 Task: Search one way flight ticket for 3 adults, 3 children in premium economy from San Luis Obispo: San Luis Obispo County Regional Airport (mcchesney Field) to Indianapolis: Indianapolis International Airport on 8-5-2023. Choice of flights is Singapure airlines. Number of bags: 1 carry on bag. Price is upto 108000. Outbound departure time preference is 13:15.
Action: Mouse moved to (428, 175)
Screenshot: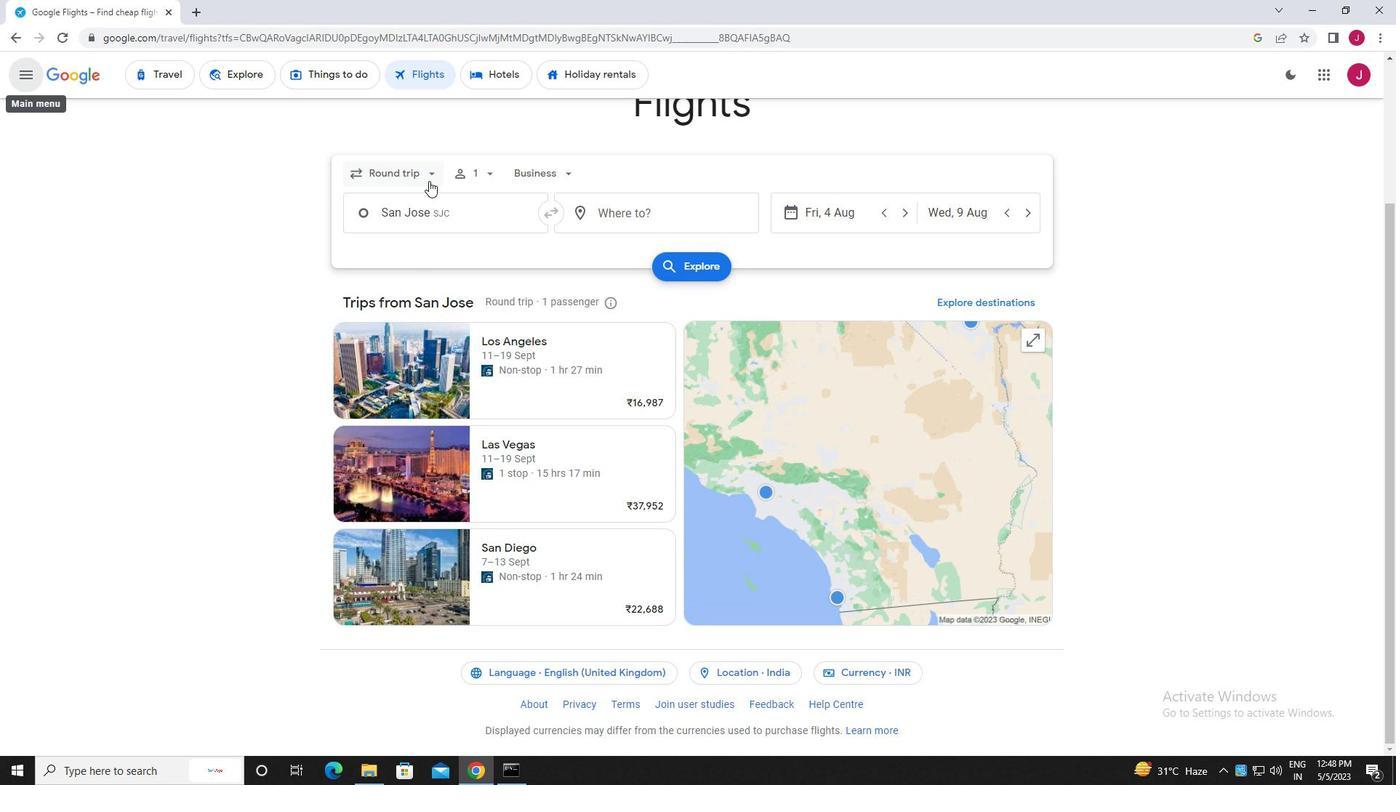 
Action: Mouse pressed left at (428, 175)
Screenshot: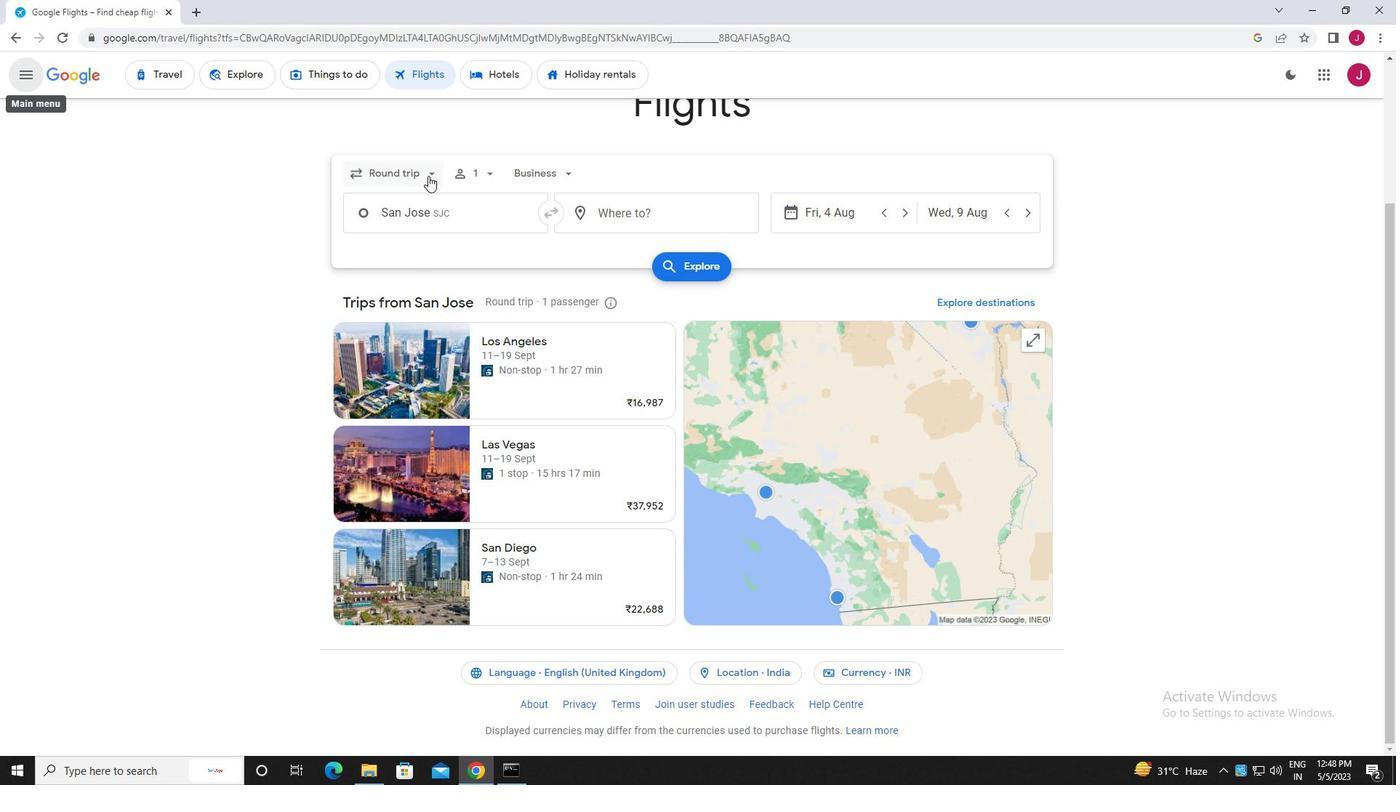 
Action: Mouse moved to (417, 240)
Screenshot: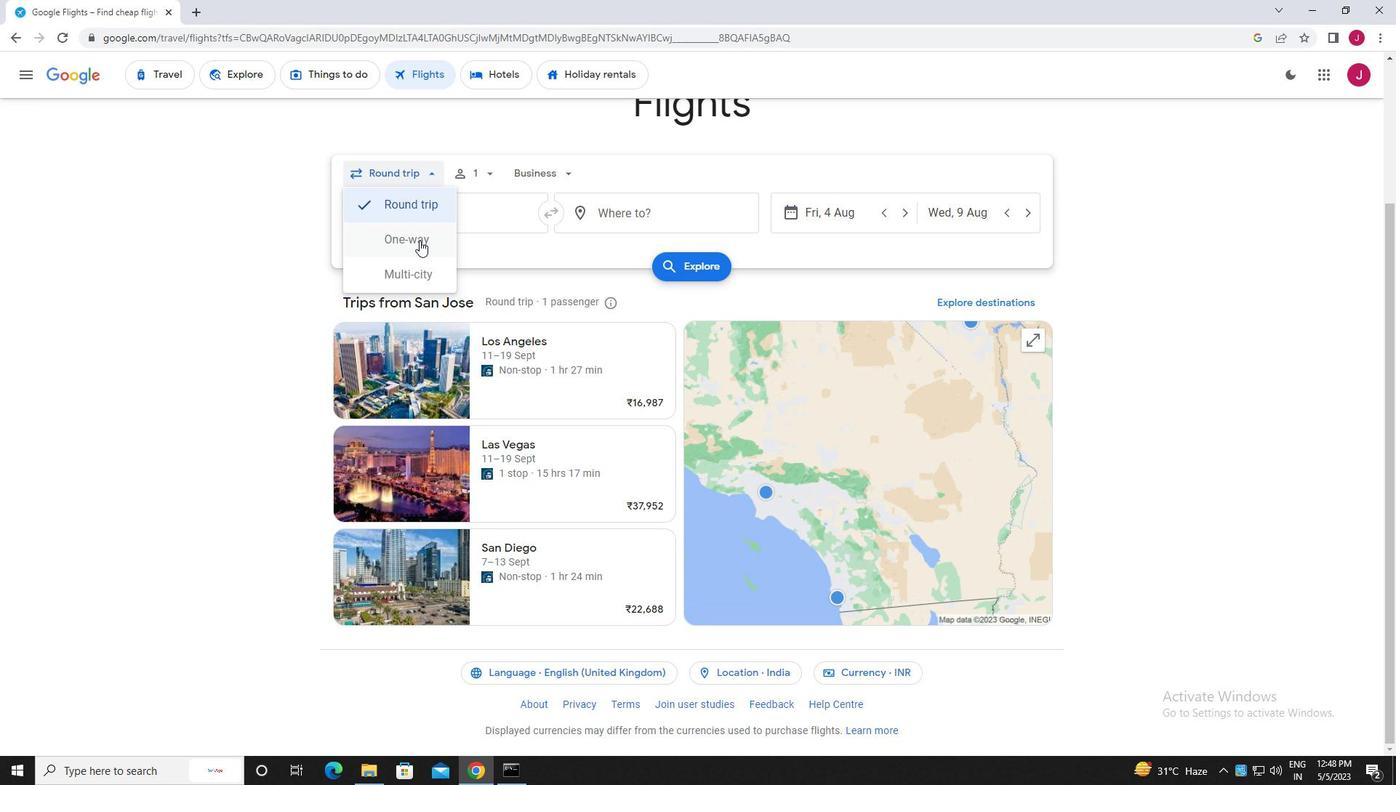 
Action: Mouse pressed left at (417, 240)
Screenshot: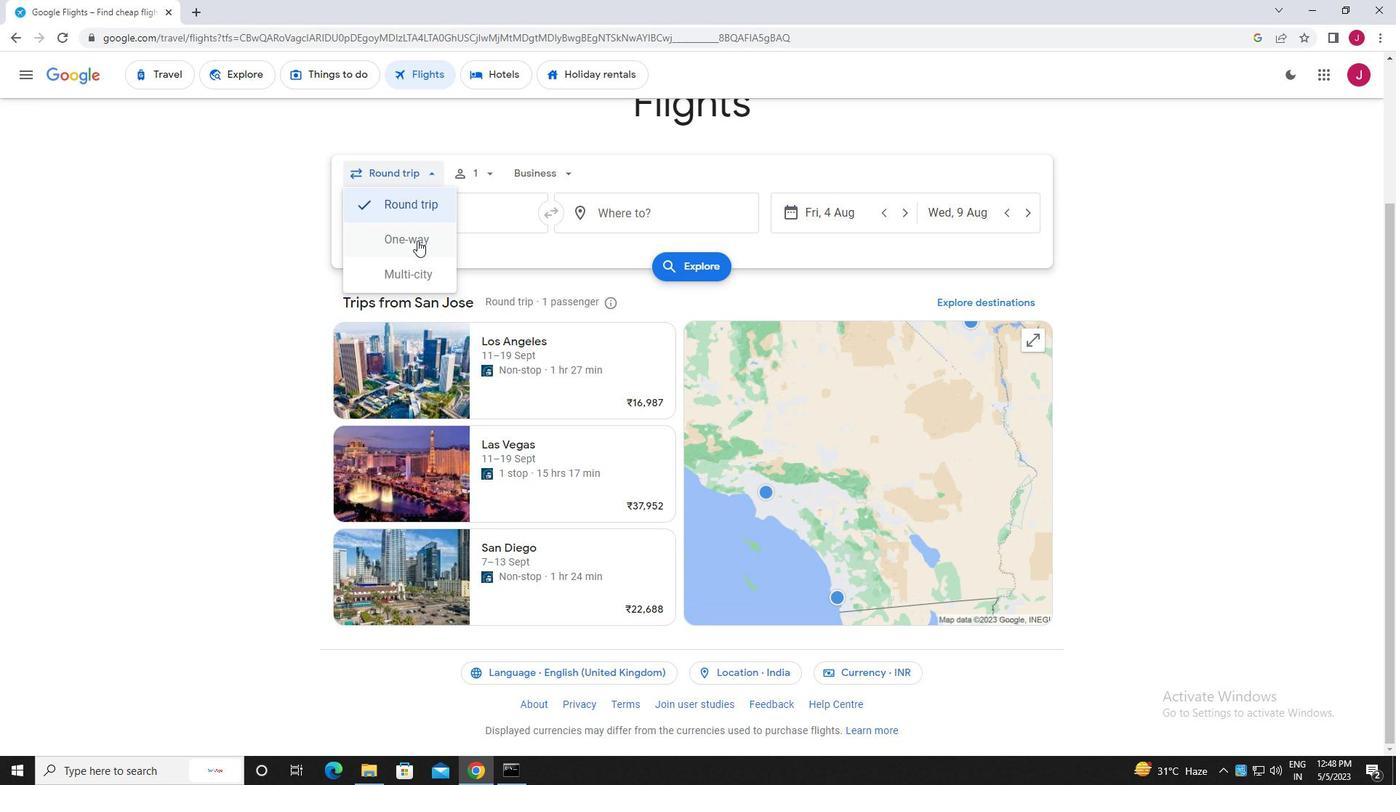 
Action: Mouse moved to (475, 175)
Screenshot: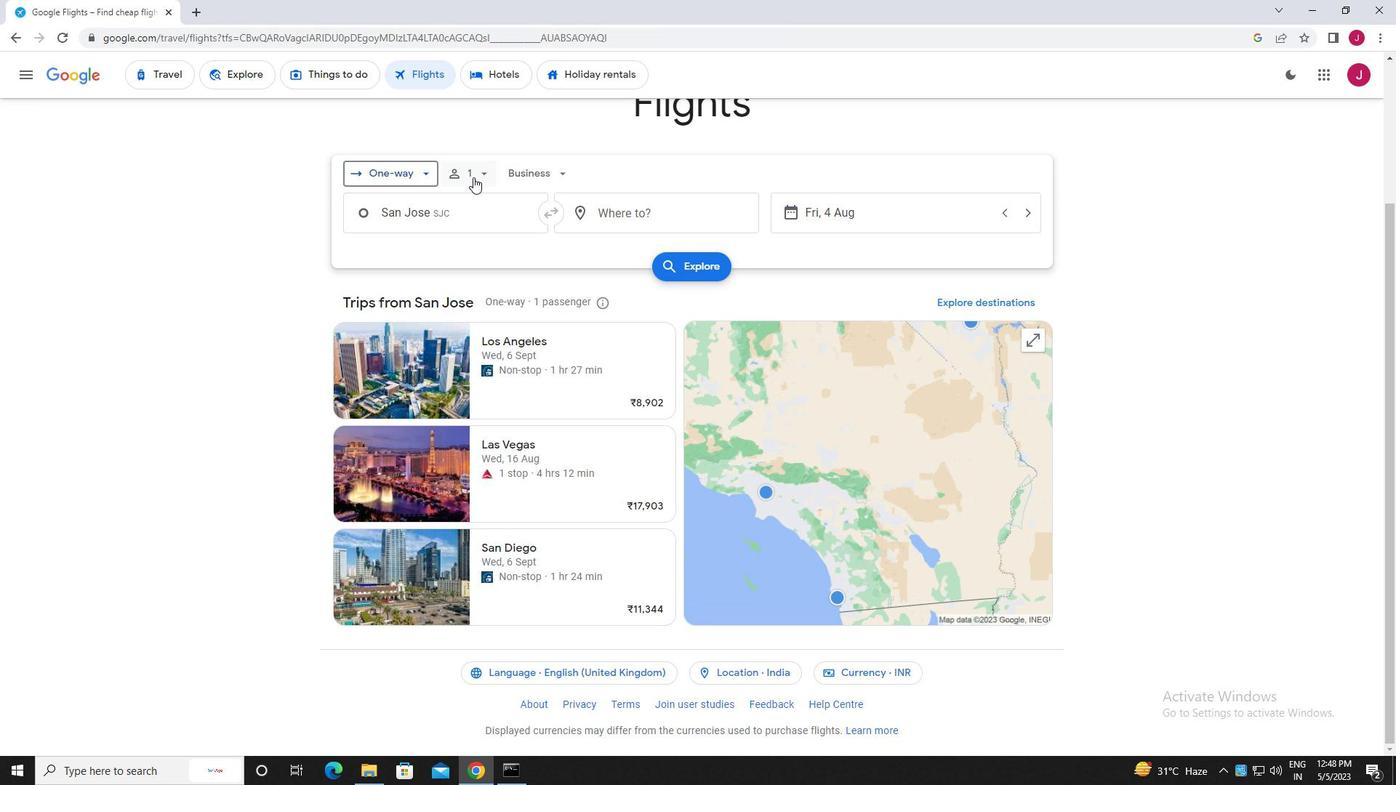 
Action: Mouse pressed left at (475, 175)
Screenshot: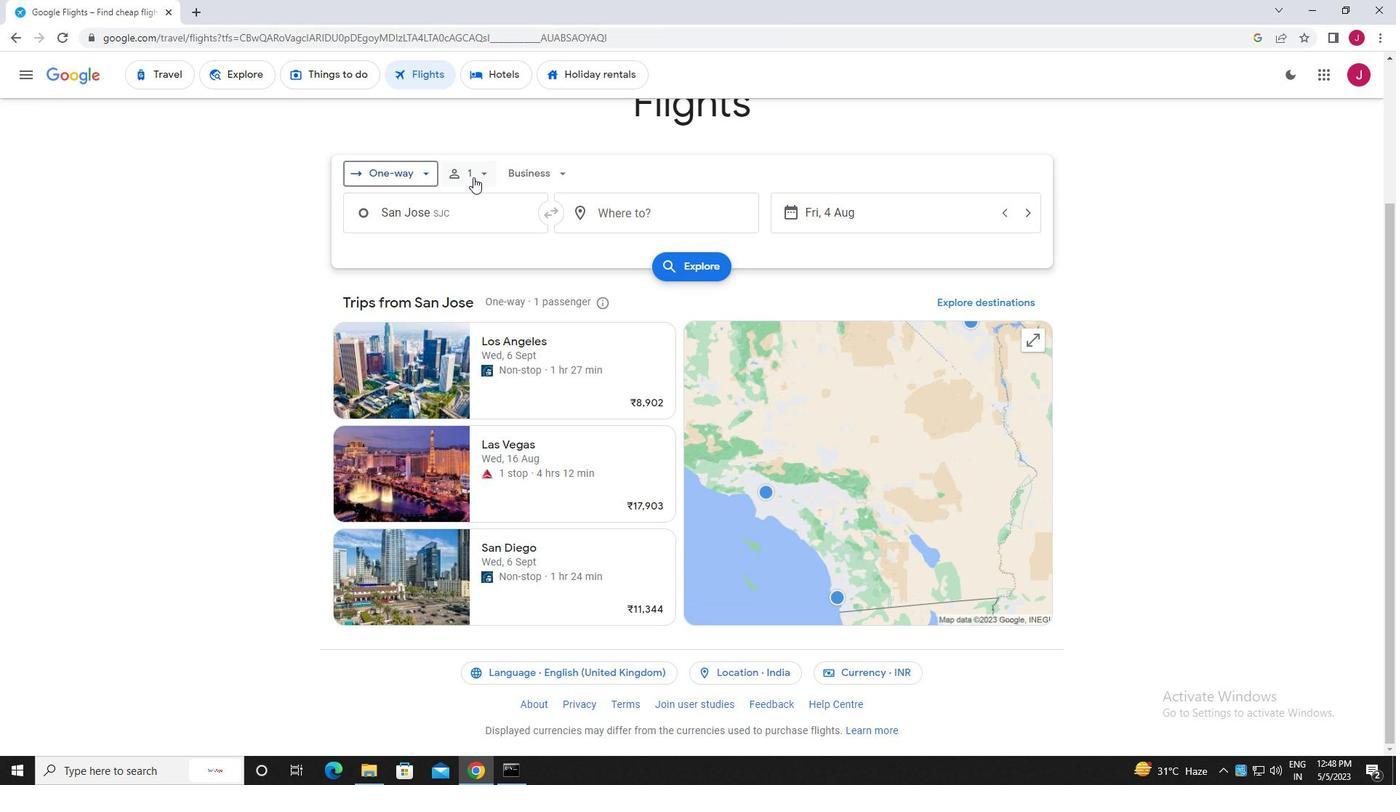 
Action: Mouse moved to (594, 210)
Screenshot: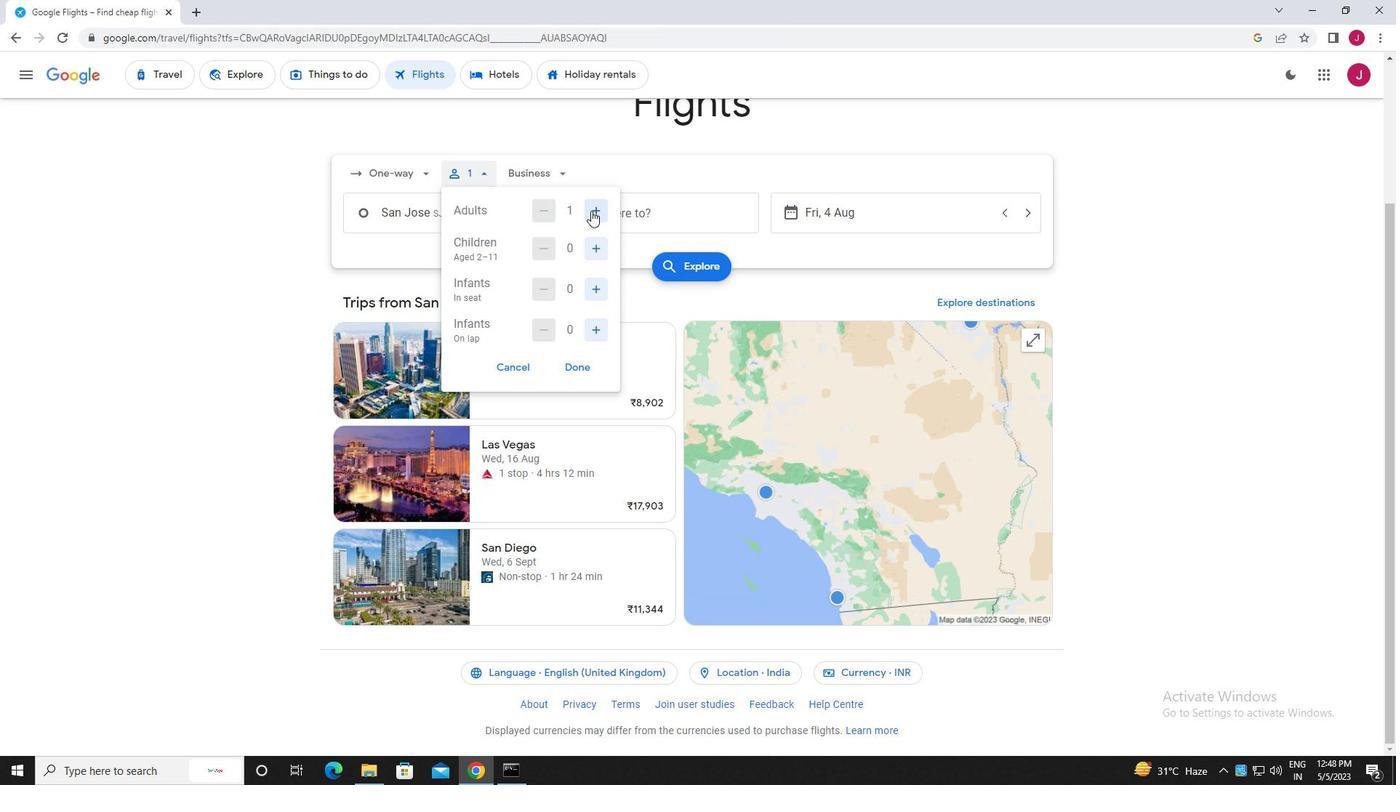 
Action: Mouse pressed left at (594, 210)
Screenshot: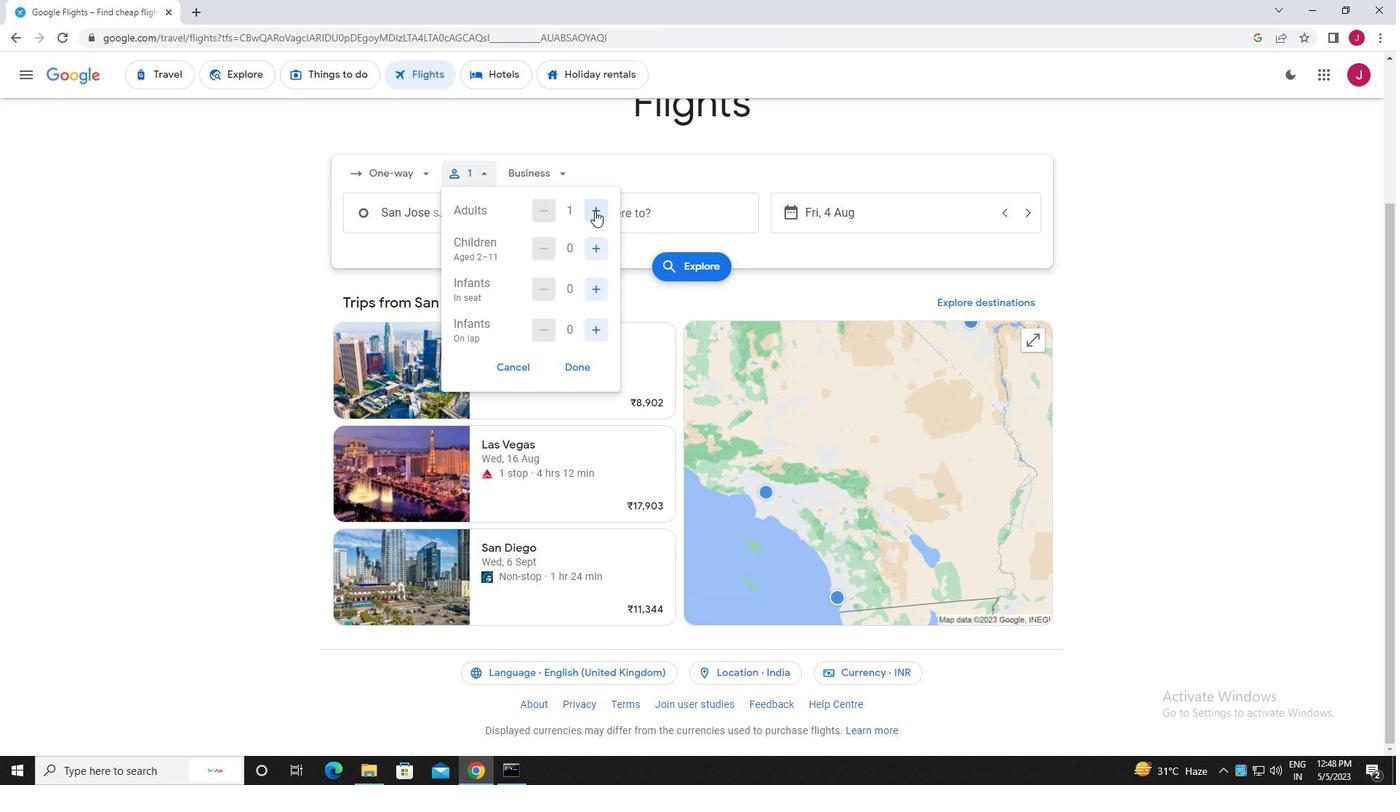 
Action: Mouse pressed left at (594, 210)
Screenshot: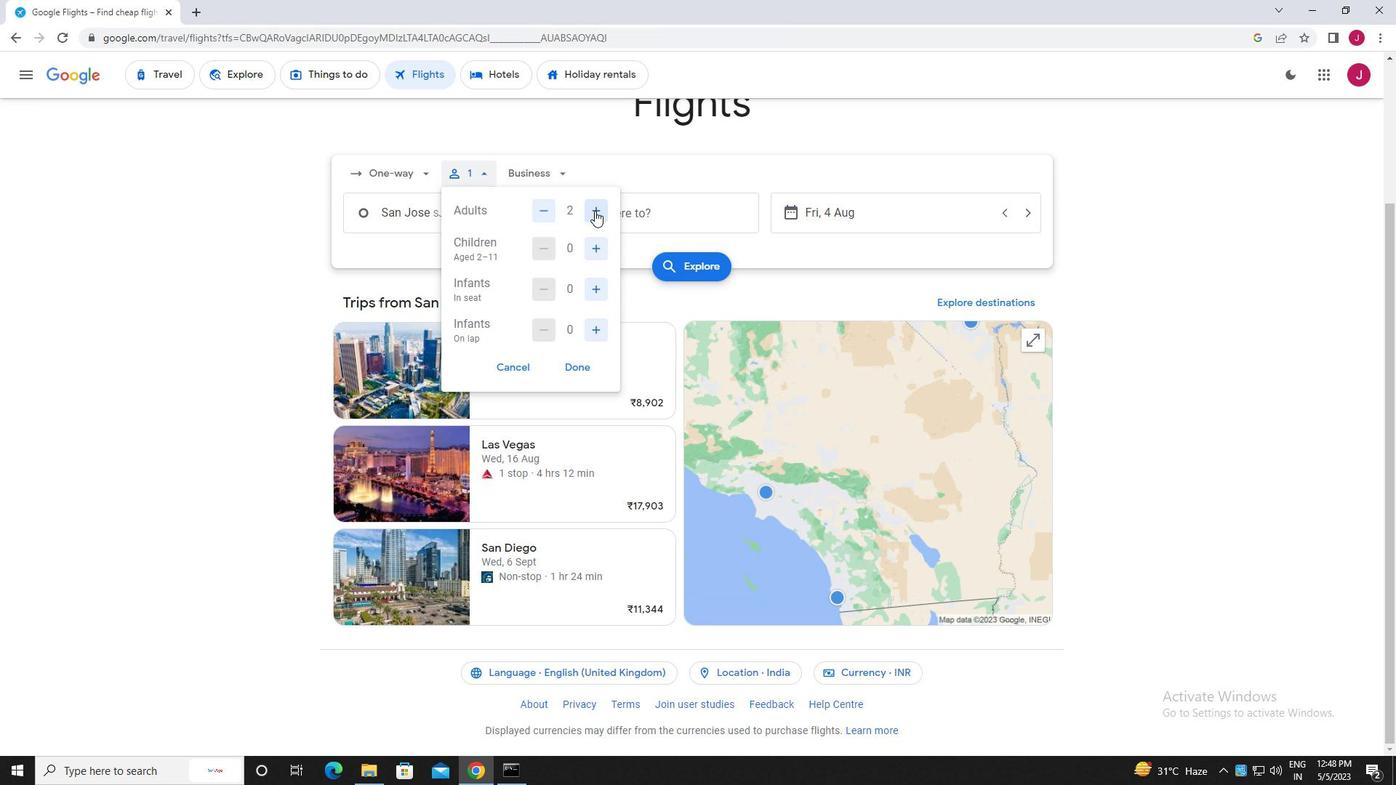 
Action: Mouse moved to (599, 242)
Screenshot: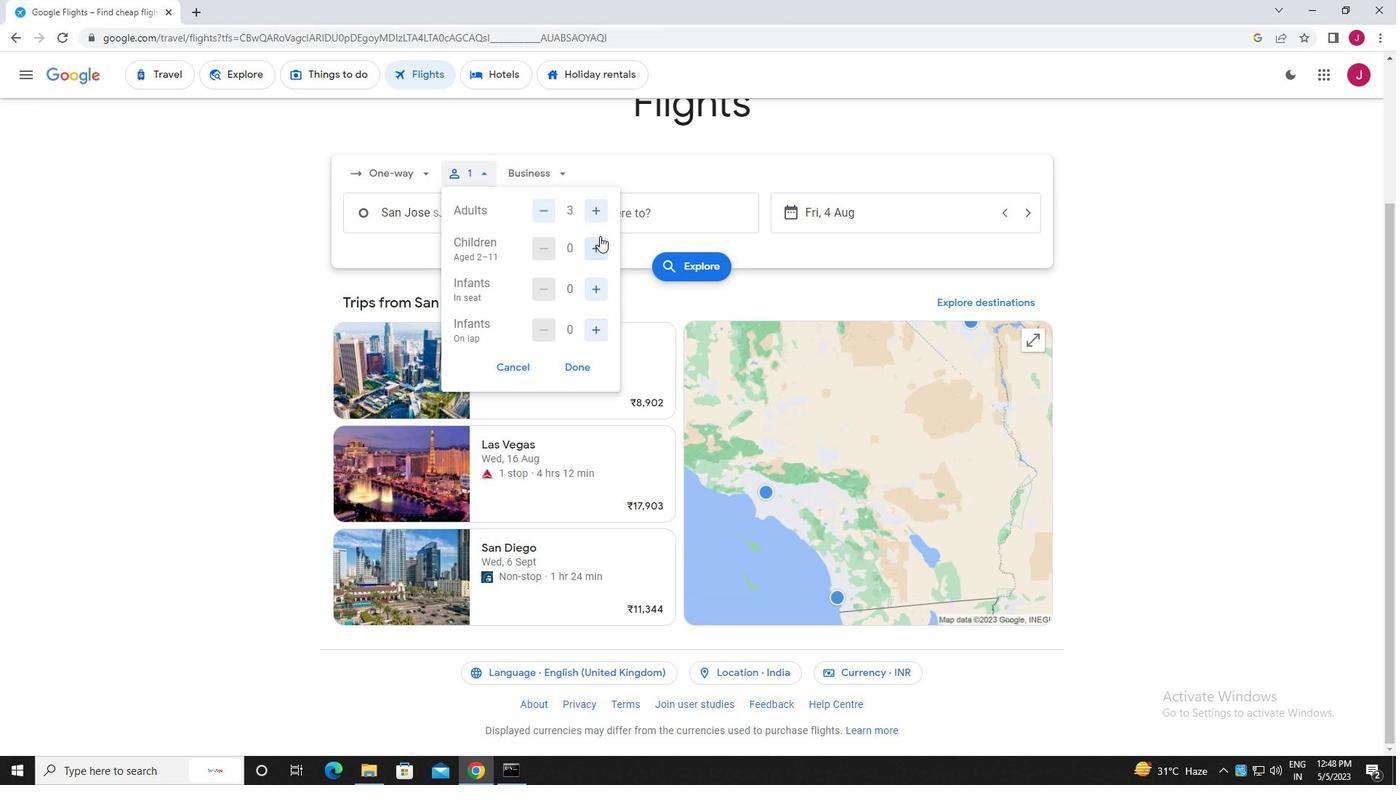 
Action: Mouse pressed left at (599, 242)
Screenshot: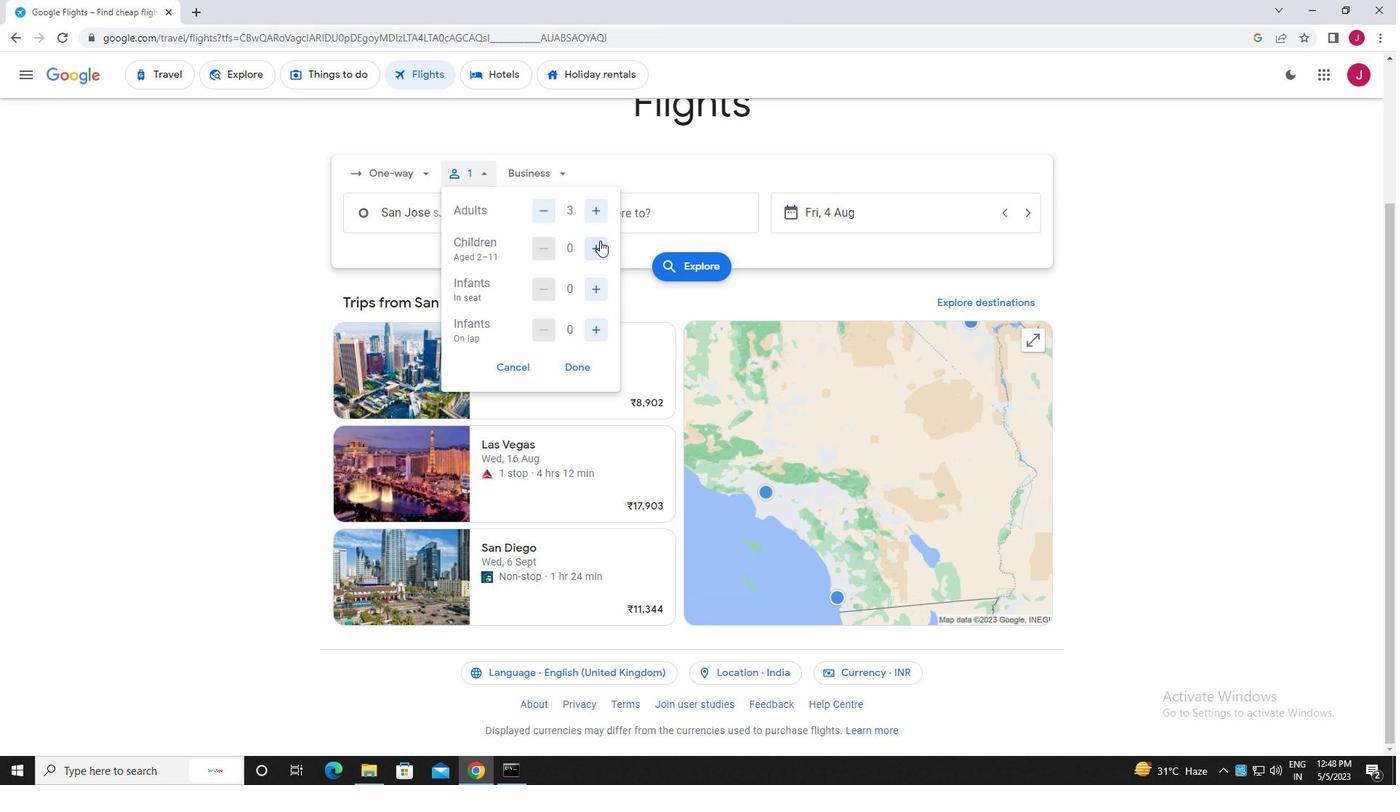 
Action: Mouse pressed left at (599, 242)
Screenshot: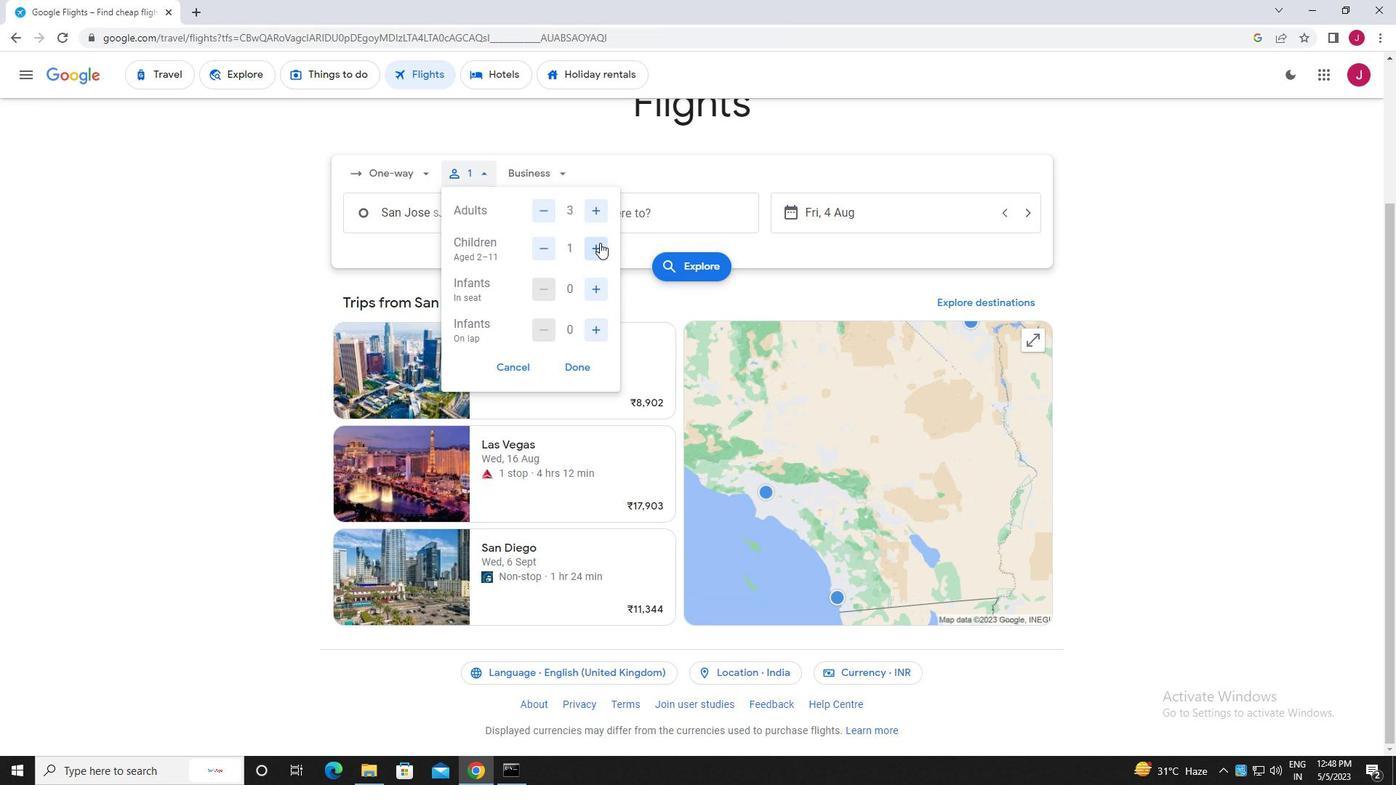 
Action: Mouse pressed left at (599, 242)
Screenshot: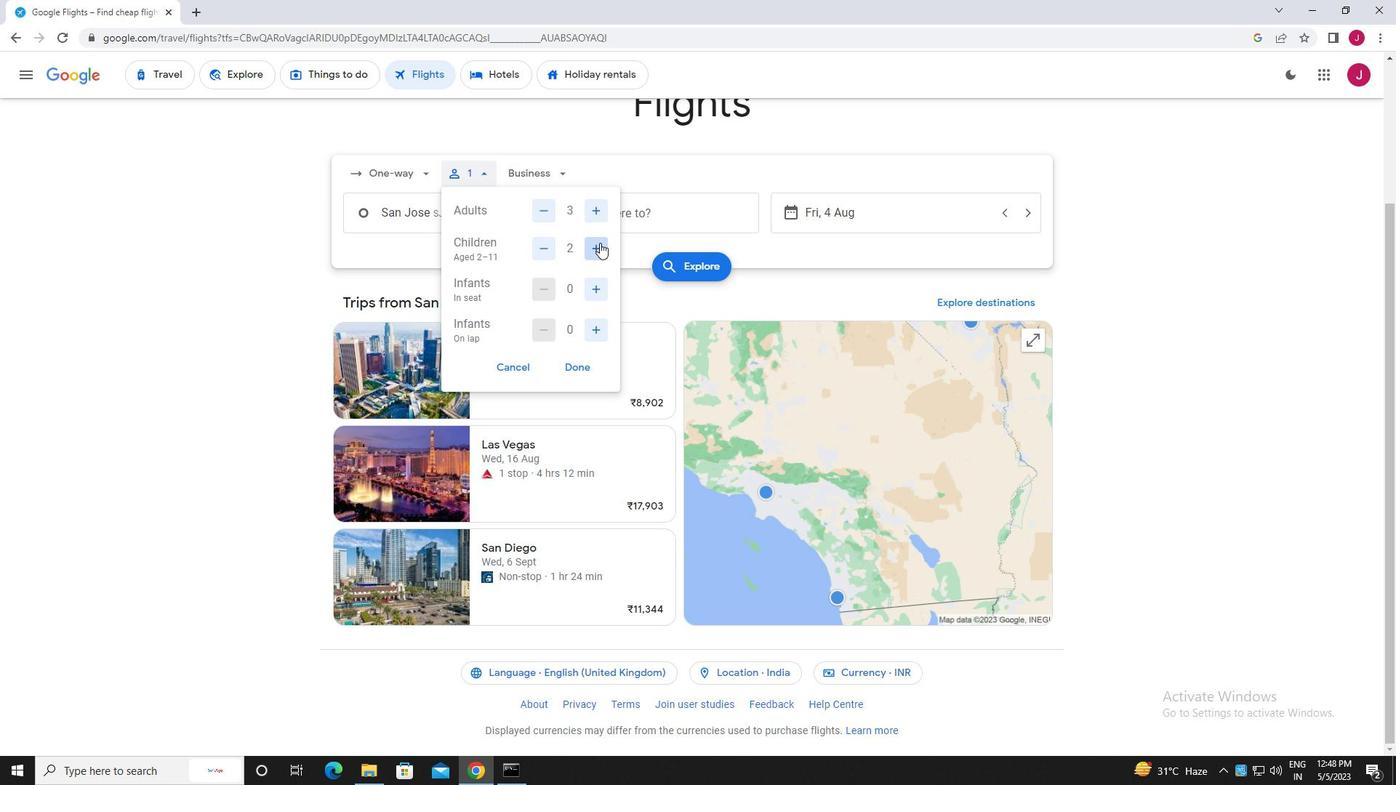 
Action: Mouse moved to (581, 367)
Screenshot: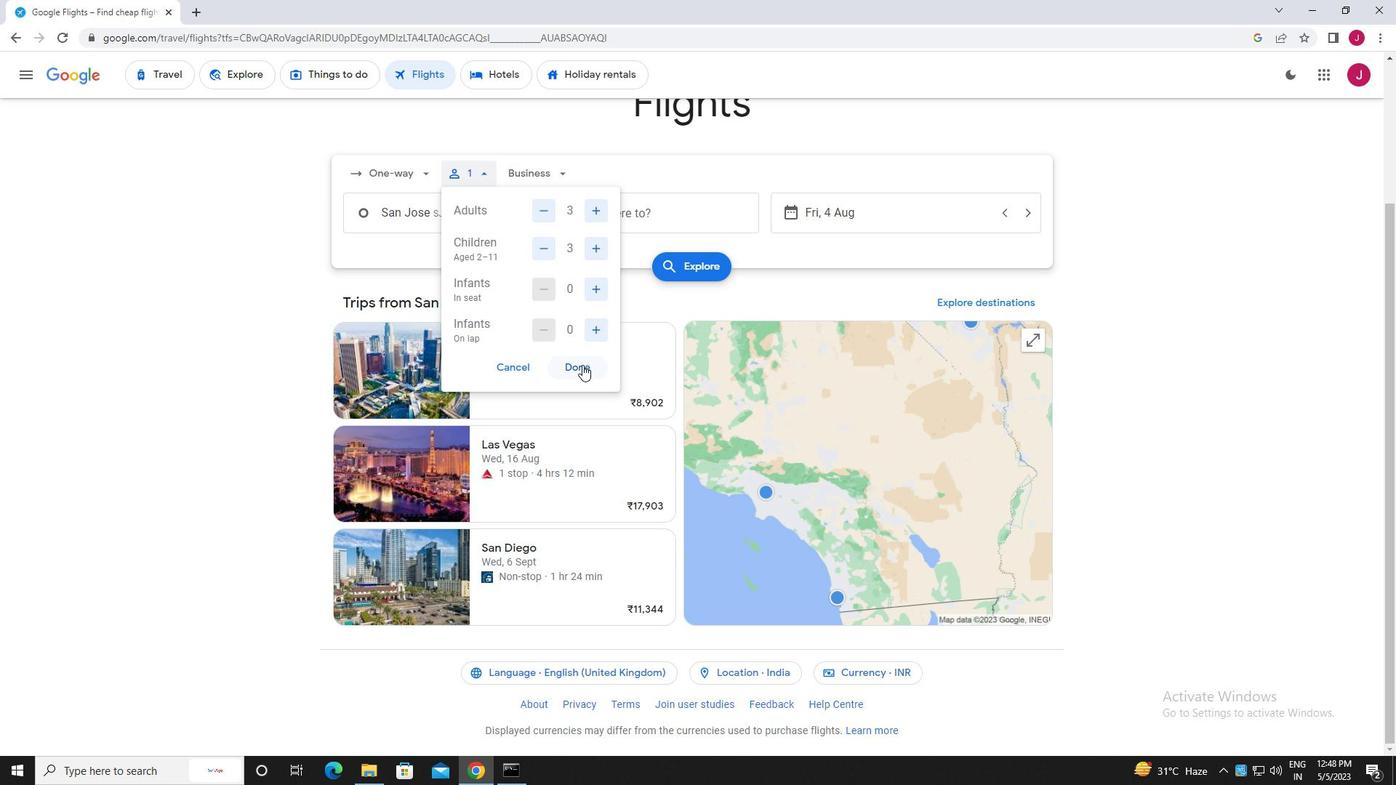 
Action: Mouse pressed left at (581, 367)
Screenshot: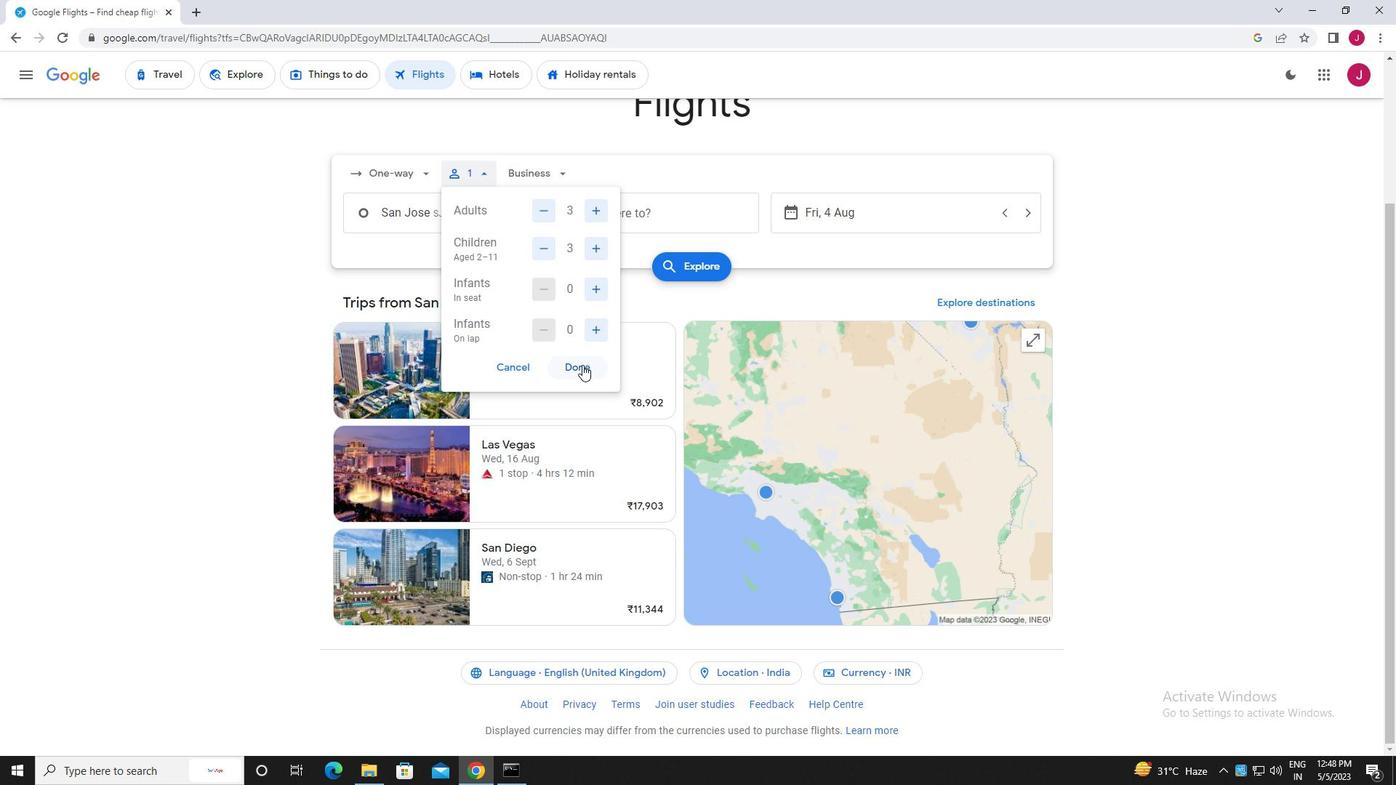 
Action: Mouse moved to (553, 167)
Screenshot: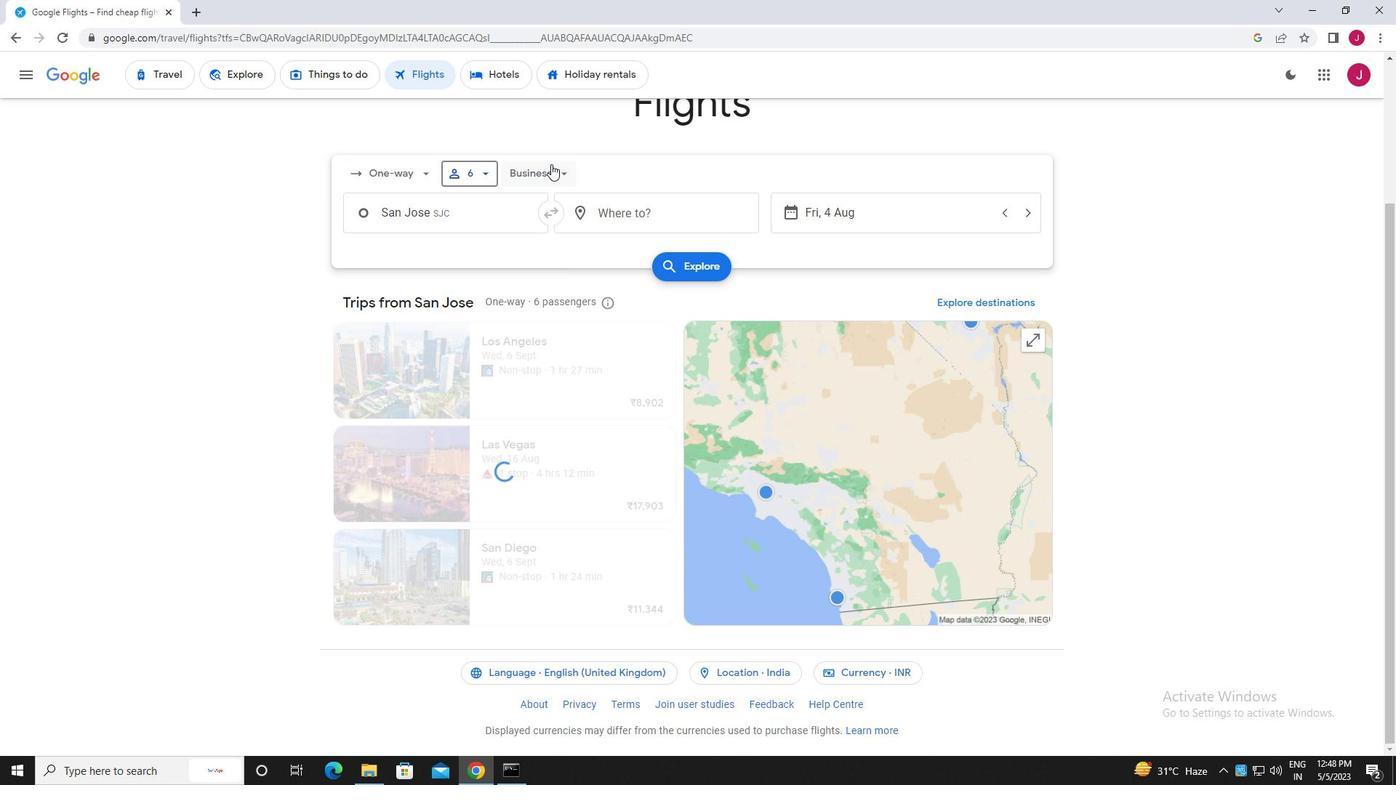 
Action: Mouse pressed left at (553, 167)
Screenshot: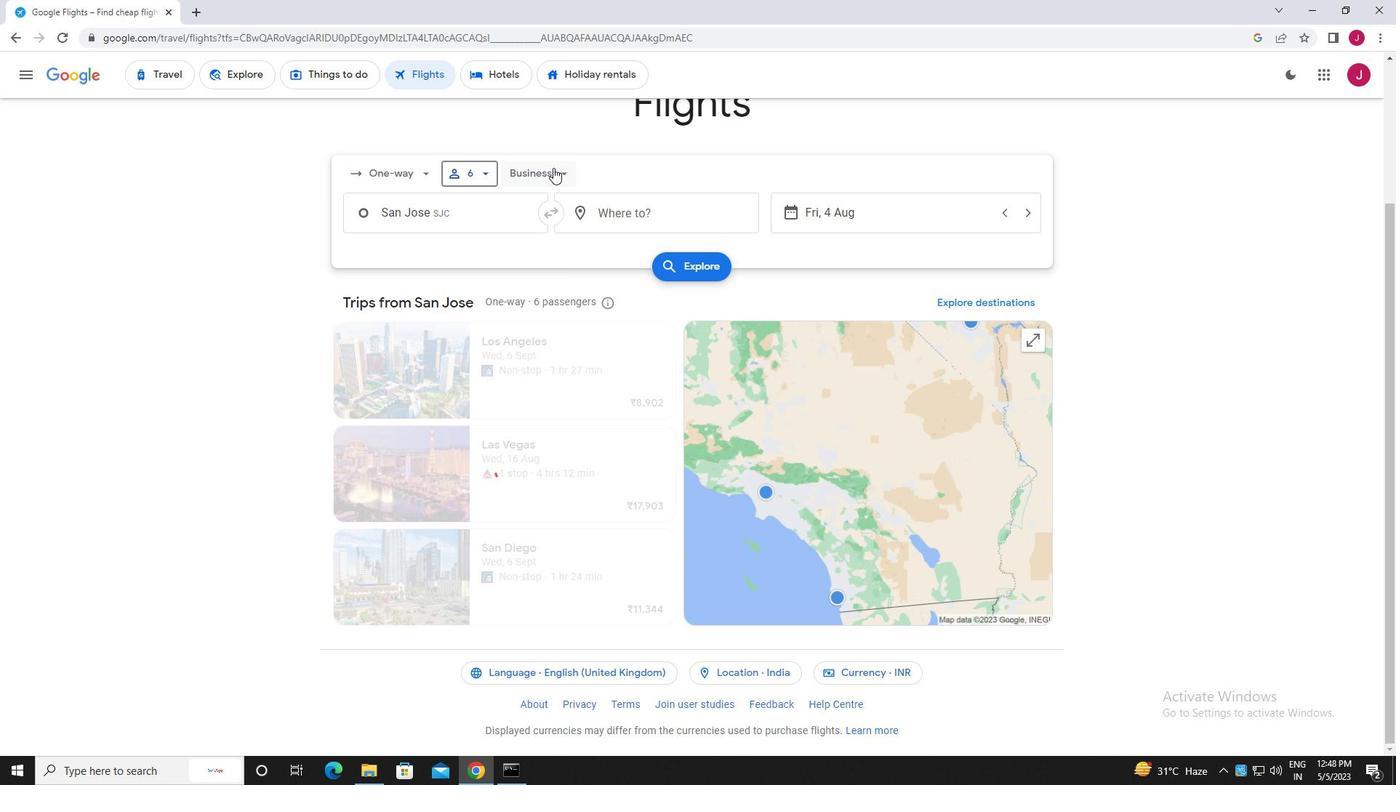 
Action: Mouse moved to (565, 206)
Screenshot: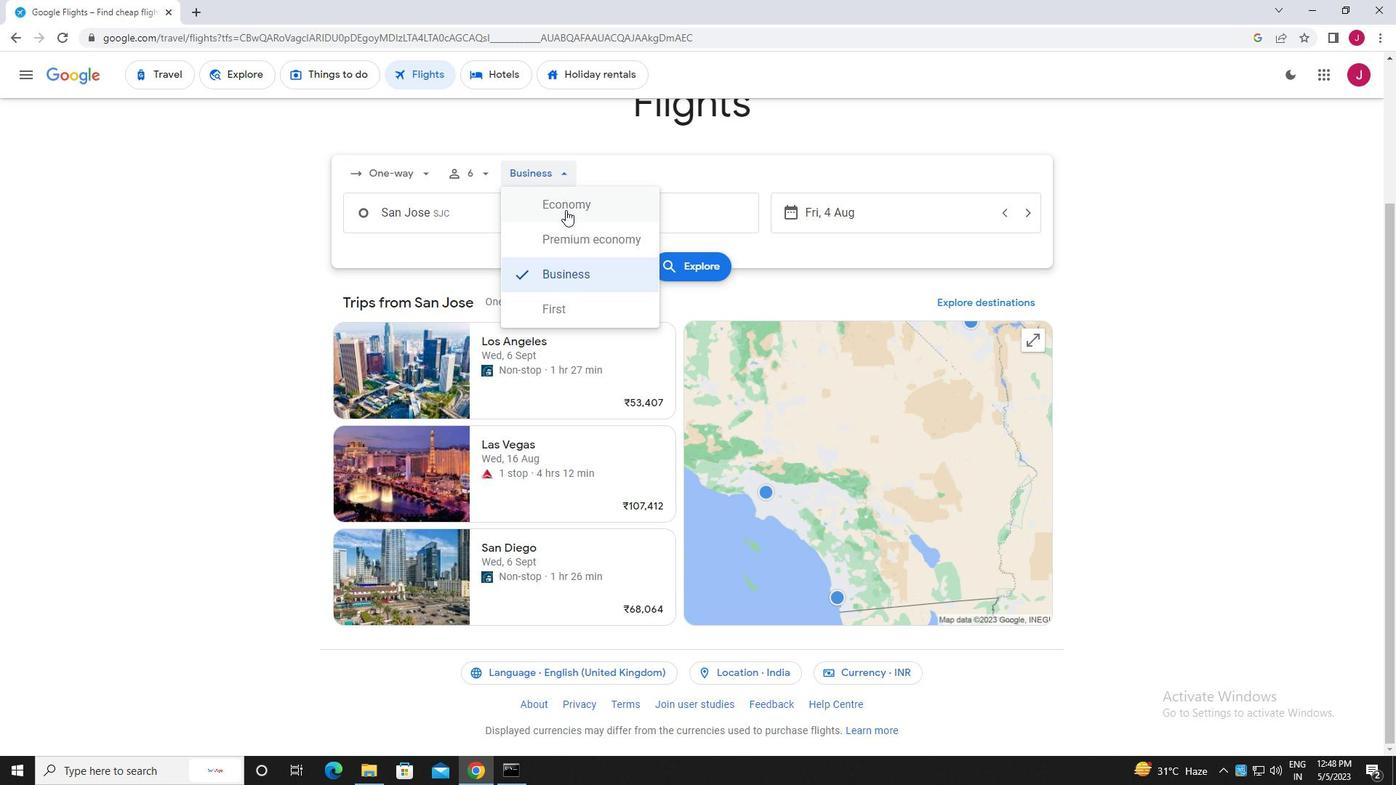 
Action: Mouse pressed left at (565, 206)
Screenshot: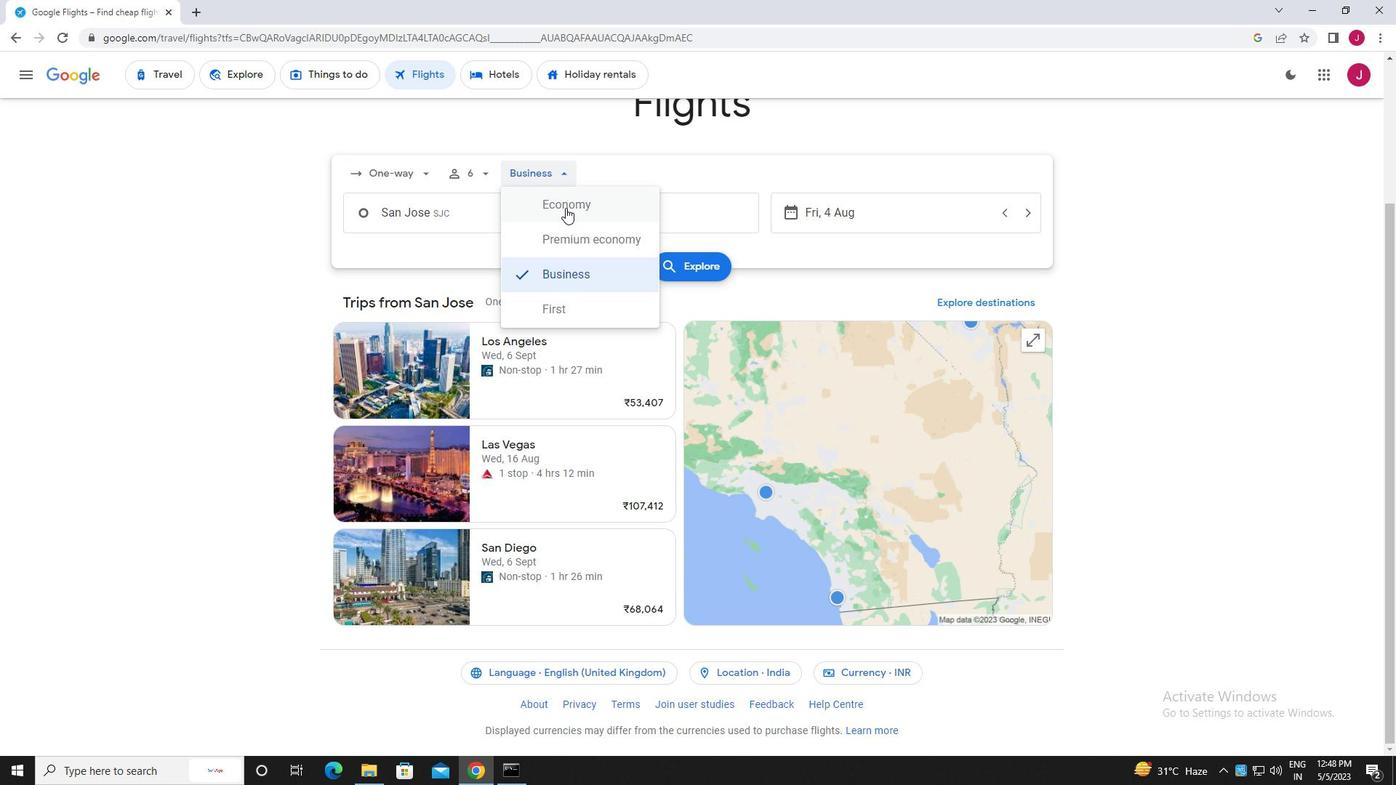 
Action: Mouse moved to (551, 173)
Screenshot: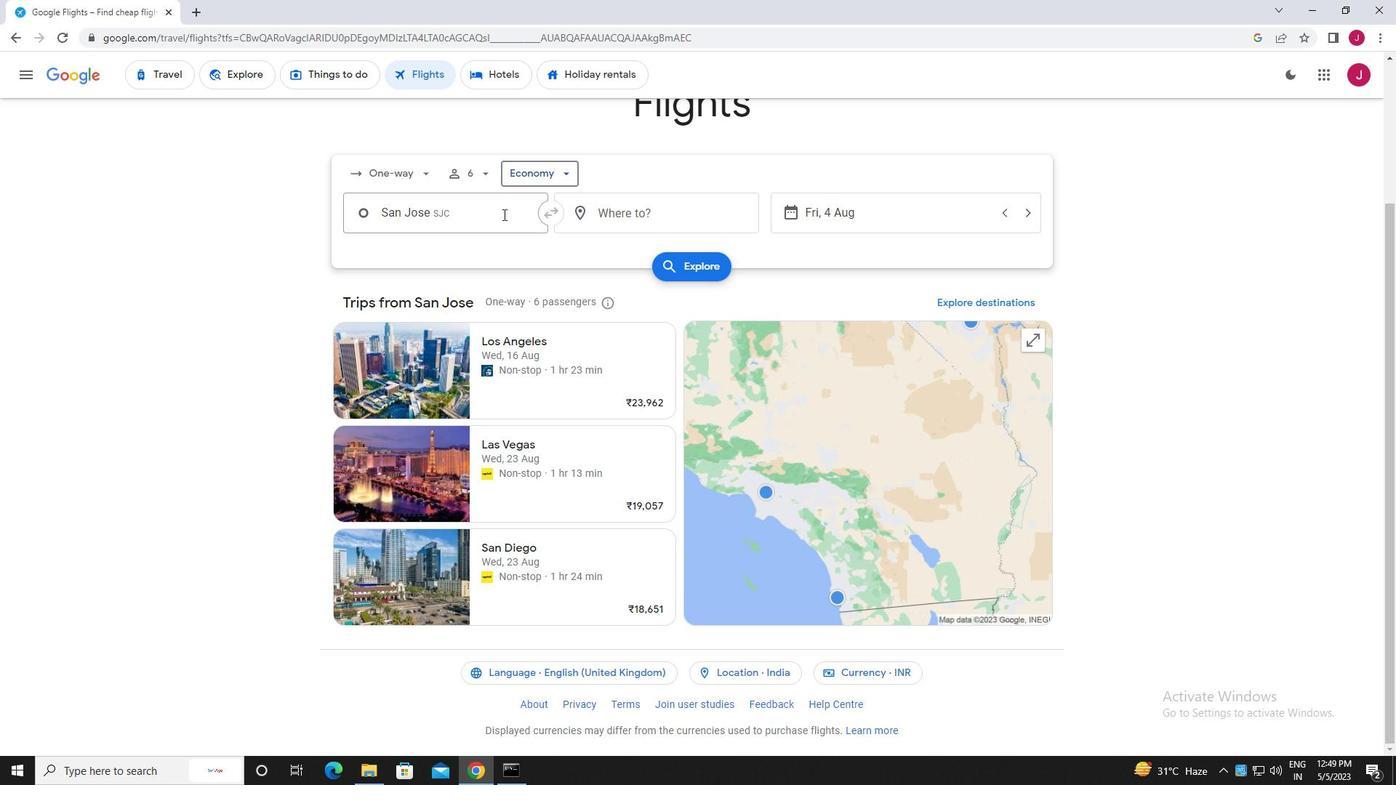 
Action: Mouse pressed left at (551, 173)
Screenshot: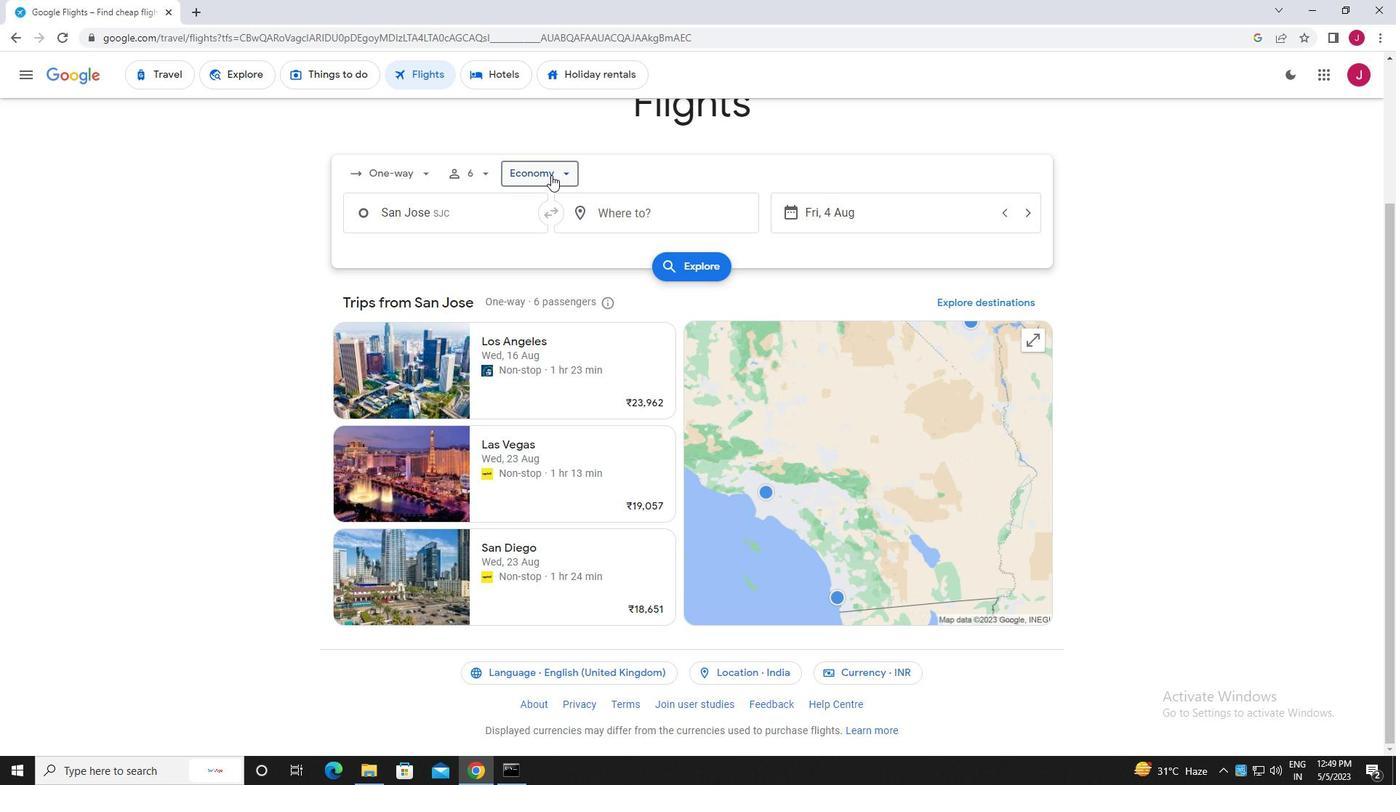 
Action: Mouse moved to (571, 238)
Screenshot: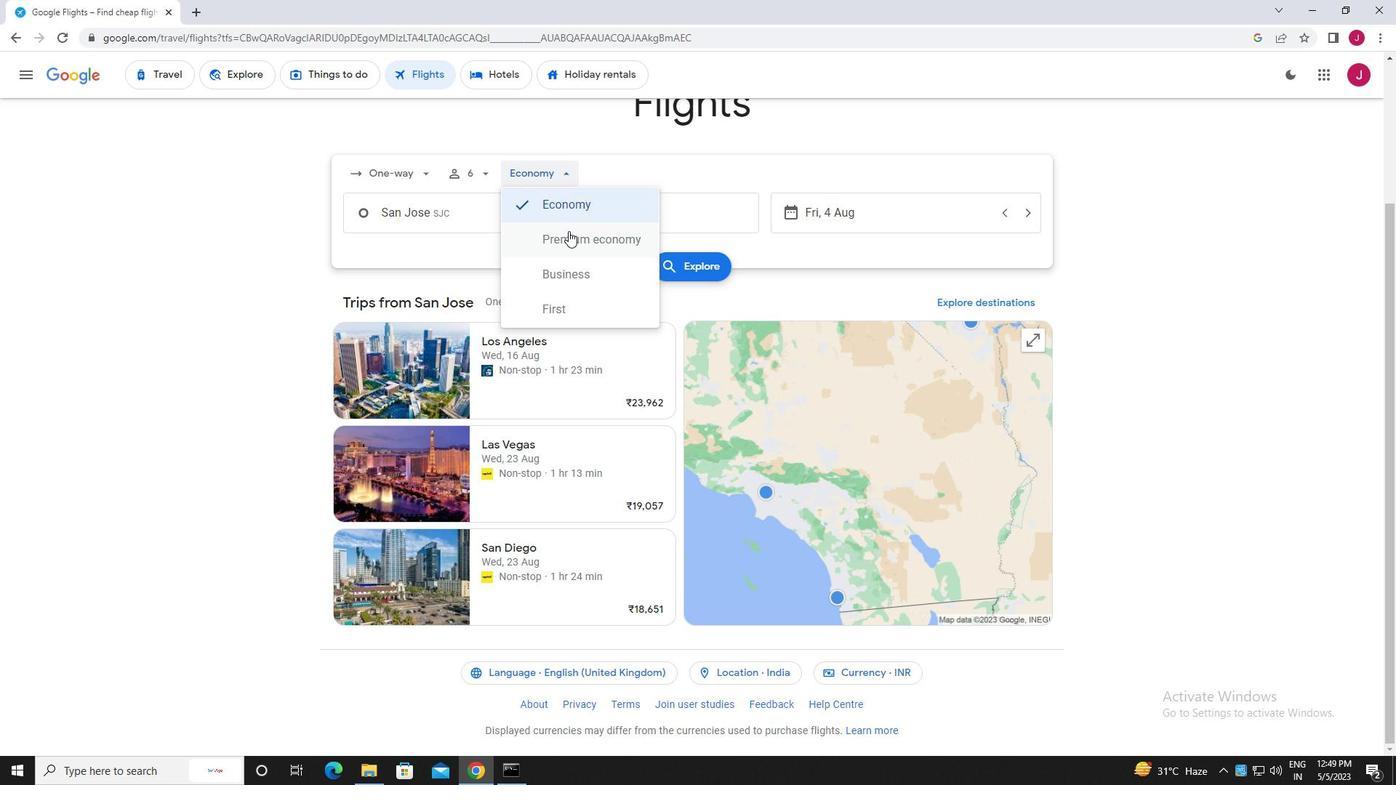 
Action: Mouse pressed left at (571, 238)
Screenshot: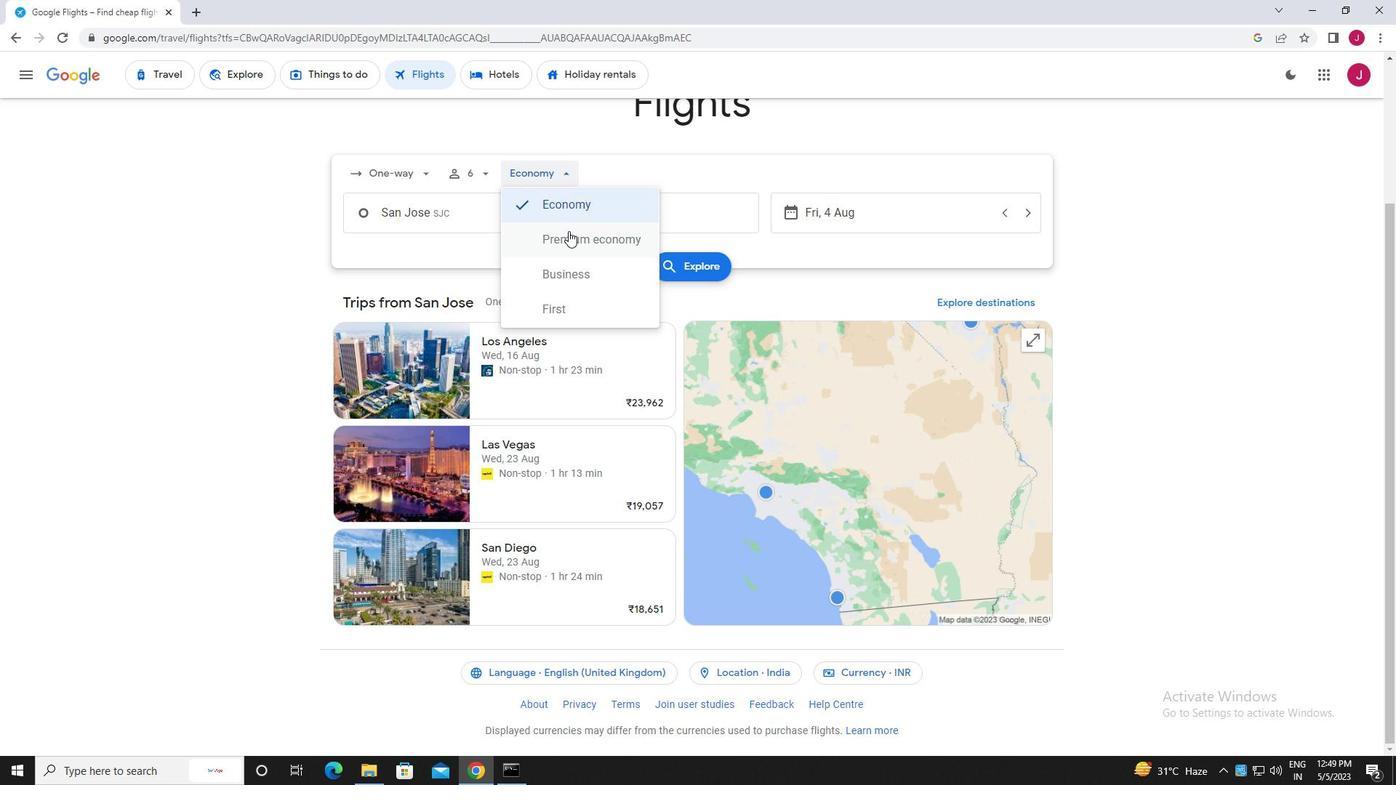 
Action: Mouse moved to (482, 219)
Screenshot: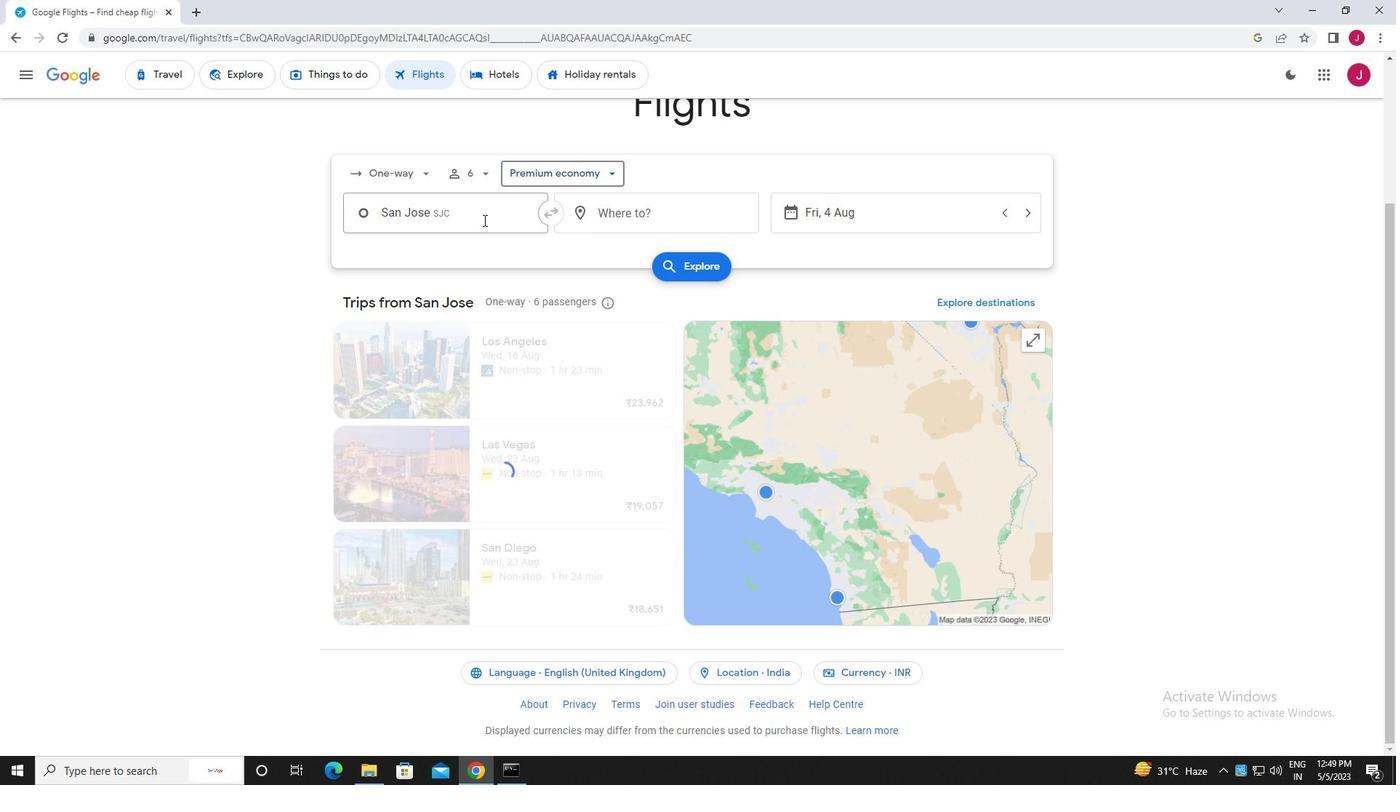 
Action: Mouse pressed left at (482, 219)
Screenshot: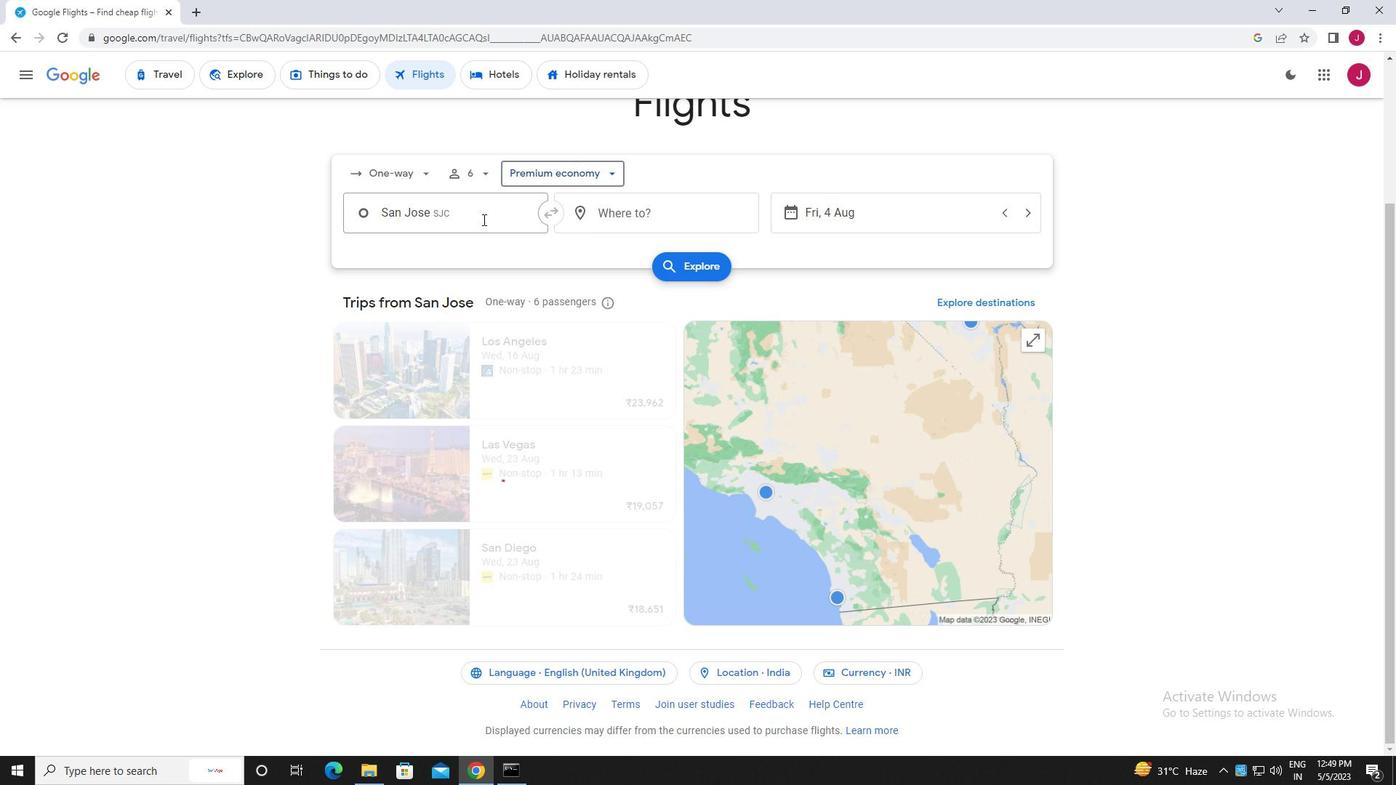 
Action: Mouse moved to (482, 219)
Screenshot: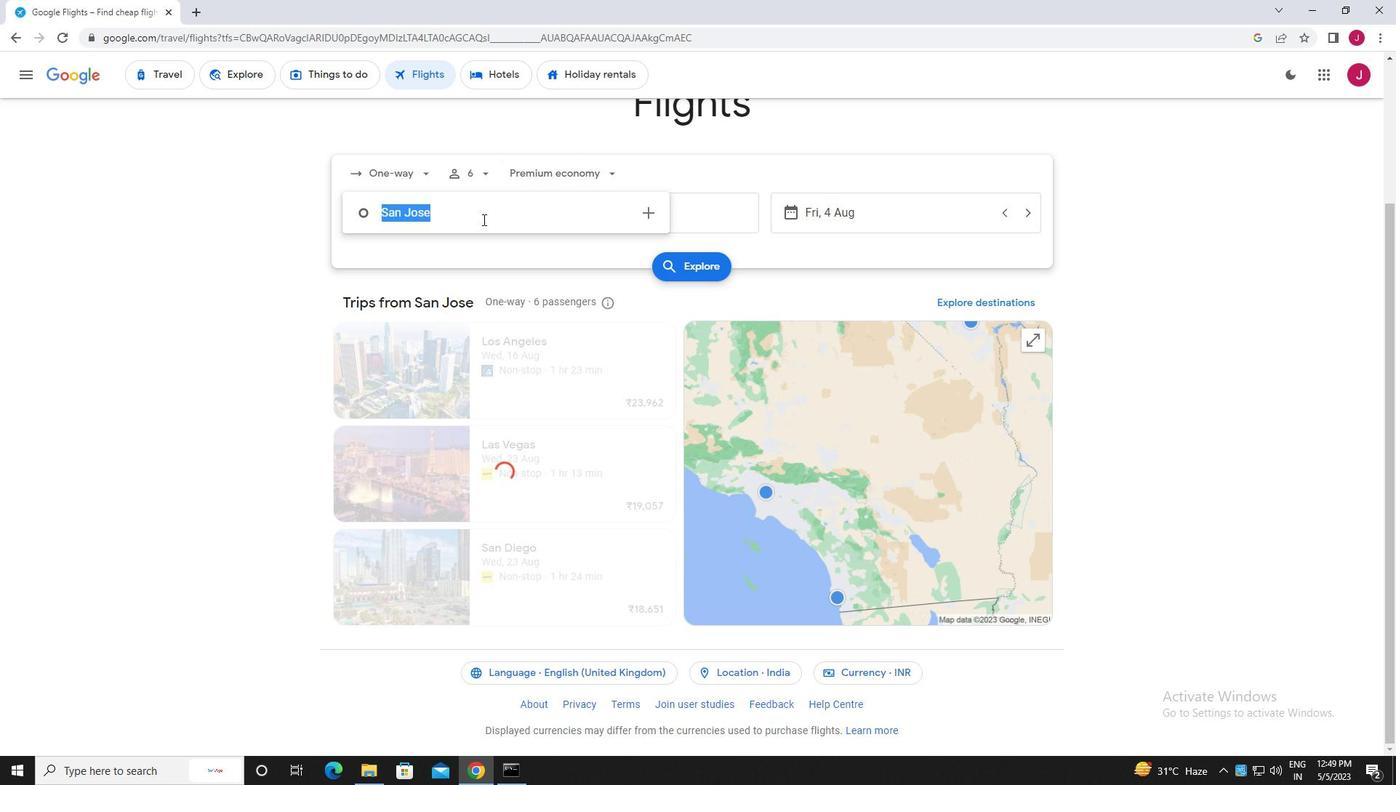 
Action: Key pressed san<Key.space>li<Key.backspace>uis
Screenshot: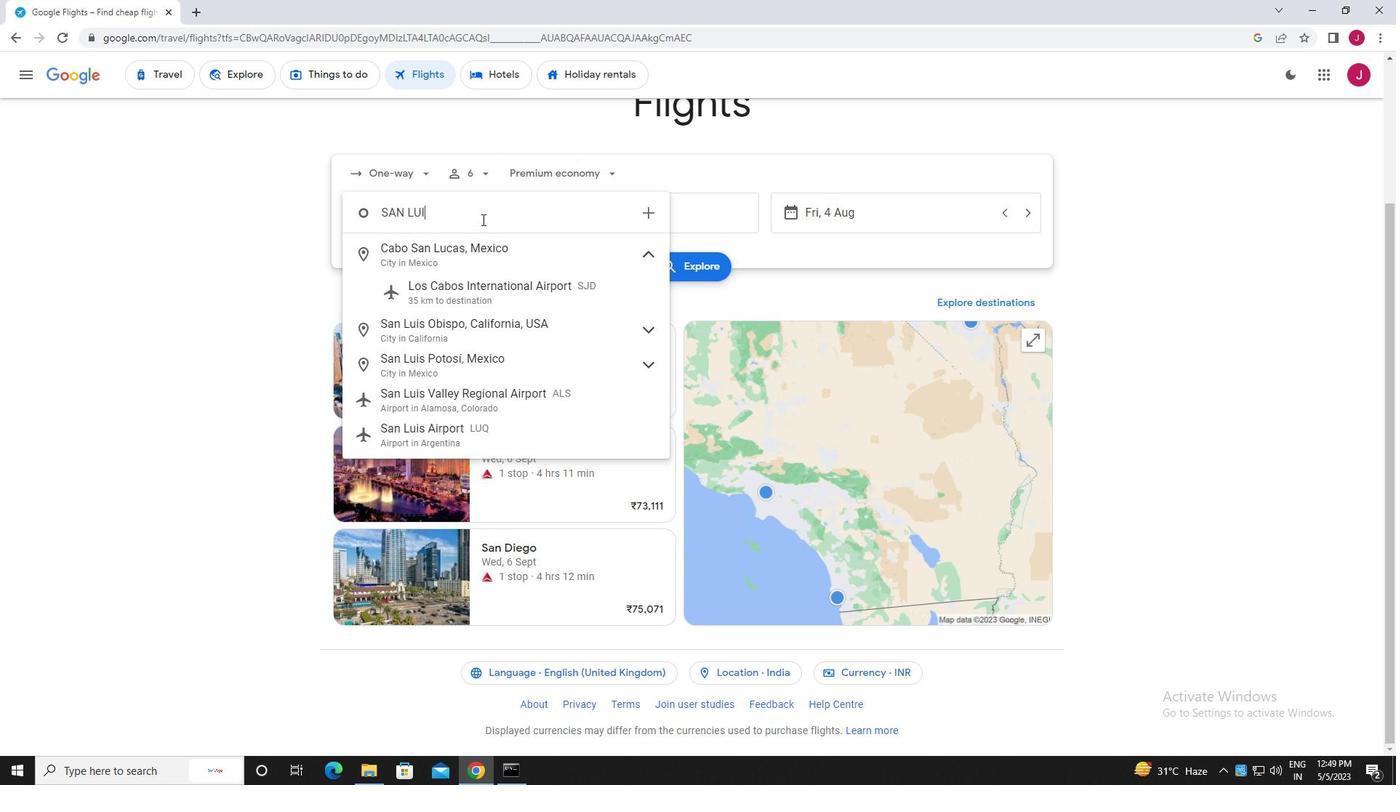 
Action: Mouse moved to (510, 290)
Screenshot: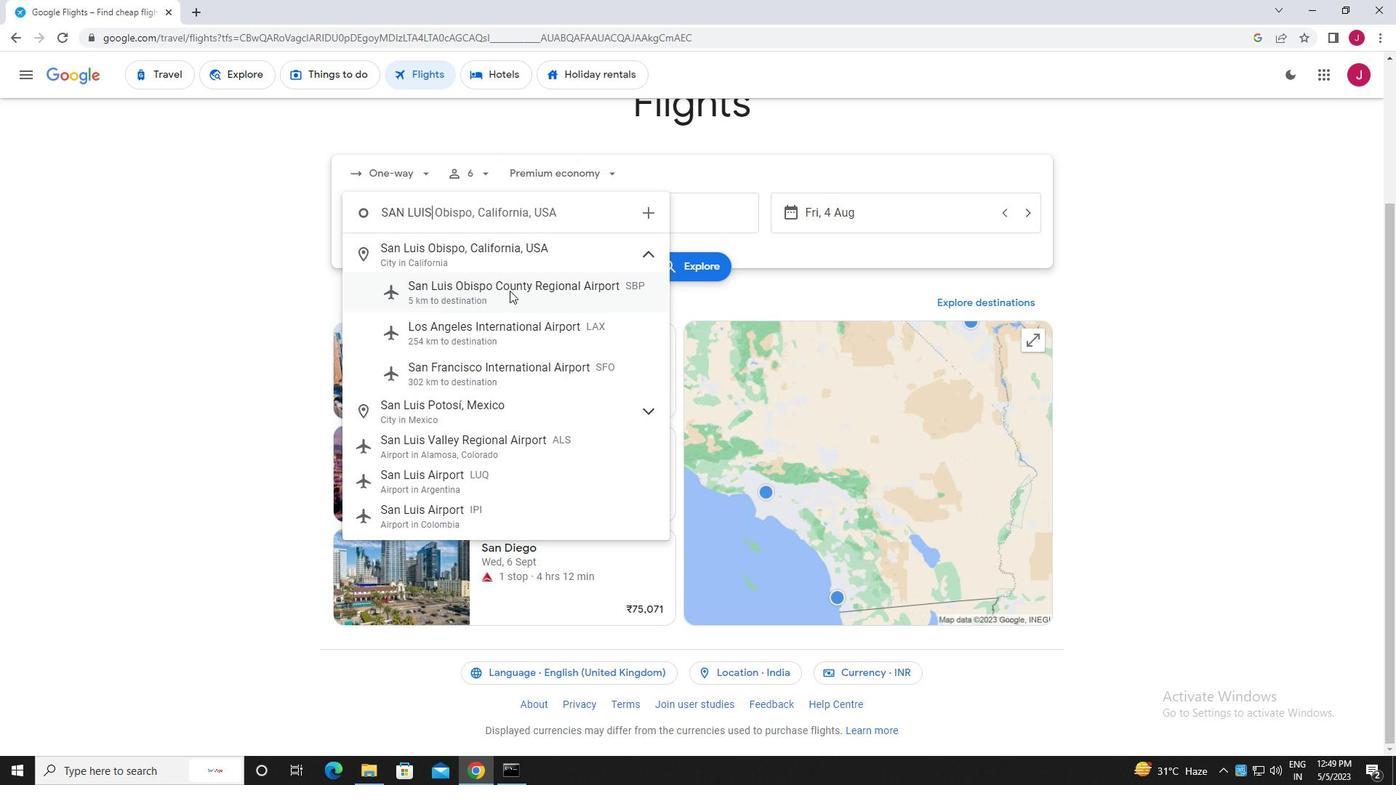 
Action: Mouse pressed left at (510, 290)
Screenshot: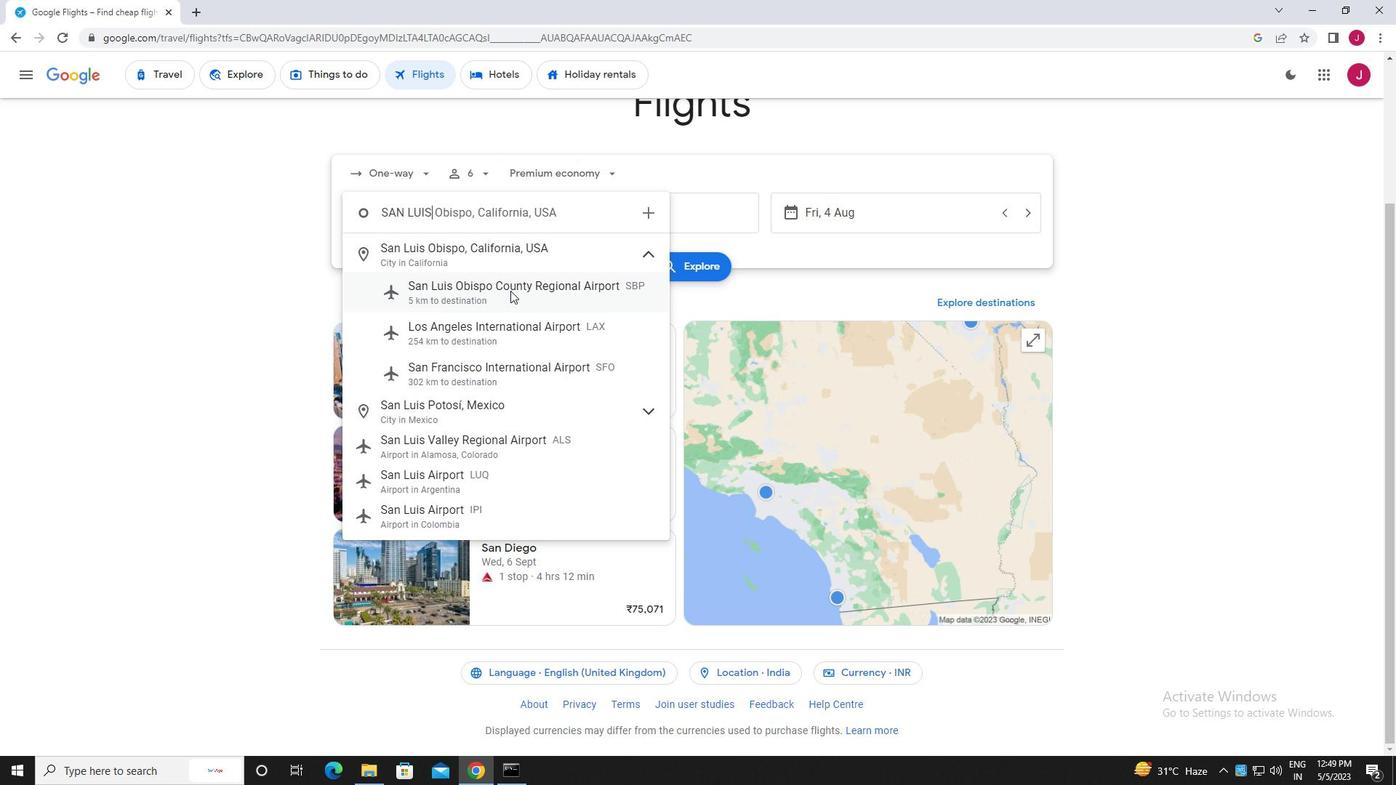 
Action: Mouse moved to (675, 222)
Screenshot: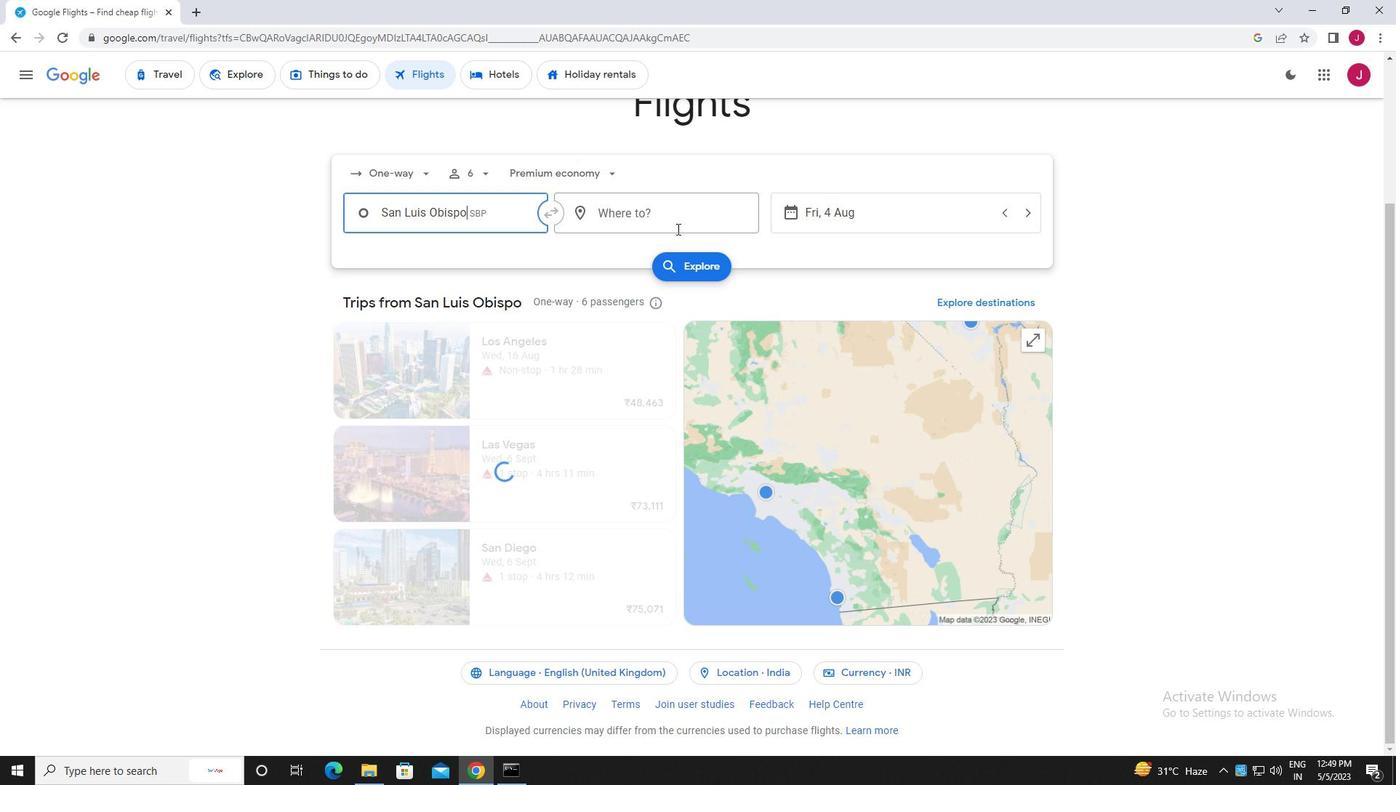 
Action: Mouse pressed left at (675, 222)
Screenshot: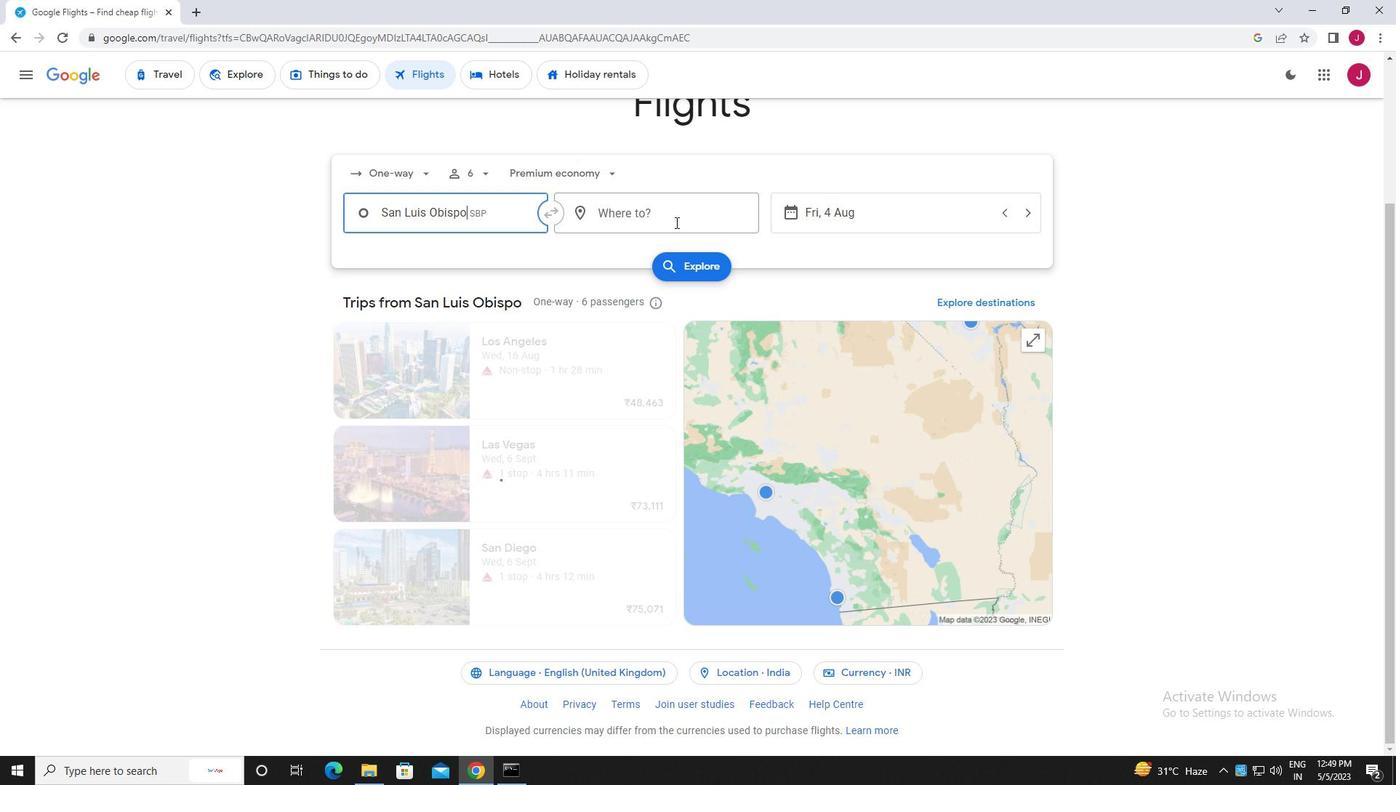 
Action: Mouse moved to (675, 222)
Screenshot: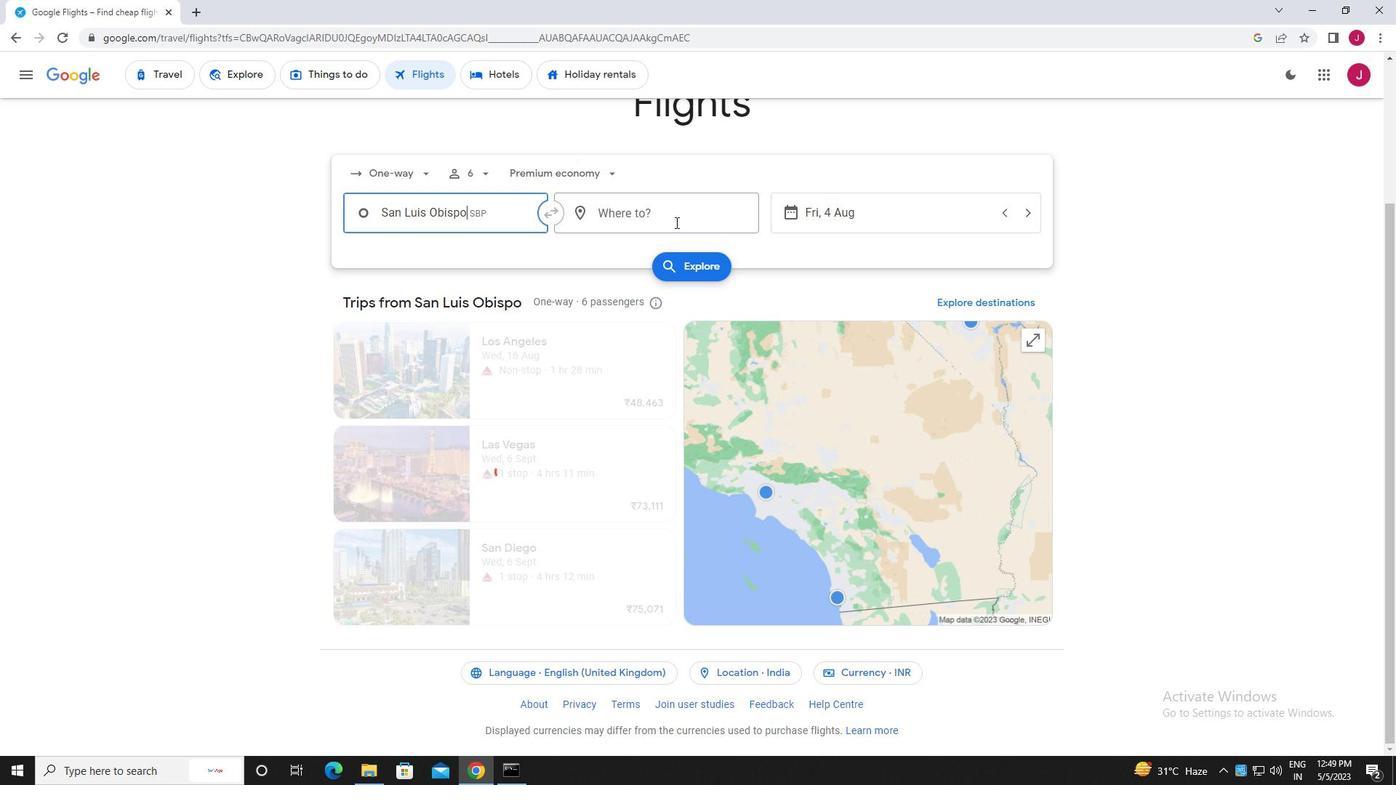 
Action: Key pressed indianapolis
Screenshot: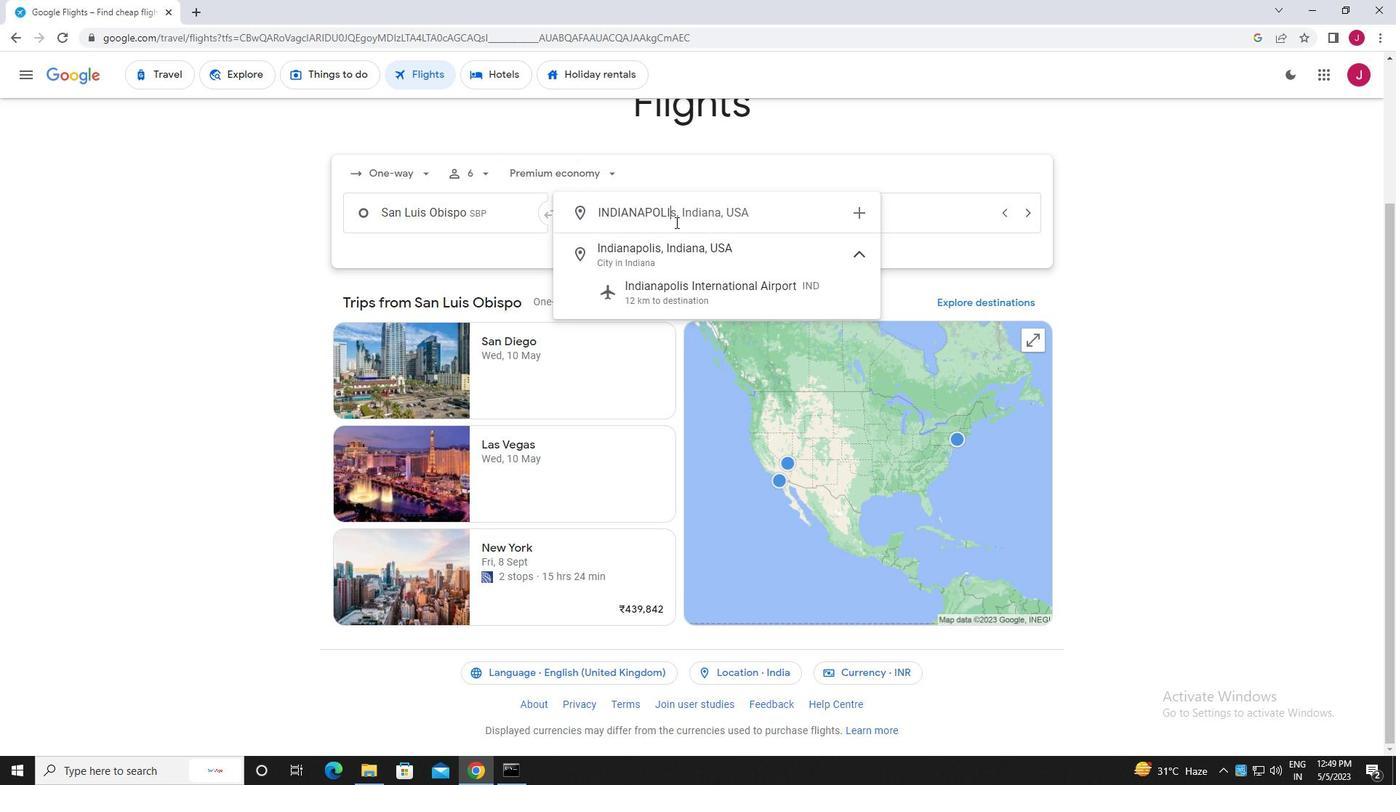 
Action: Mouse moved to (716, 285)
Screenshot: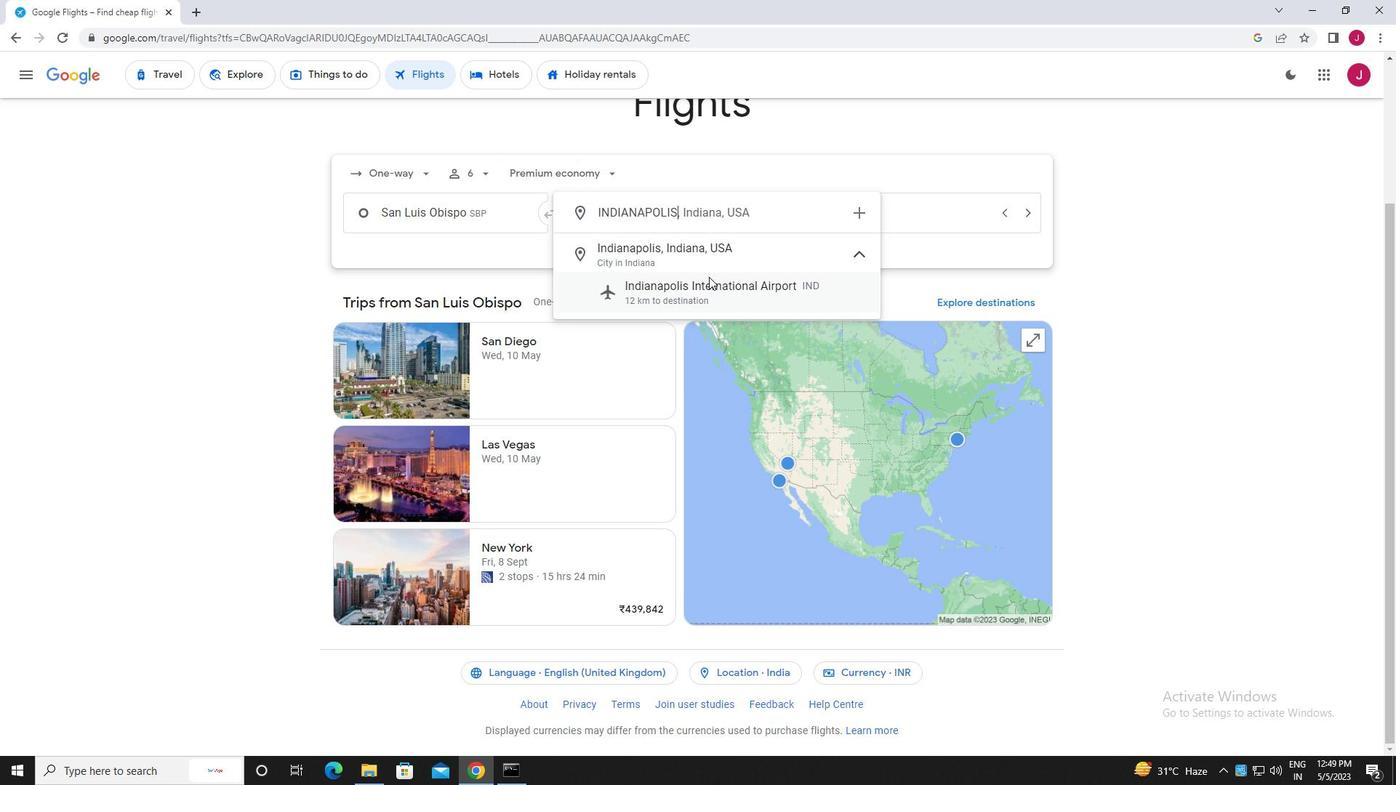 
Action: Mouse pressed left at (716, 285)
Screenshot: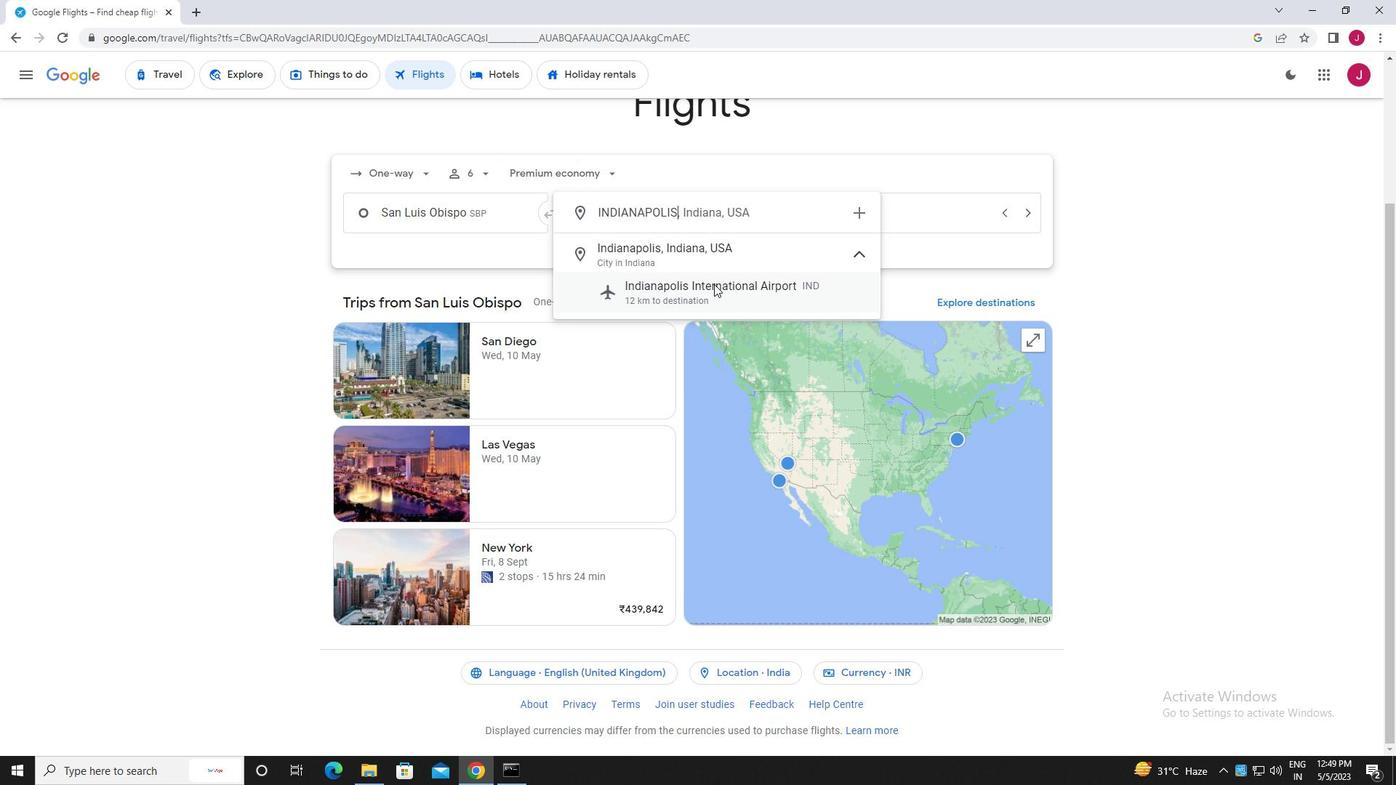 
Action: Mouse moved to (846, 220)
Screenshot: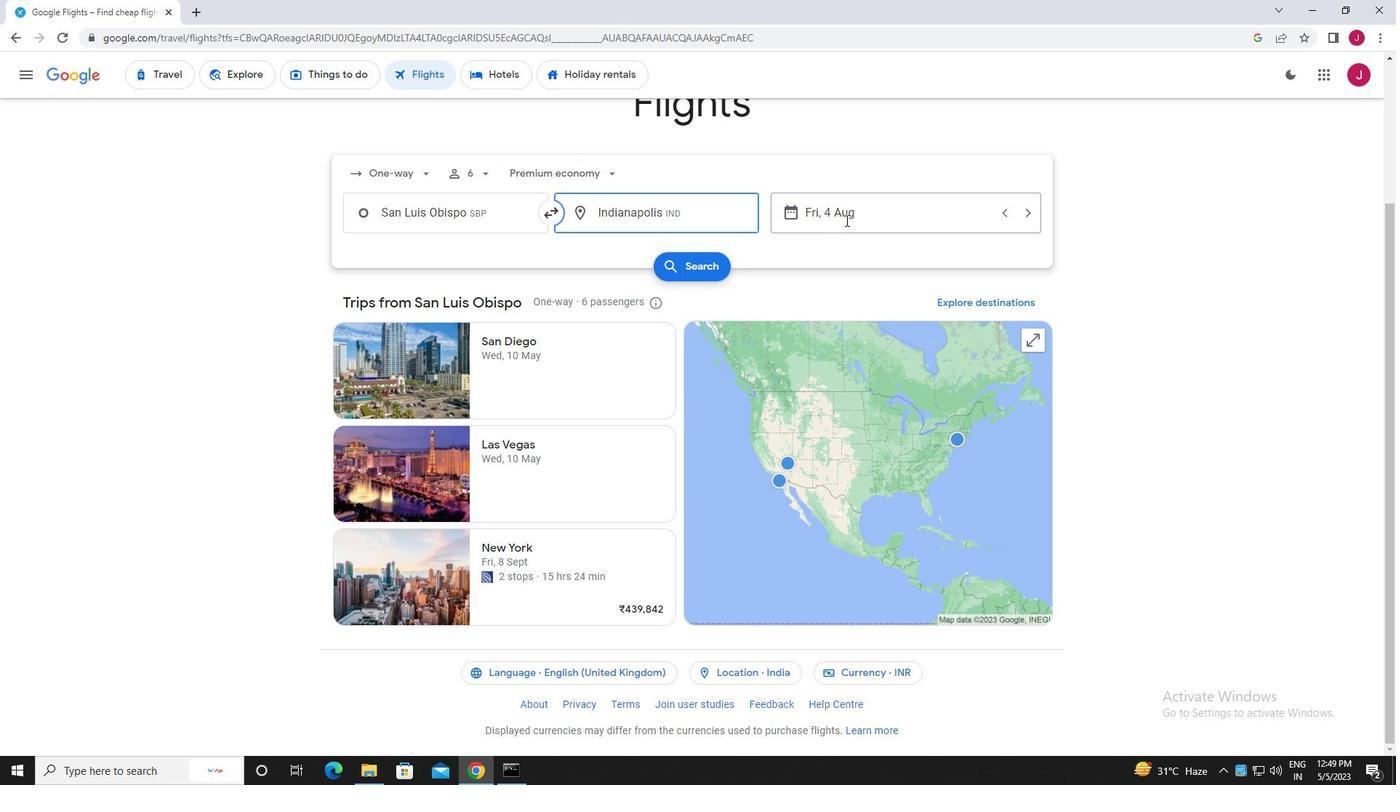 
Action: Mouse pressed left at (846, 220)
Screenshot: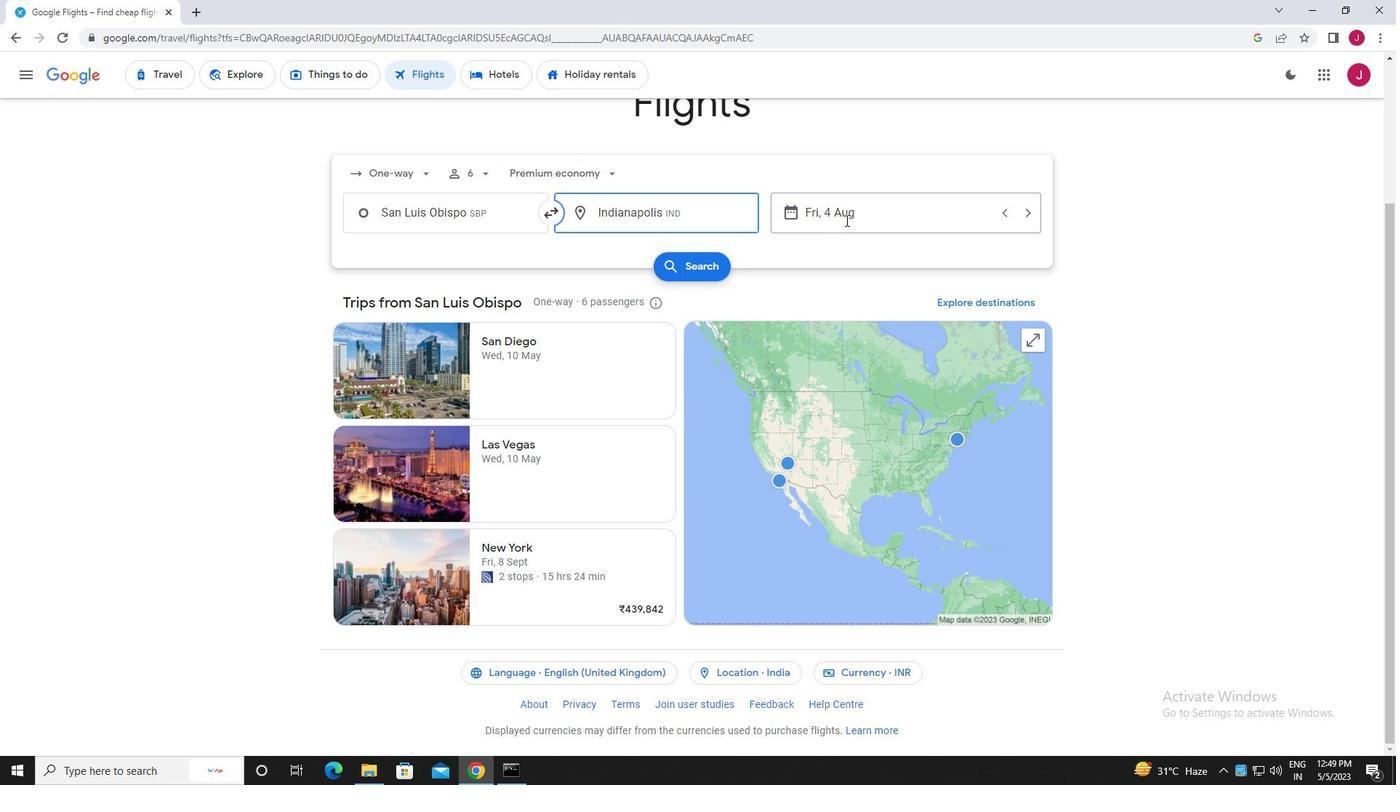 
Action: Mouse moved to (736, 333)
Screenshot: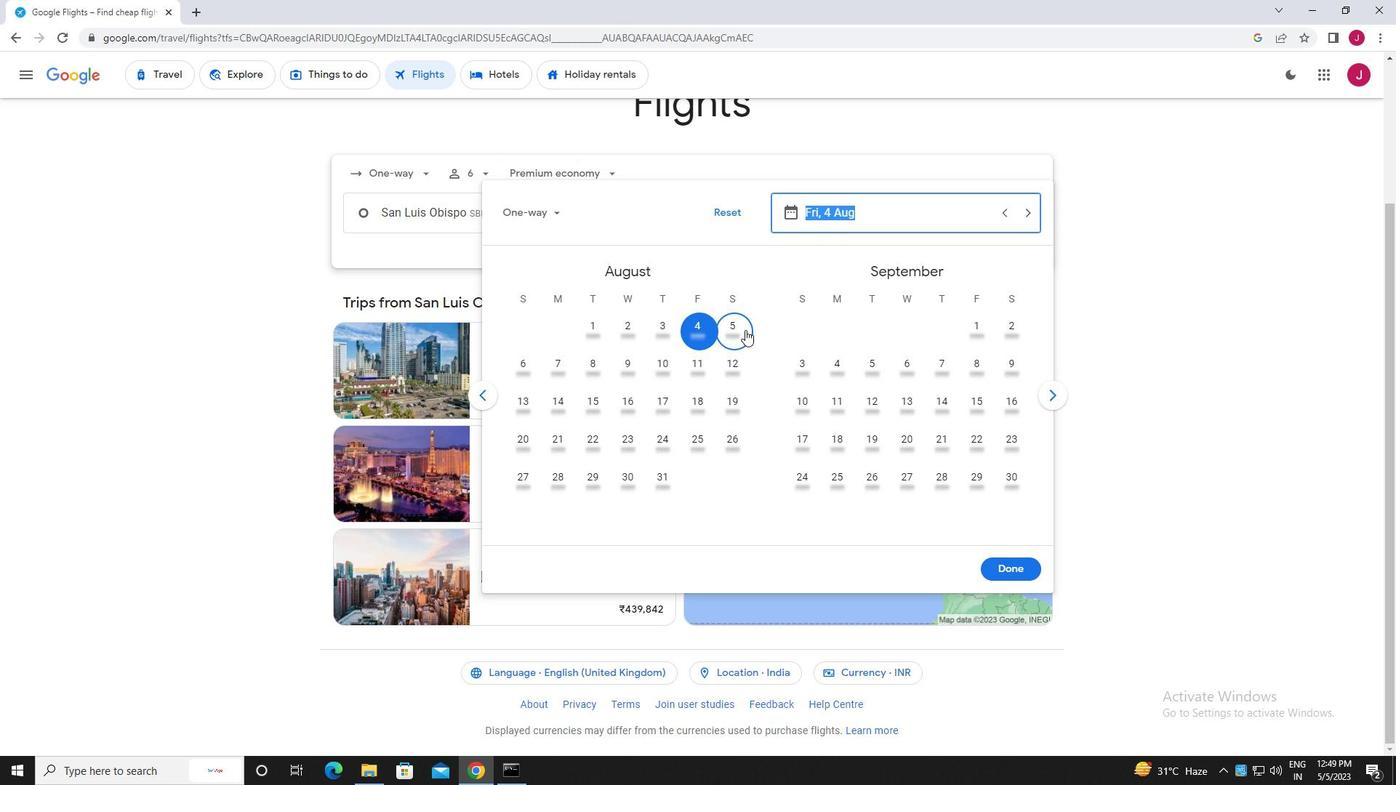 
Action: Mouse pressed left at (736, 333)
Screenshot: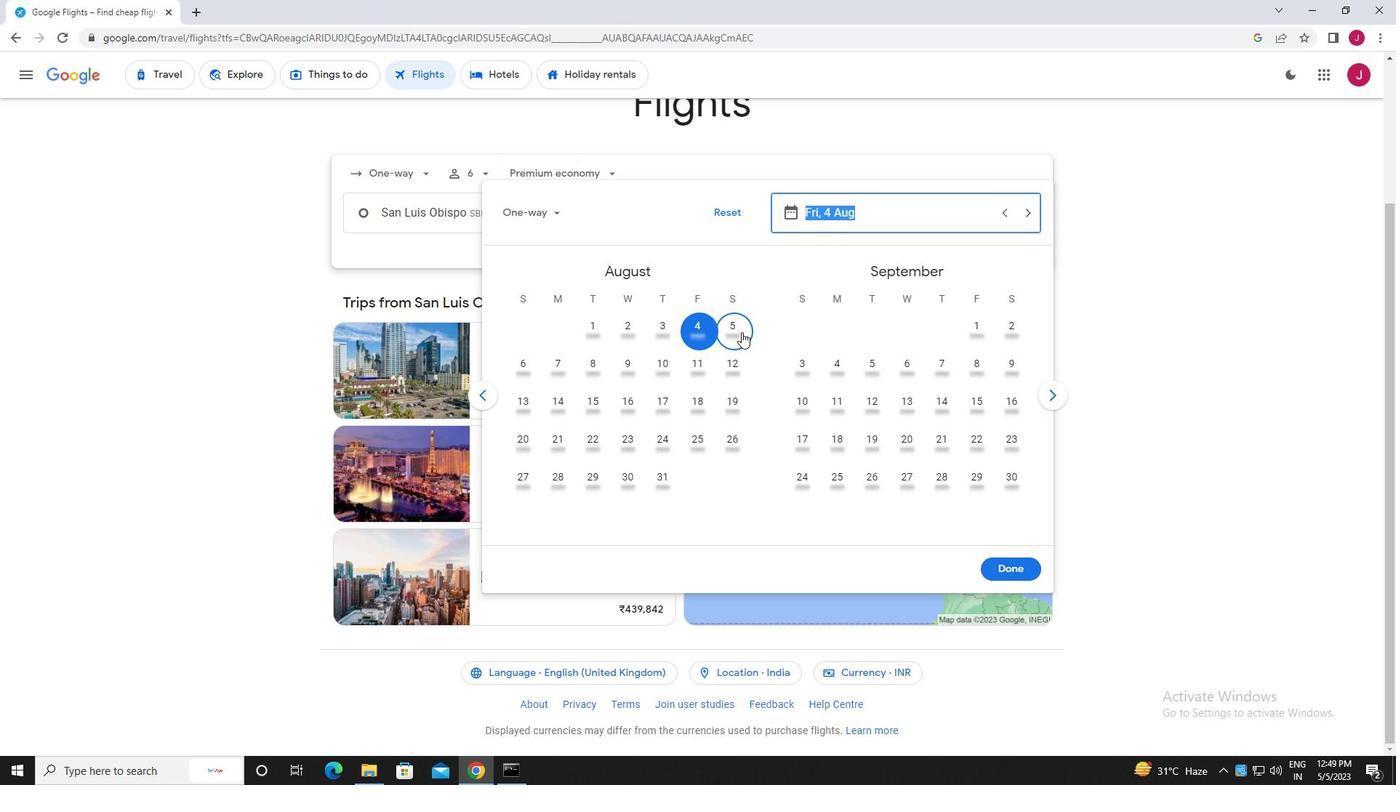 
Action: Mouse moved to (1010, 568)
Screenshot: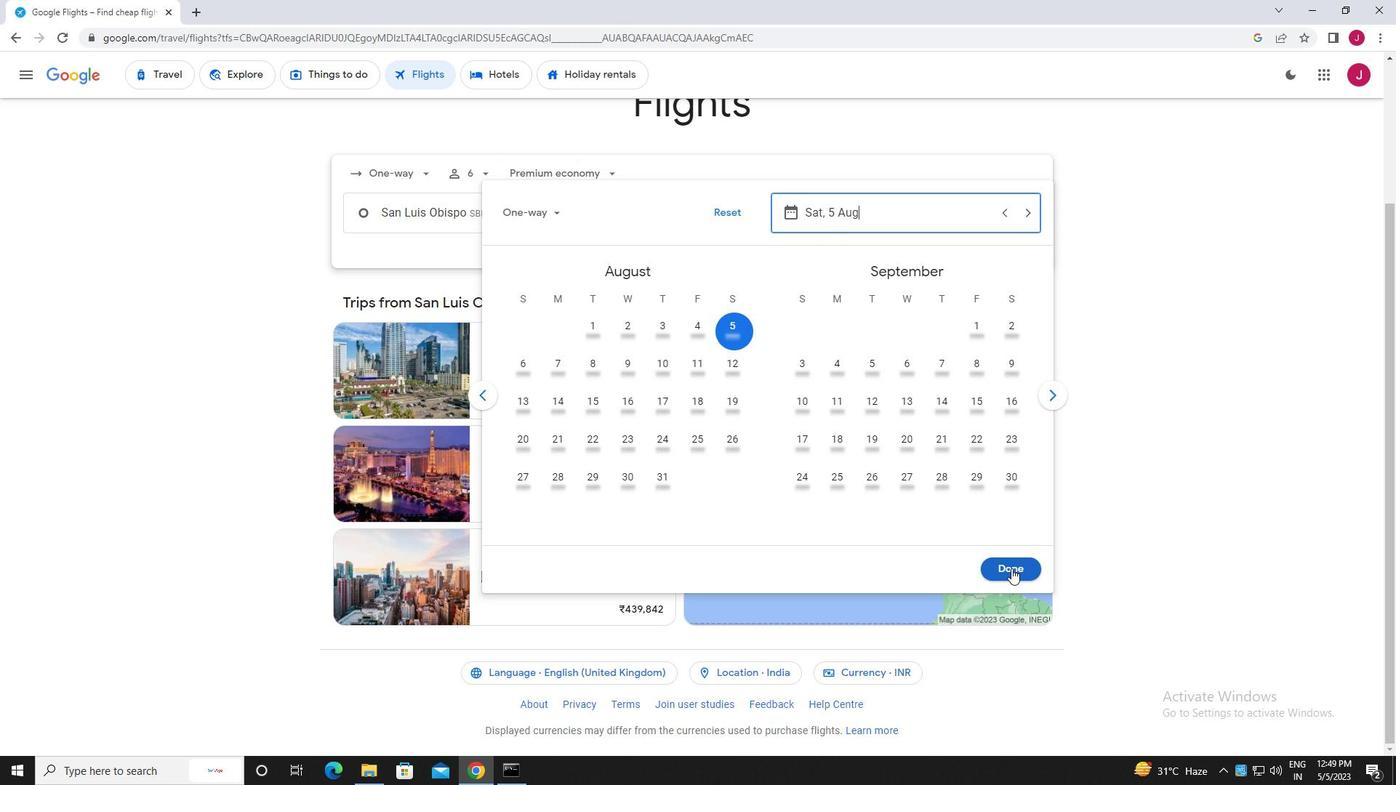 
Action: Mouse pressed left at (1010, 568)
Screenshot: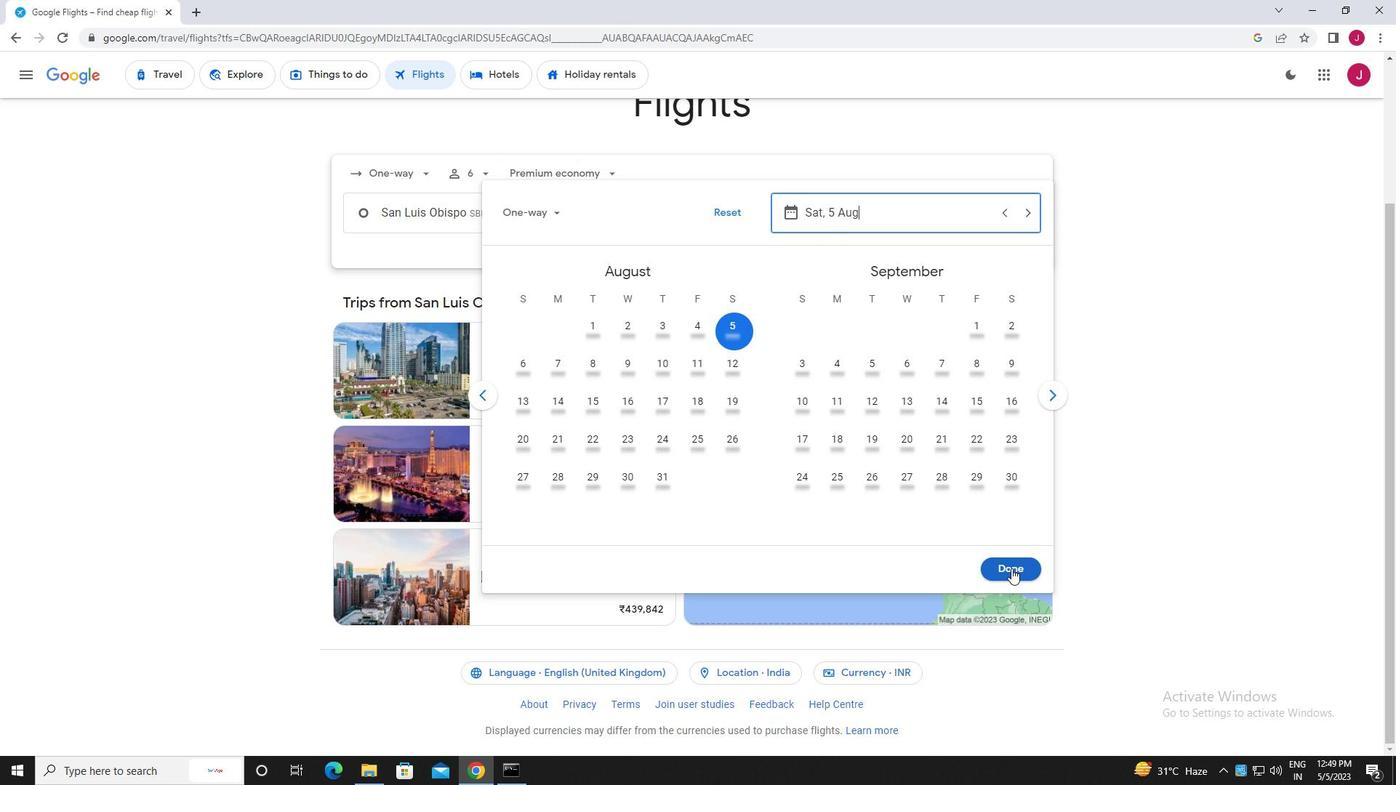 
Action: Mouse moved to (689, 271)
Screenshot: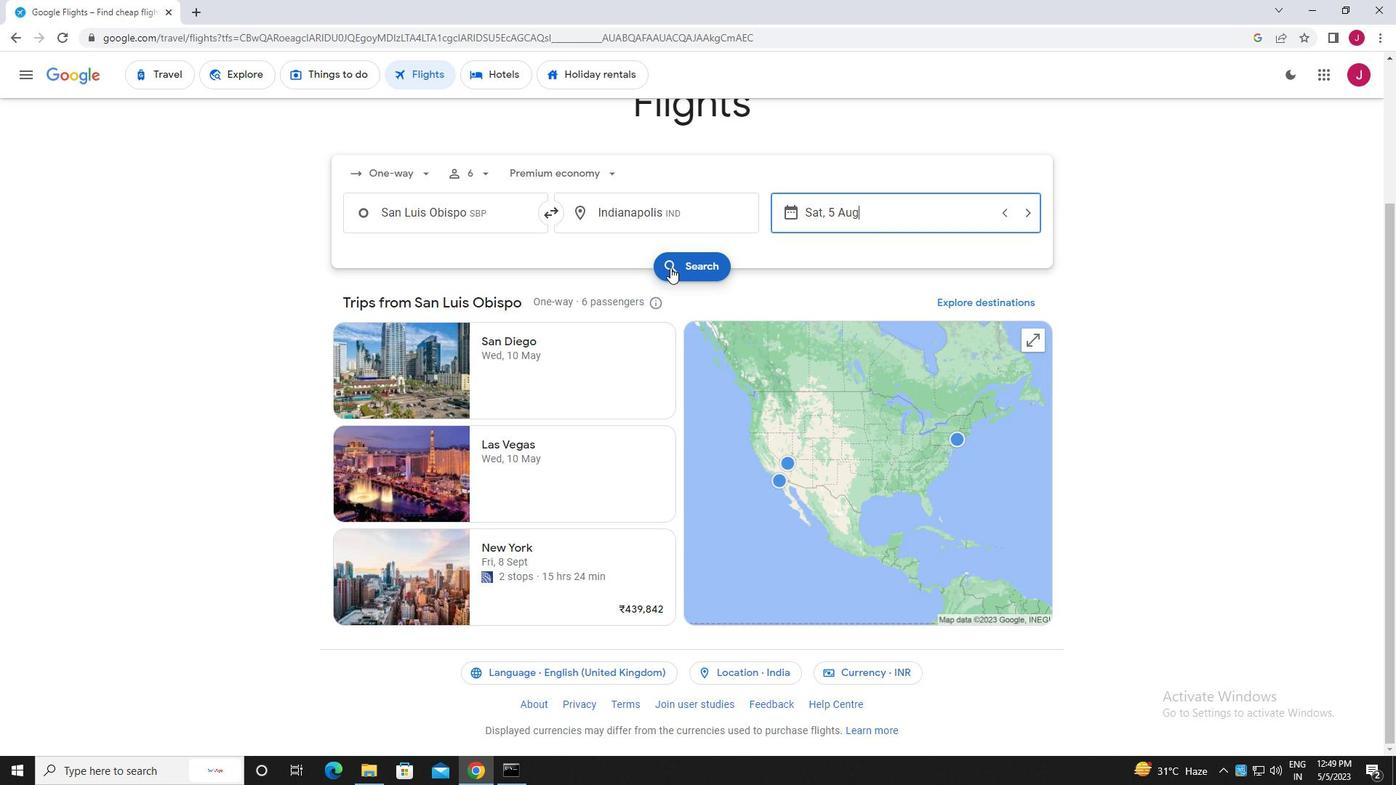 
Action: Mouse pressed left at (689, 271)
Screenshot: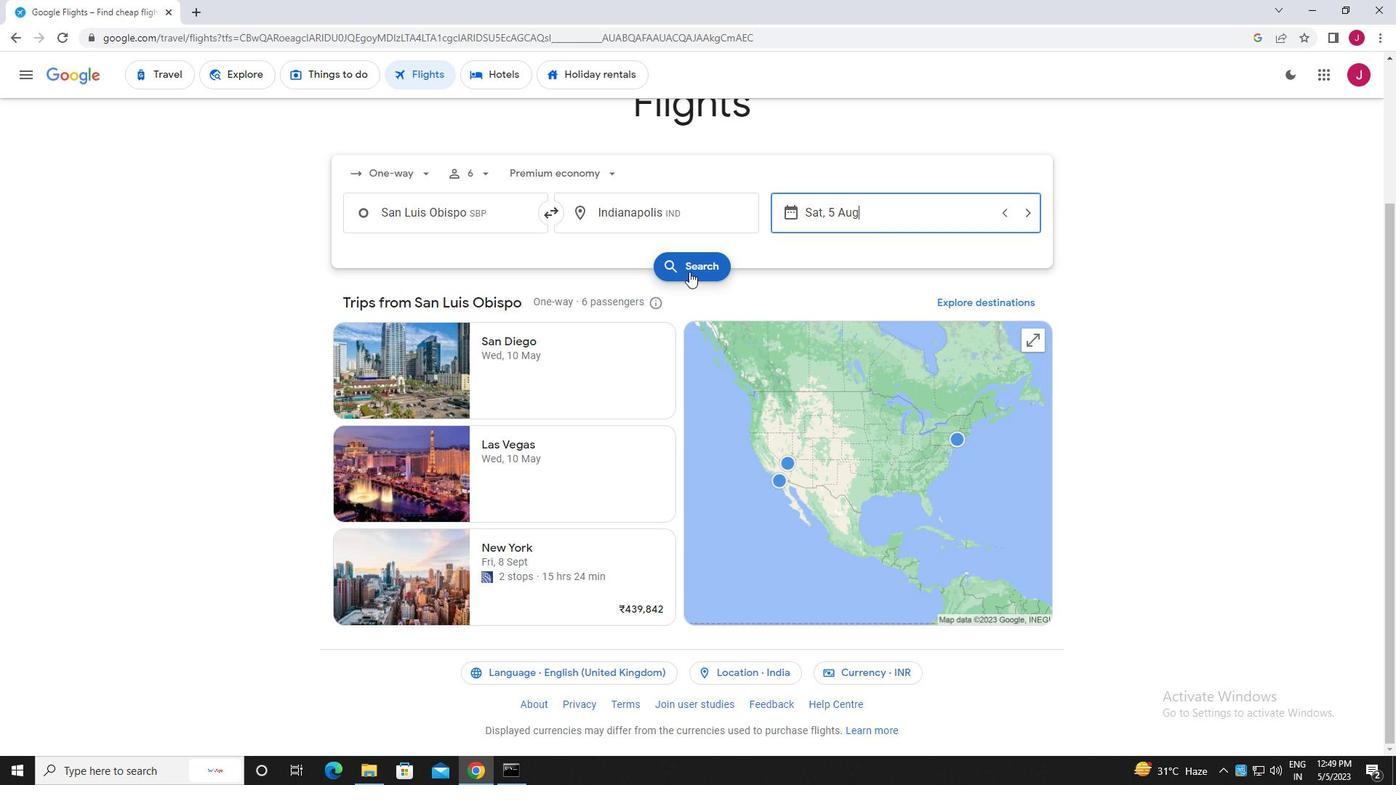 
Action: Mouse moved to (369, 210)
Screenshot: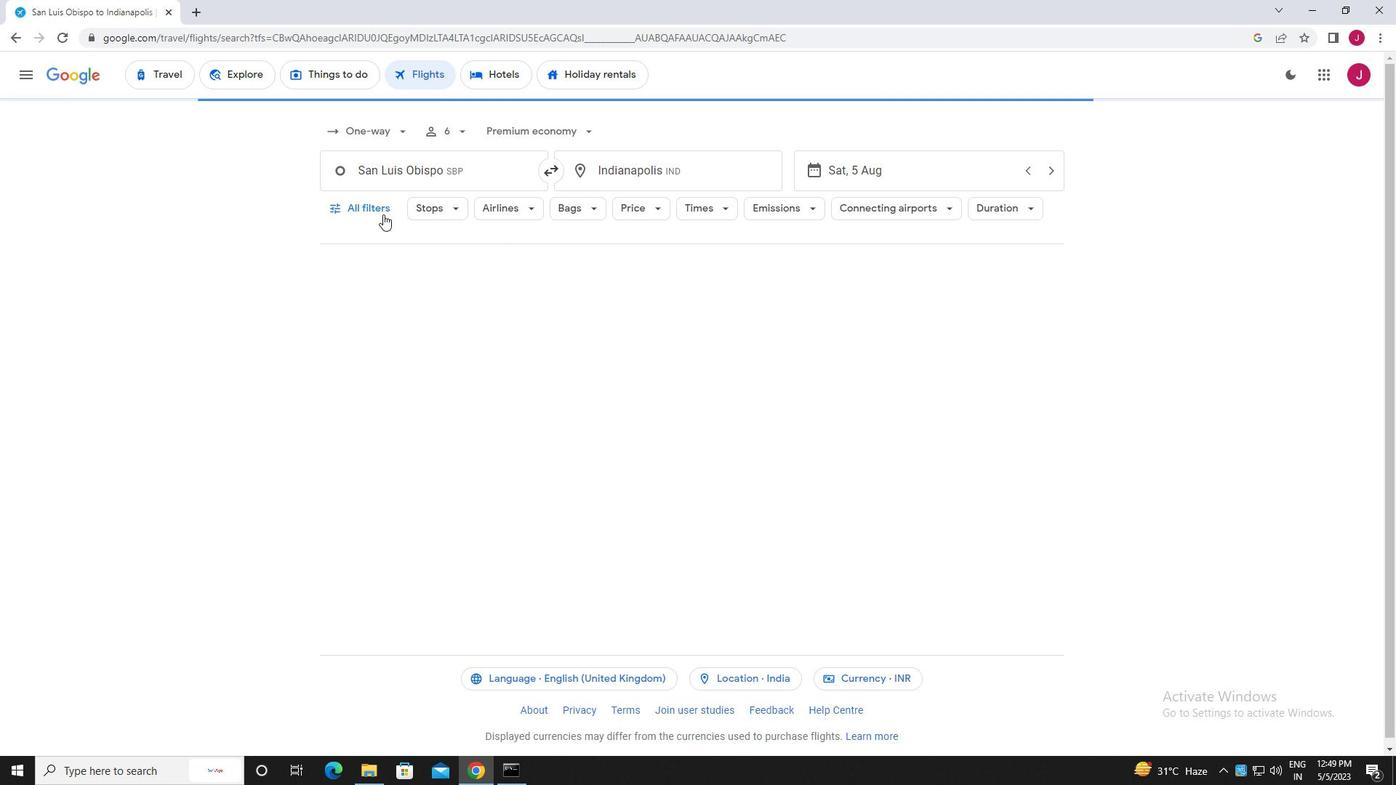 
Action: Mouse pressed left at (369, 210)
Screenshot: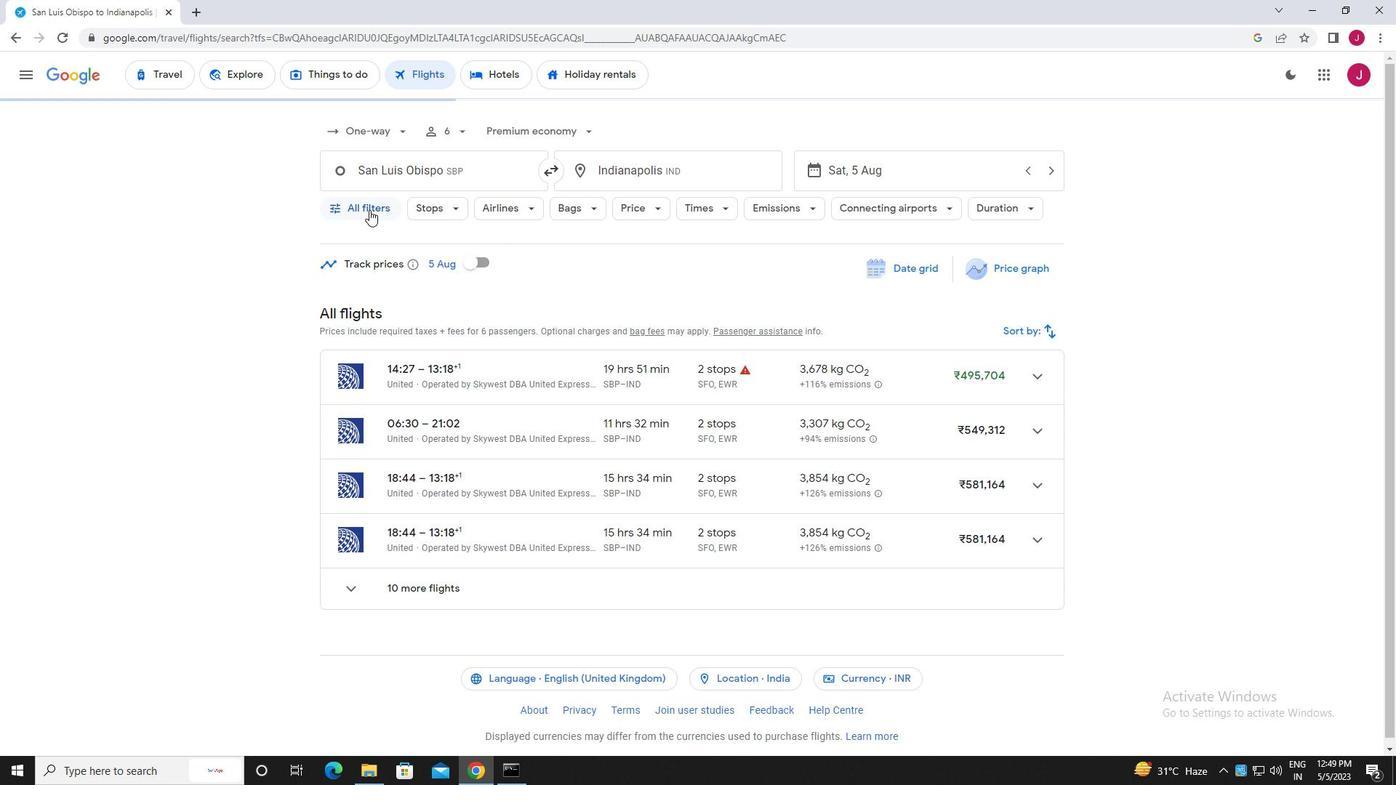 
Action: Mouse moved to (451, 334)
Screenshot: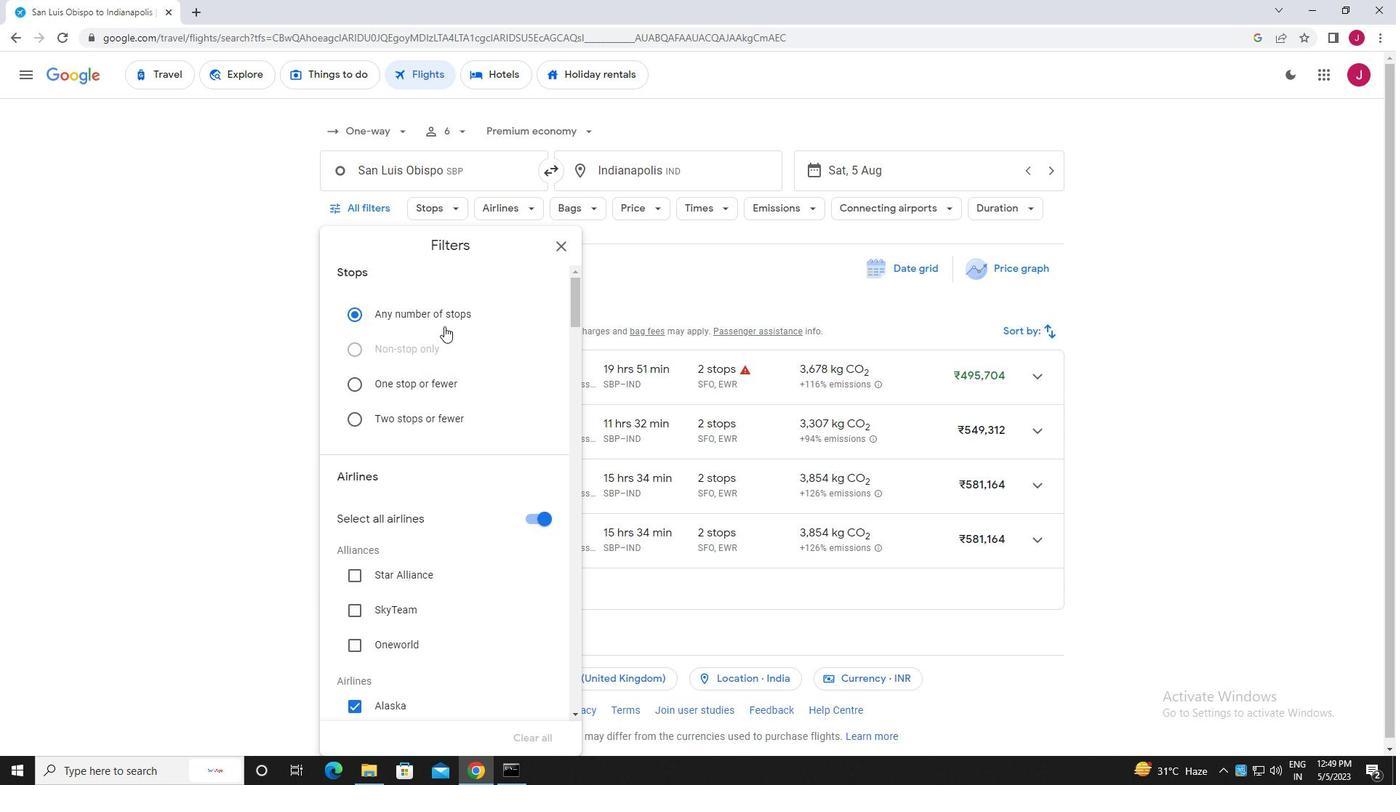 
Action: Mouse scrolled (451, 333) with delta (0, 0)
Screenshot: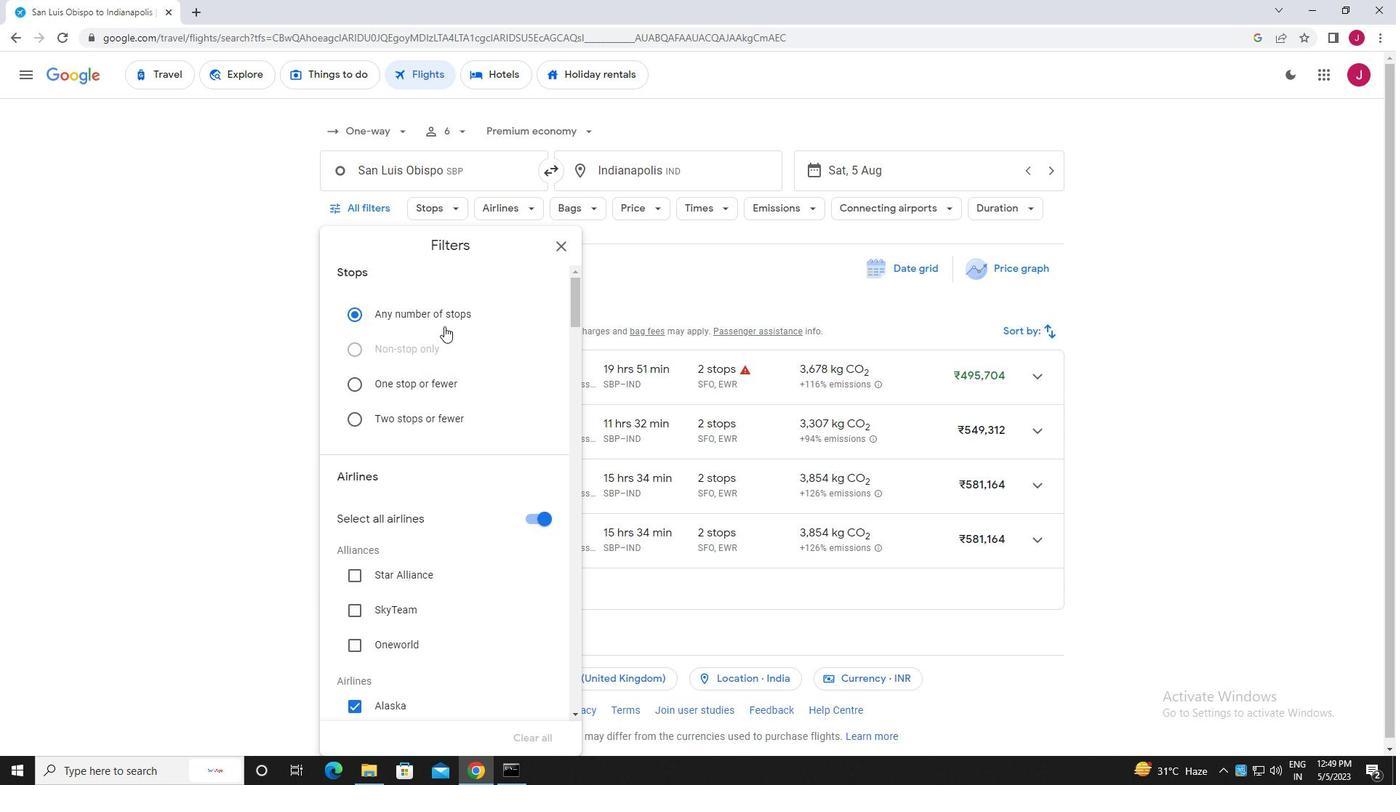 
Action: Mouse scrolled (451, 333) with delta (0, 0)
Screenshot: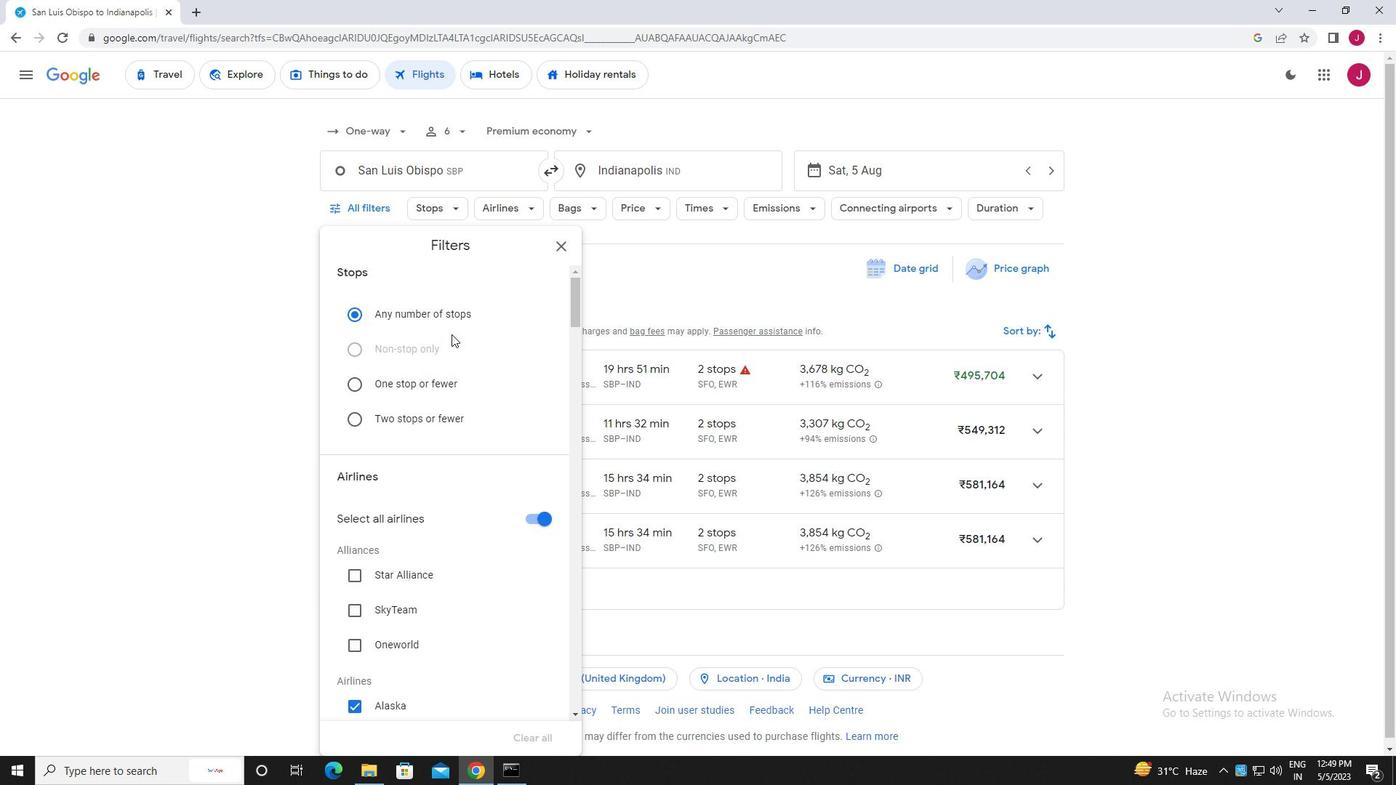 
Action: Mouse moved to (532, 371)
Screenshot: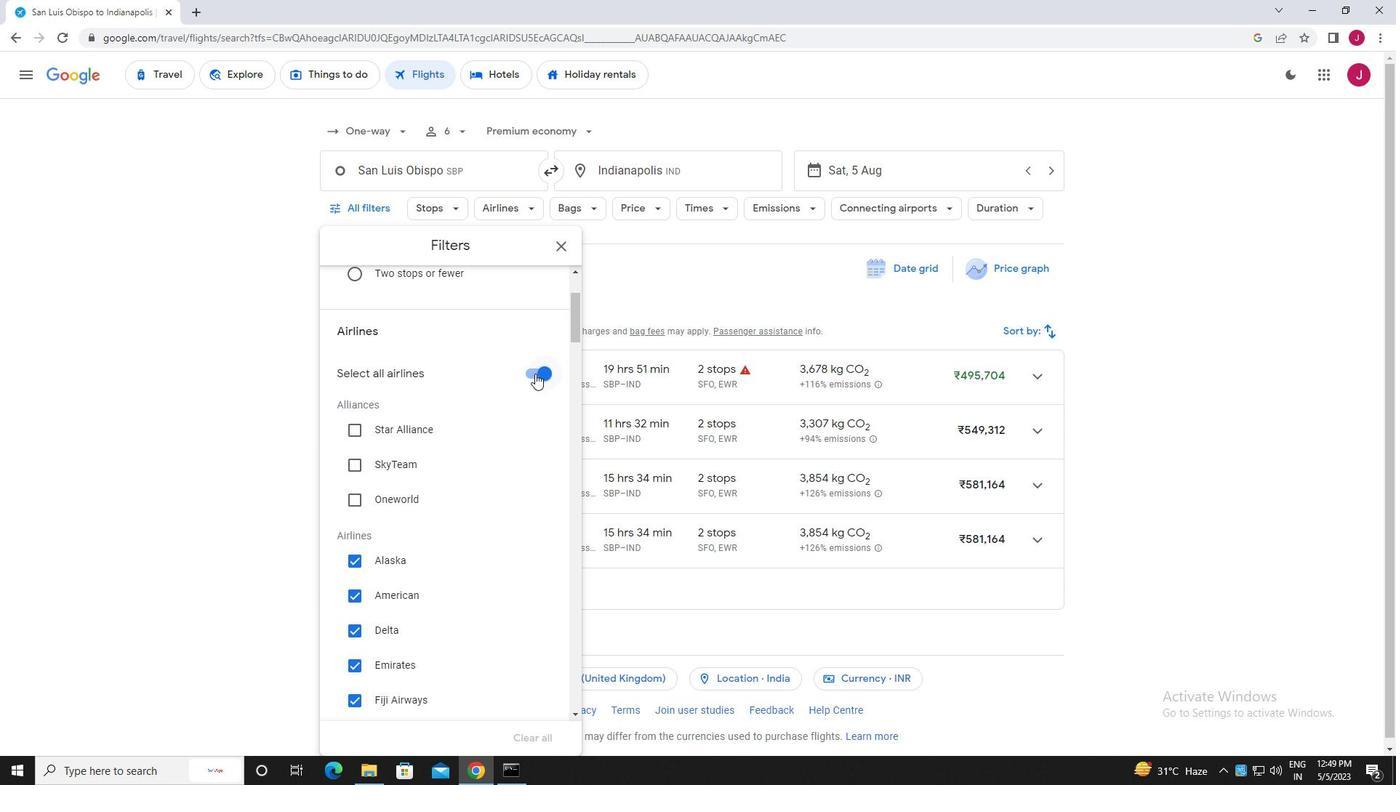 
Action: Mouse pressed left at (532, 371)
Screenshot: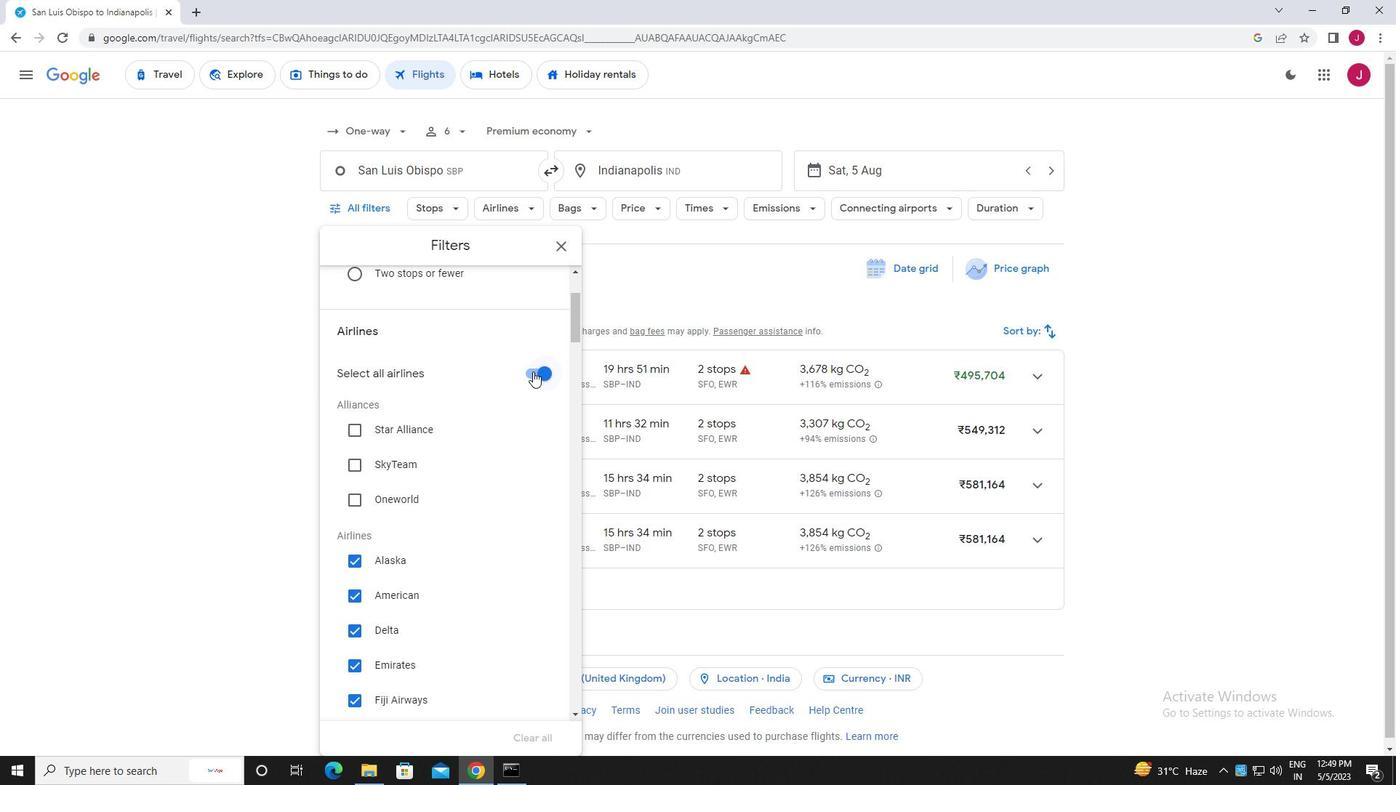 
Action: Mouse moved to (455, 366)
Screenshot: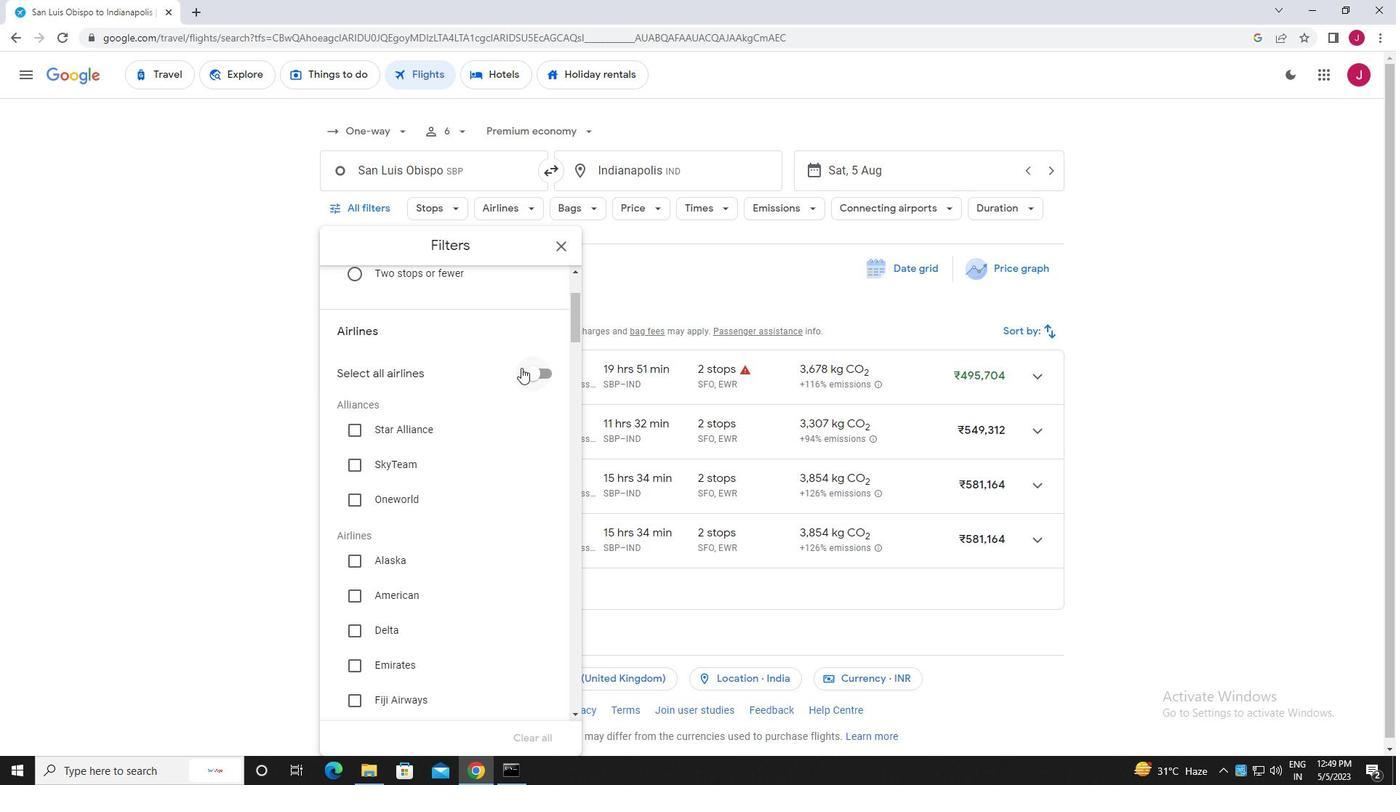 
Action: Mouse scrolled (455, 365) with delta (0, 0)
Screenshot: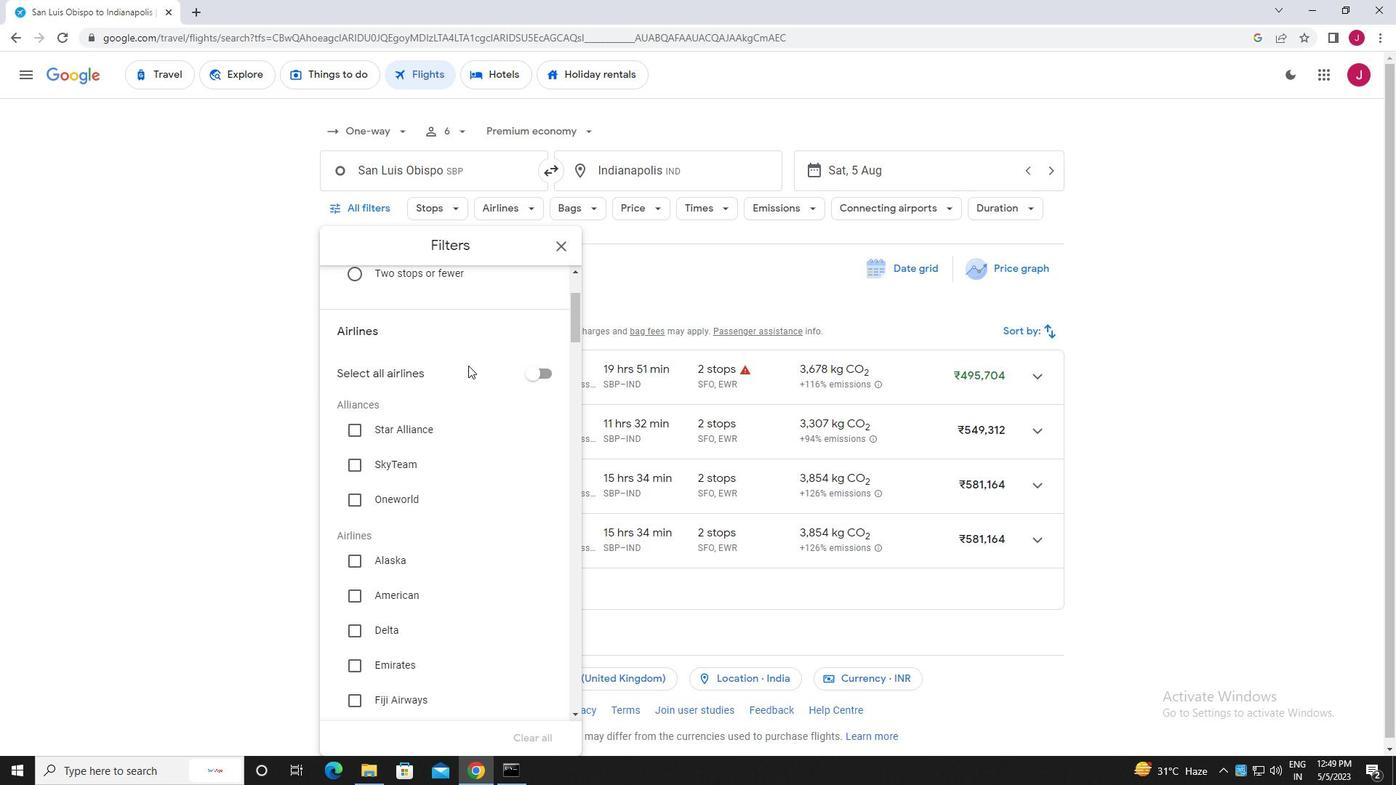 
Action: Mouse moved to (455, 366)
Screenshot: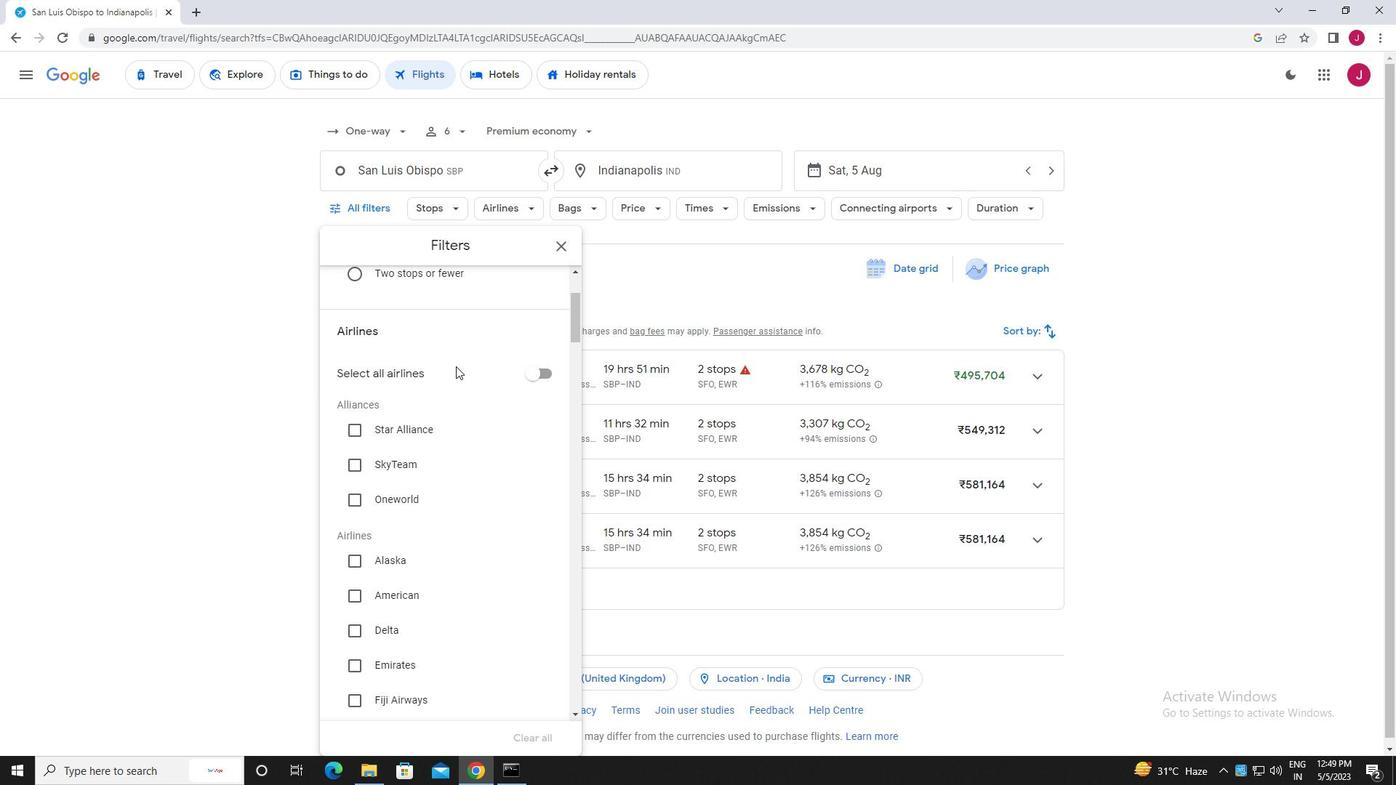 
Action: Mouse scrolled (455, 365) with delta (0, 0)
Screenshot: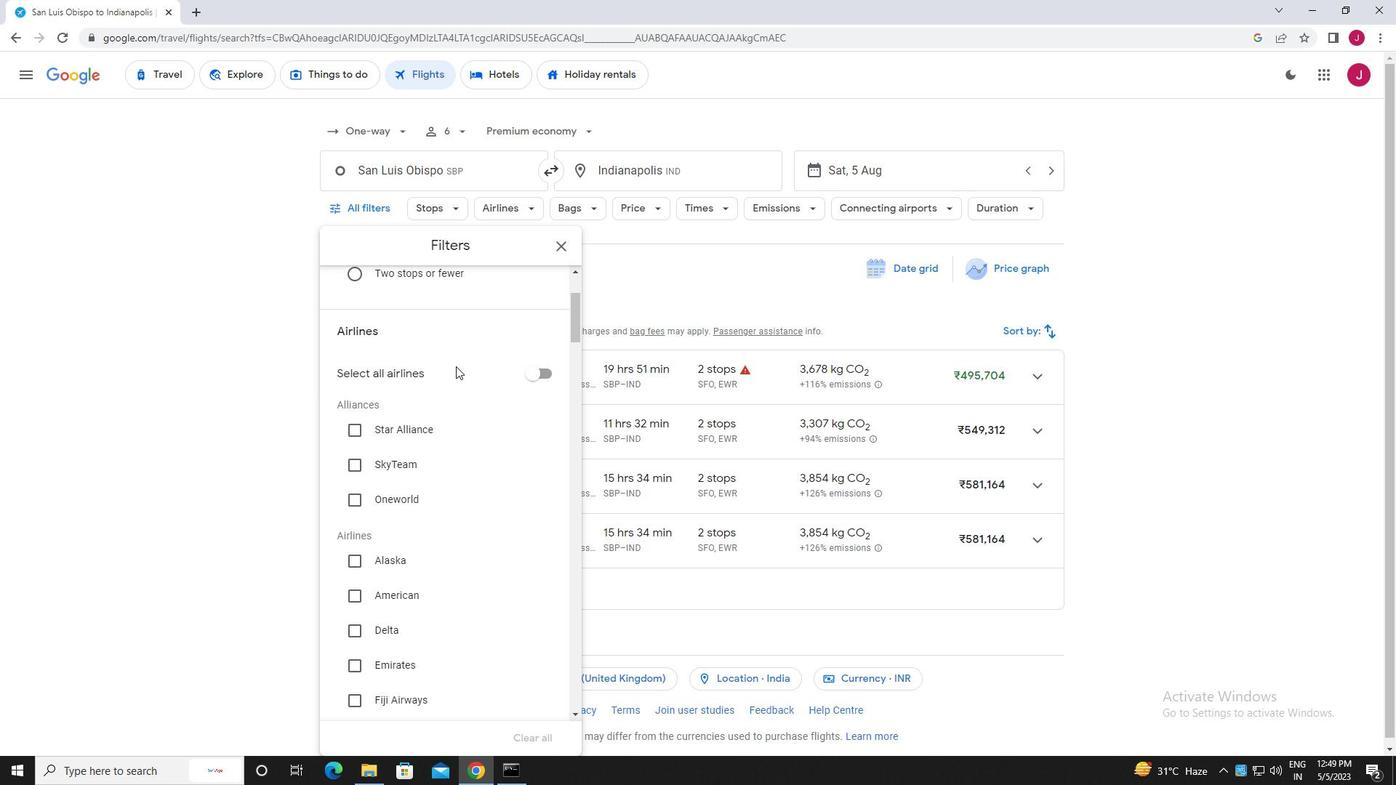 
Action: Mouse moved to (400, 408)
Screenshot: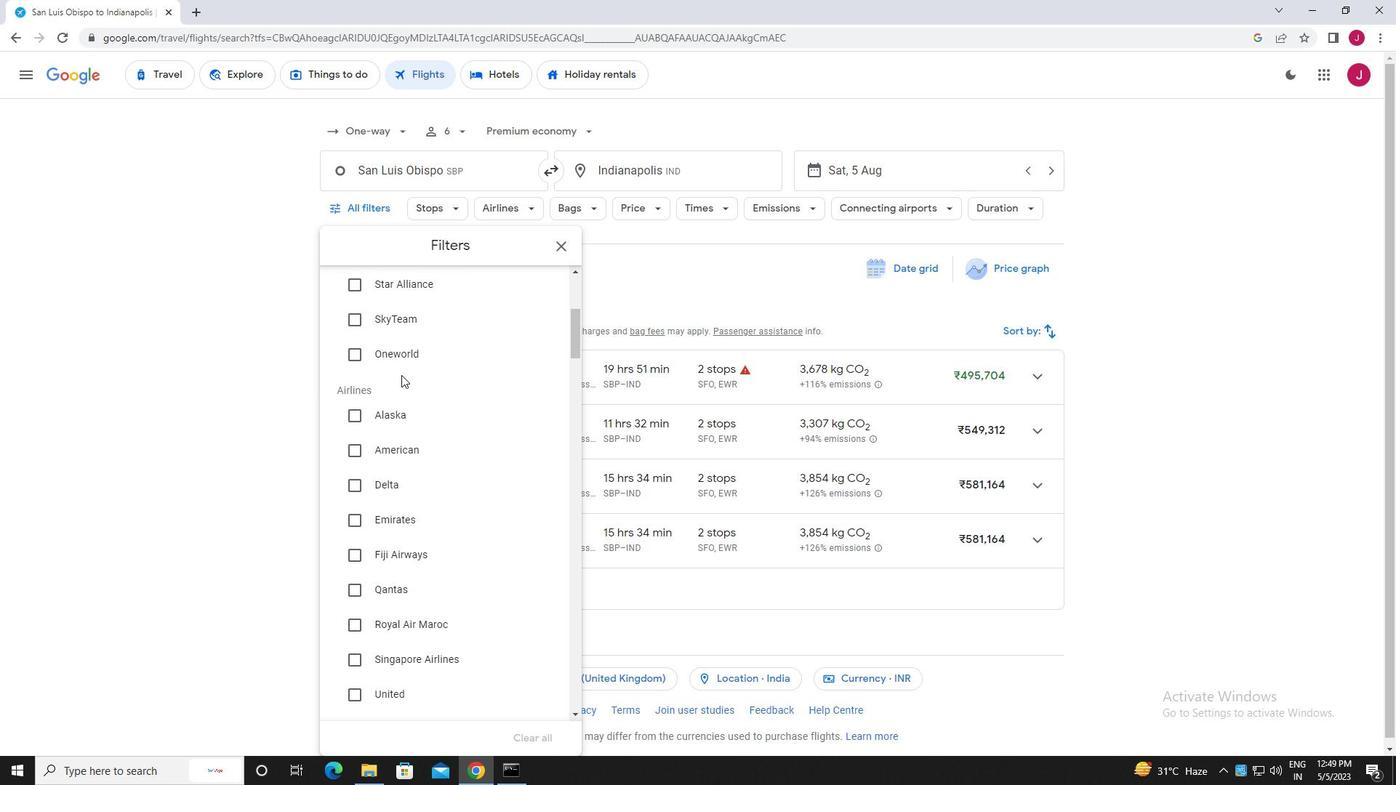 
Action: Mouse scrolled (400, 407) with delta (0, 0)
Screenshot: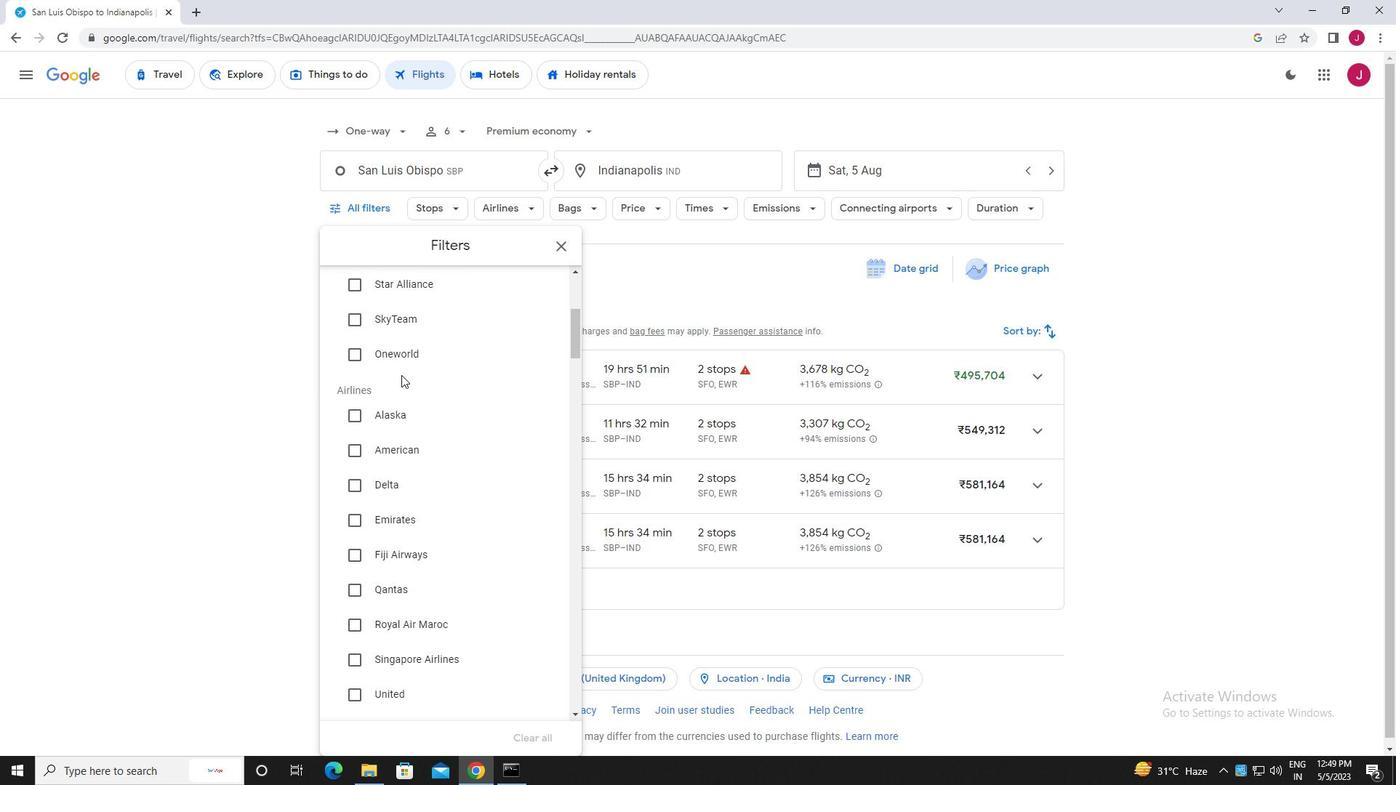 
Action: Mouse moved to (401, 408)
Screenshot: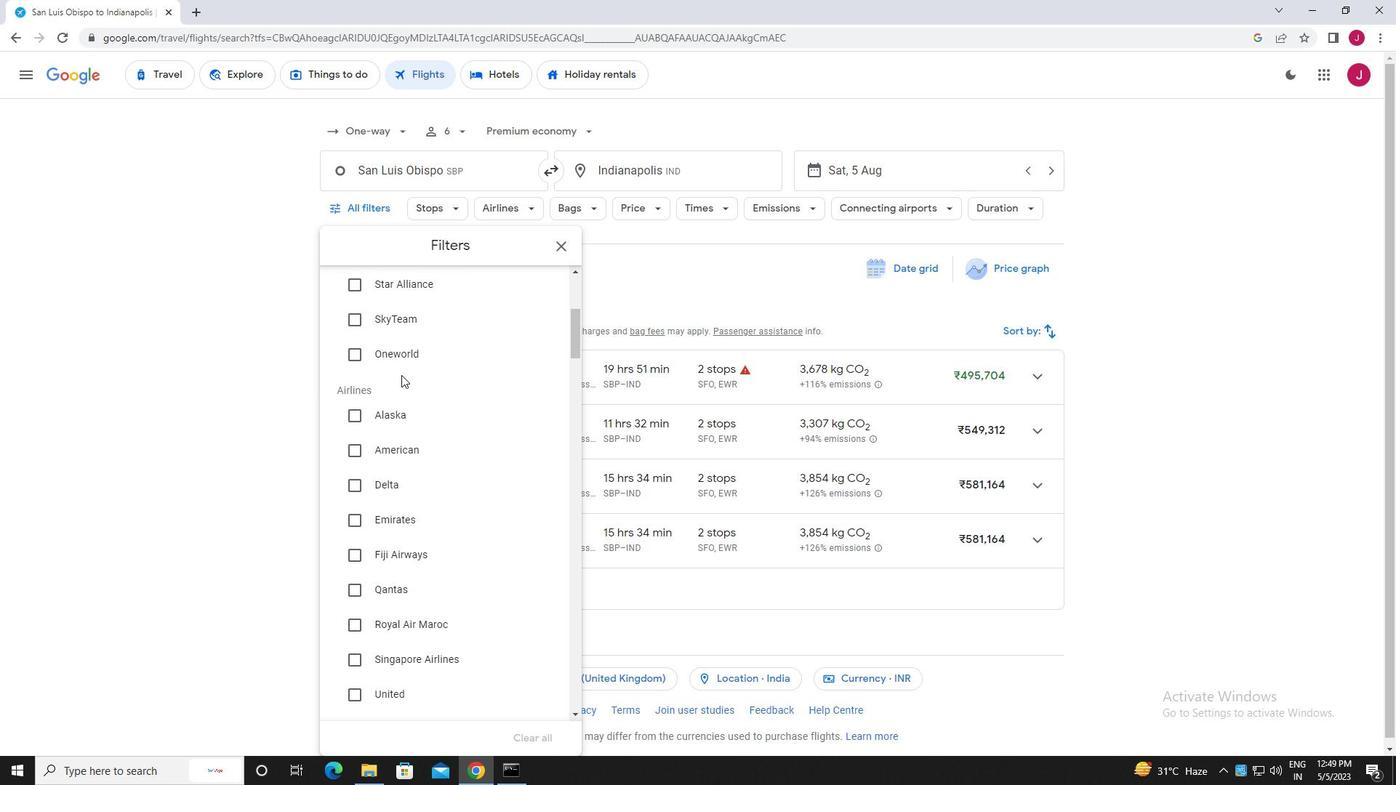 
Action: Mouse scrolled (401, 407) with delta (0, 0)
Screenshot: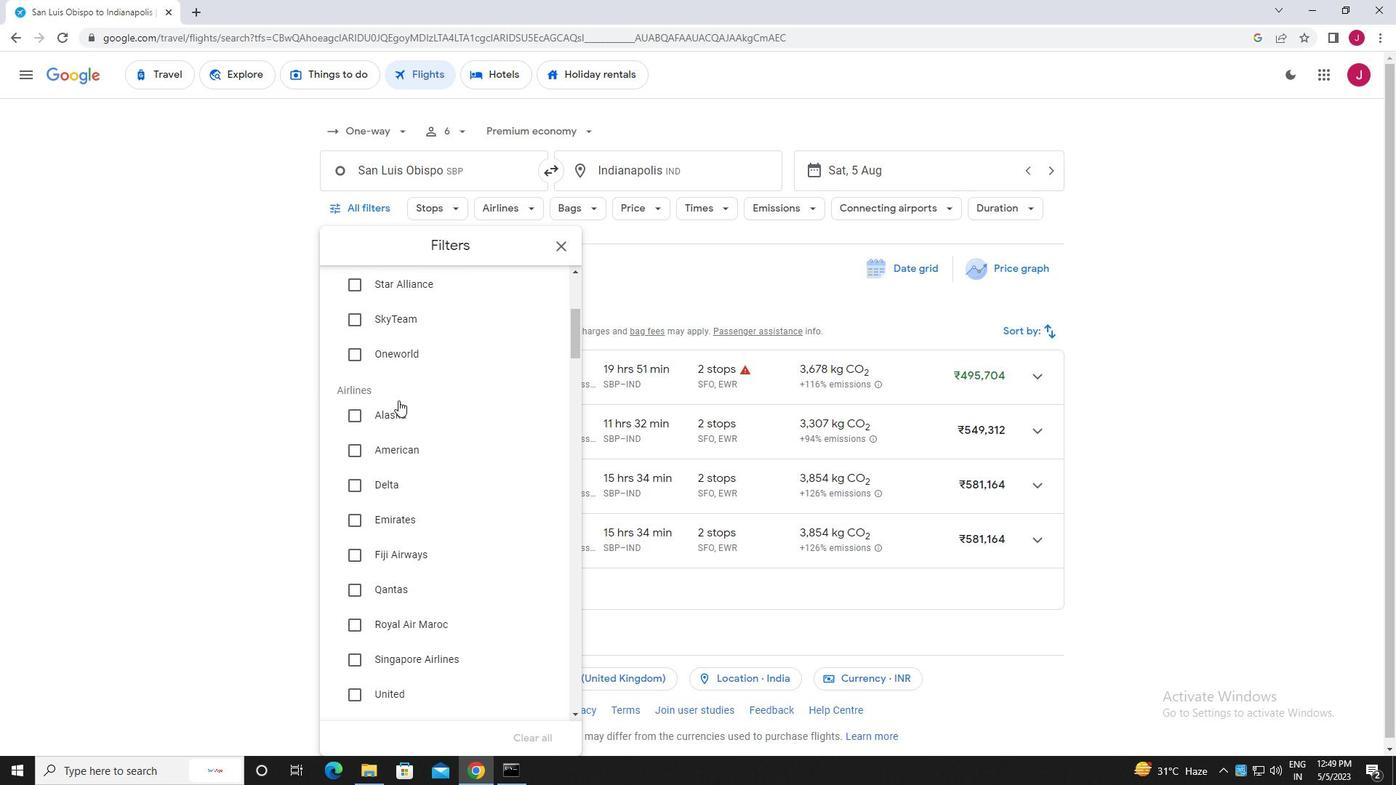 
Action: Mouse moved to (352, 514)
Screenshot: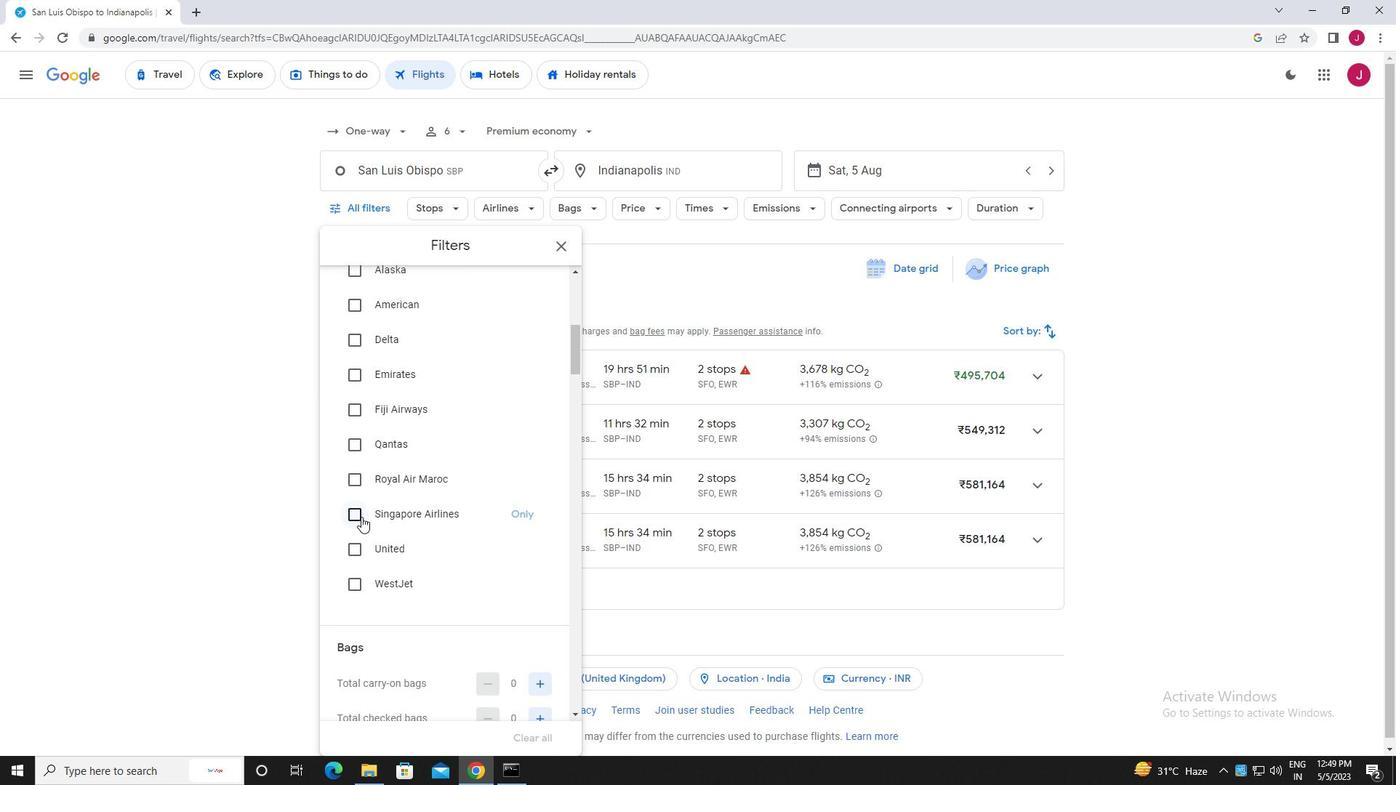 
Action: Mouse pressed left at (352, 514)
Screenshot: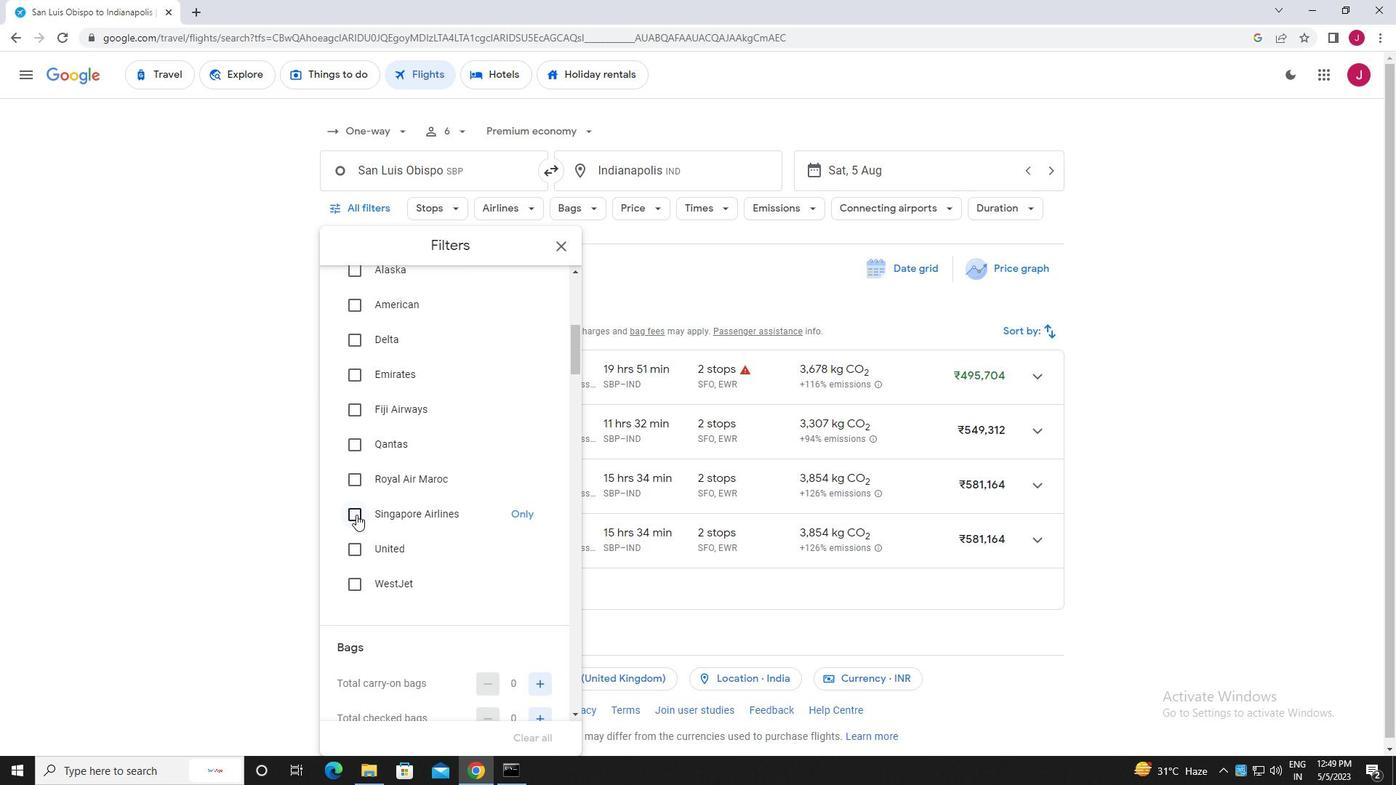 
Action: Mouse moved to (395, 447)
Screenshot: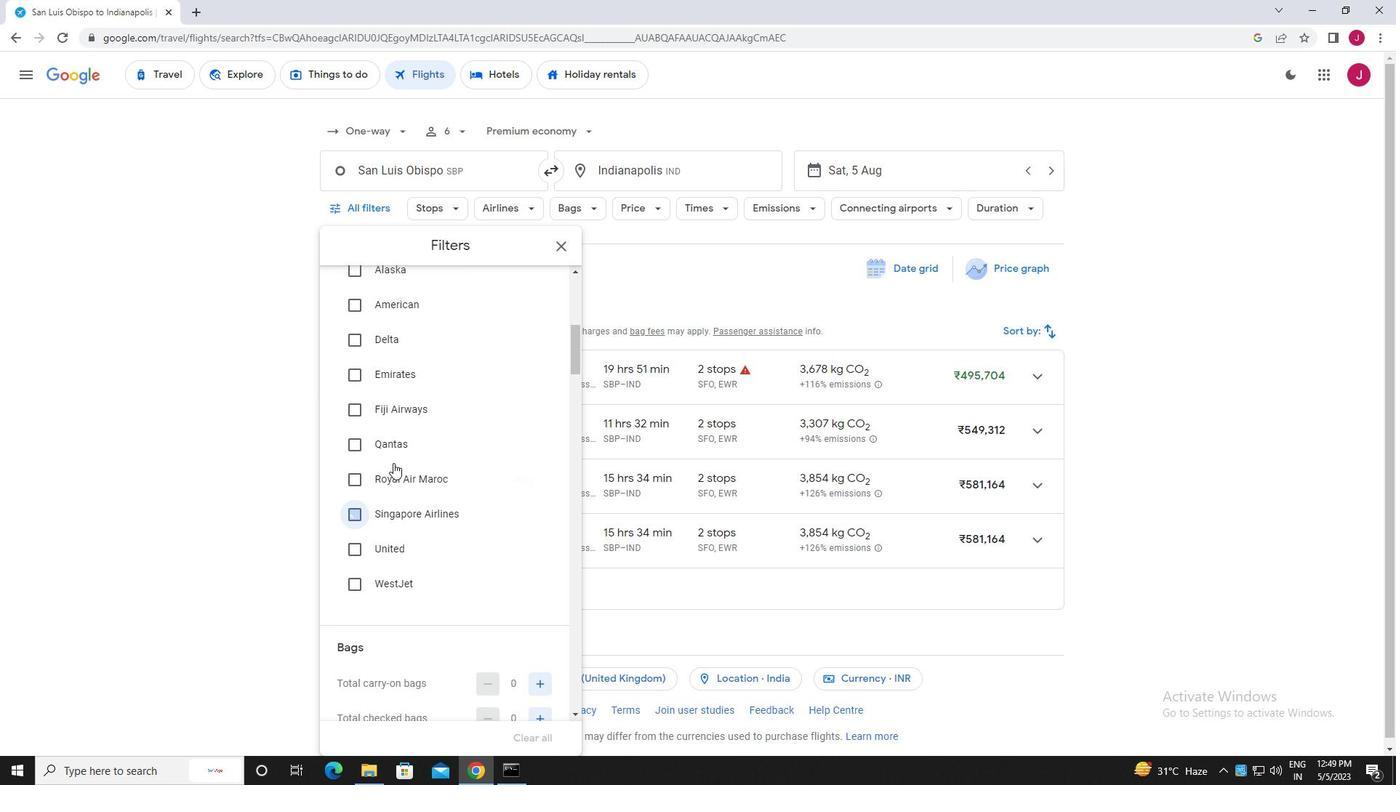 
Action: Mouse scrolled (395, 447) with delta (0, 0)
Screenshot: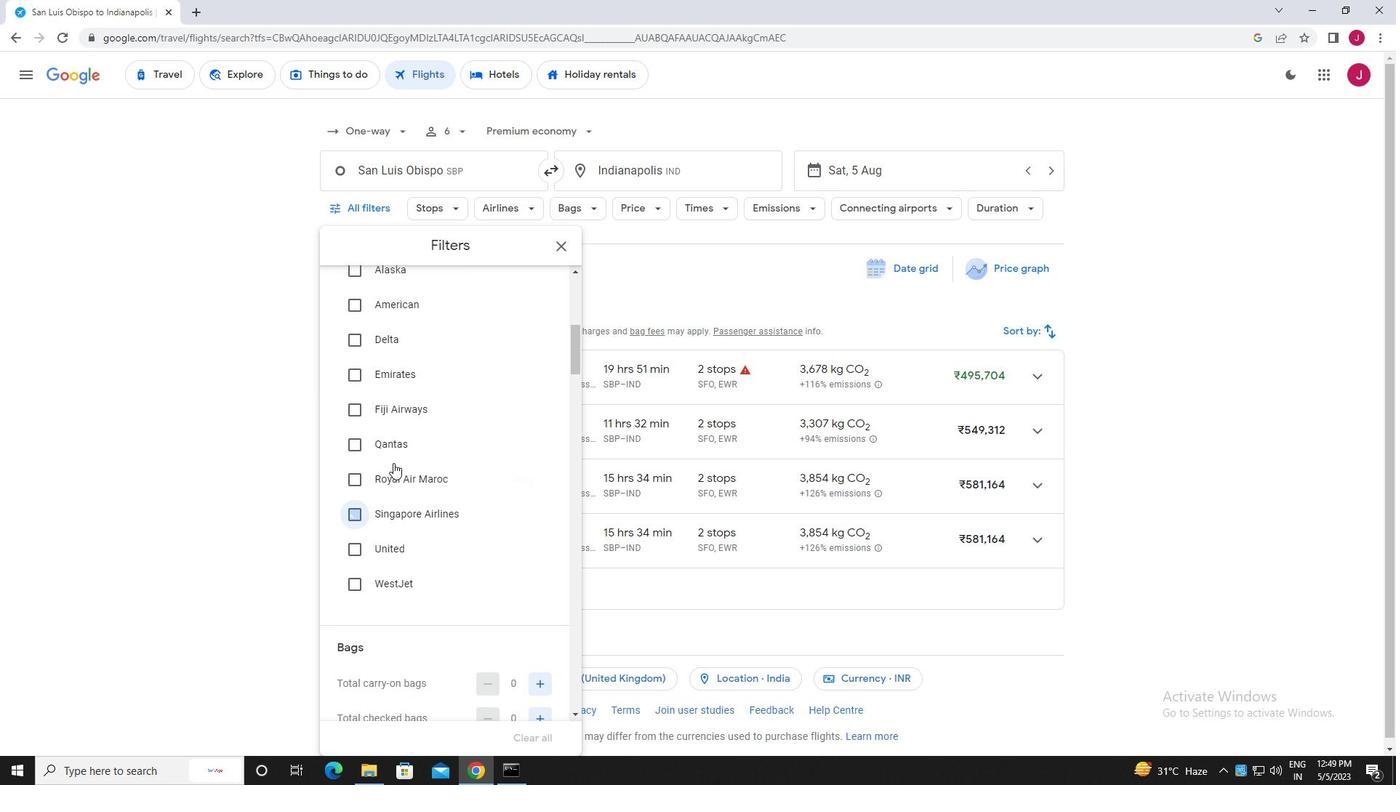 
Action: Mouse moved to (395, 446)
Screenshot: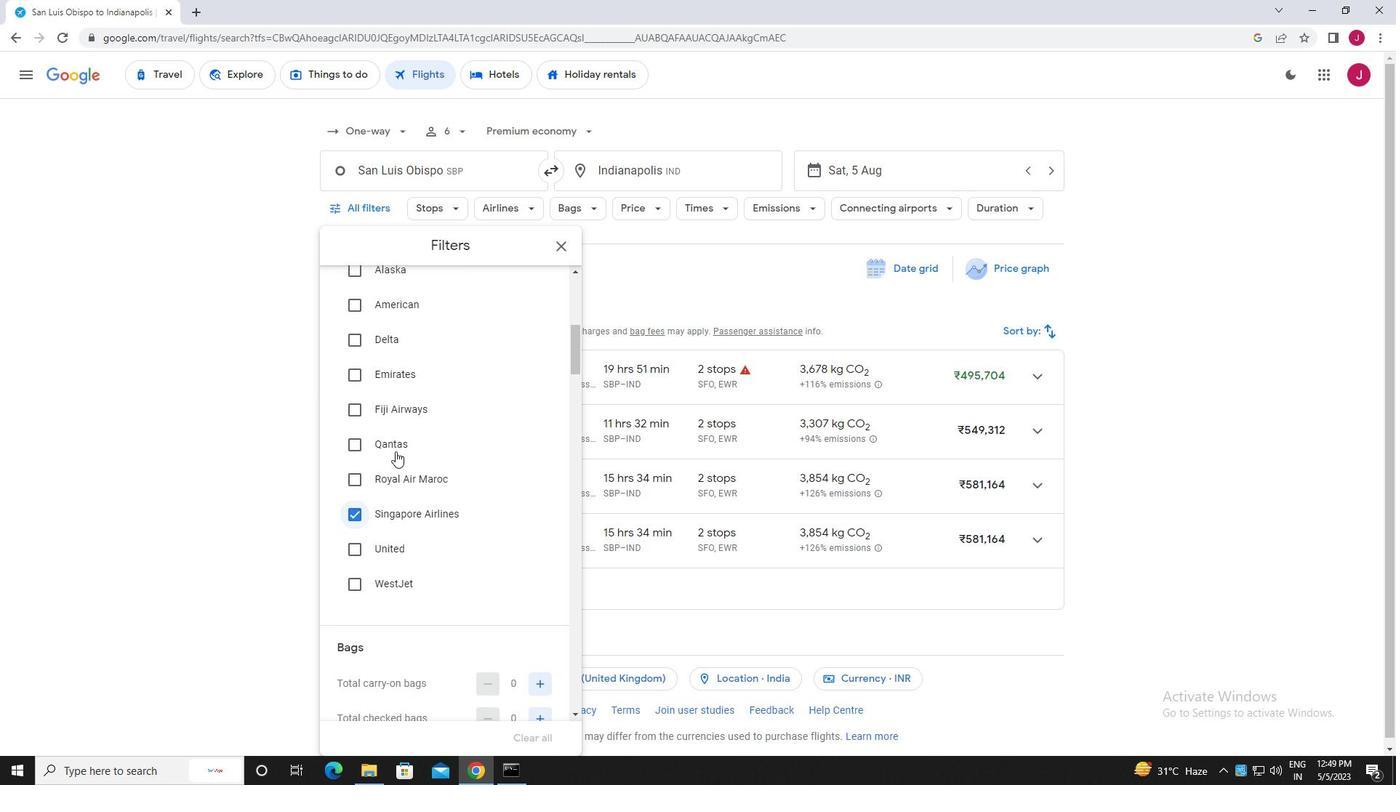 
Action: Mouse scrolled (395, 445) with delta (0, 0)
Screenshot: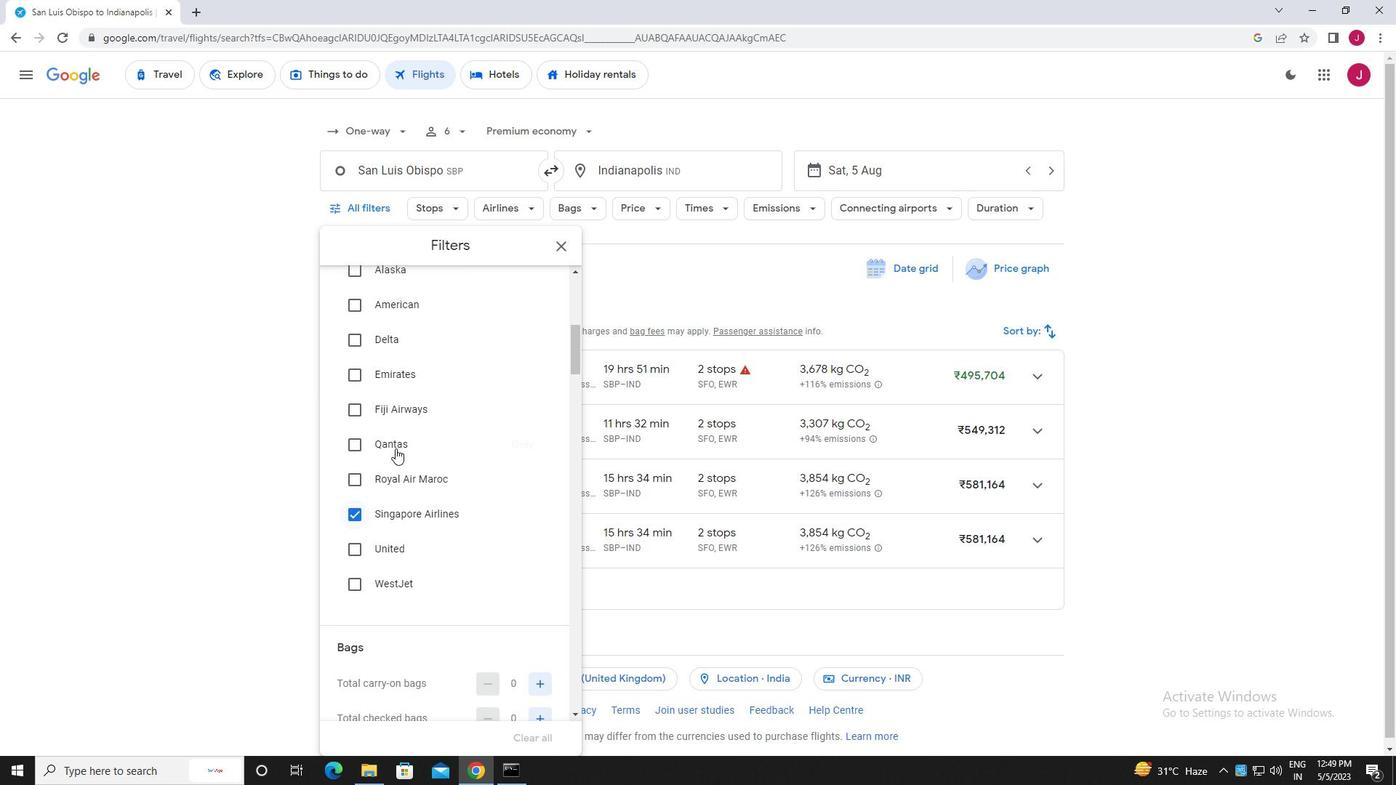 
Action: Mouse moved to (395, 445)
Screenshot: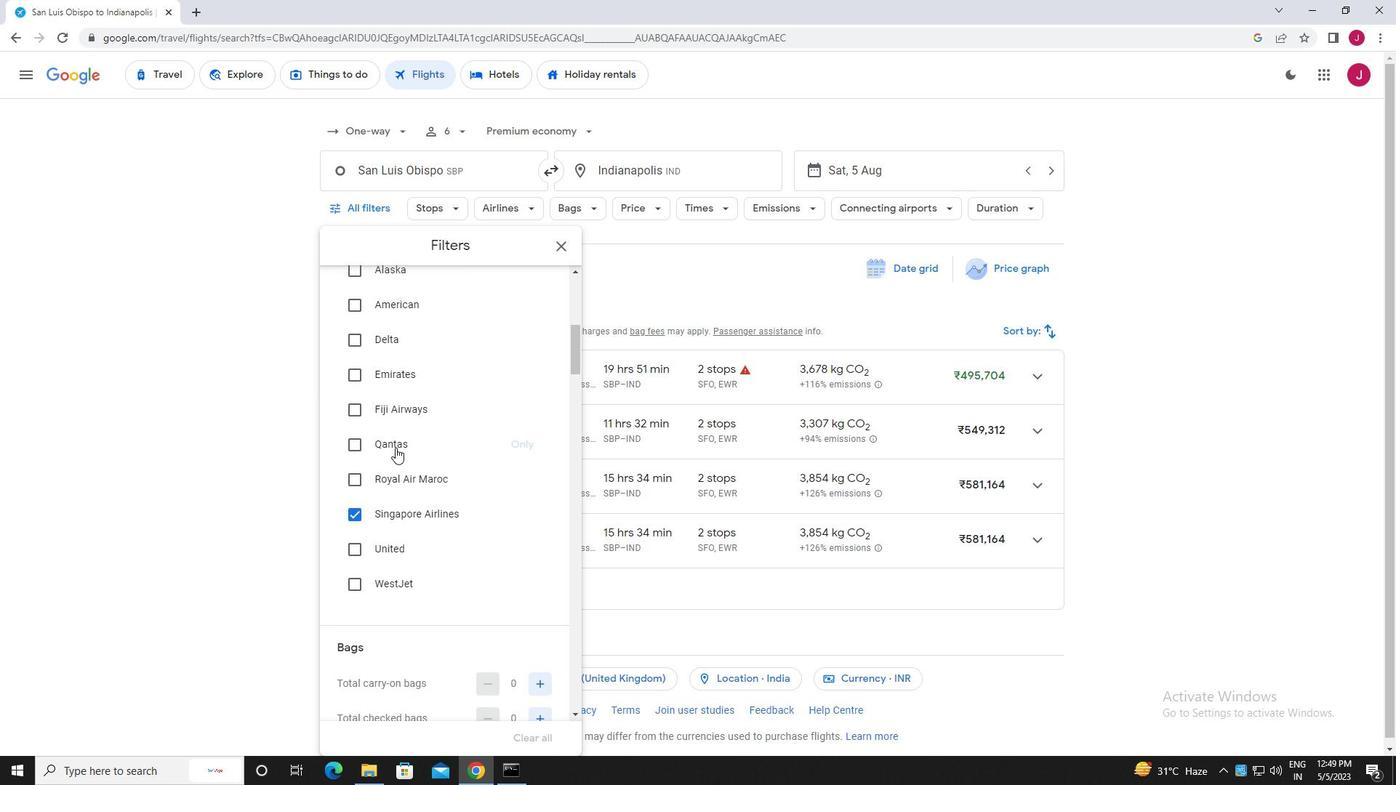 
Action: Mouse scrolled (395, 444) with delta (0, 0)
Screenshot: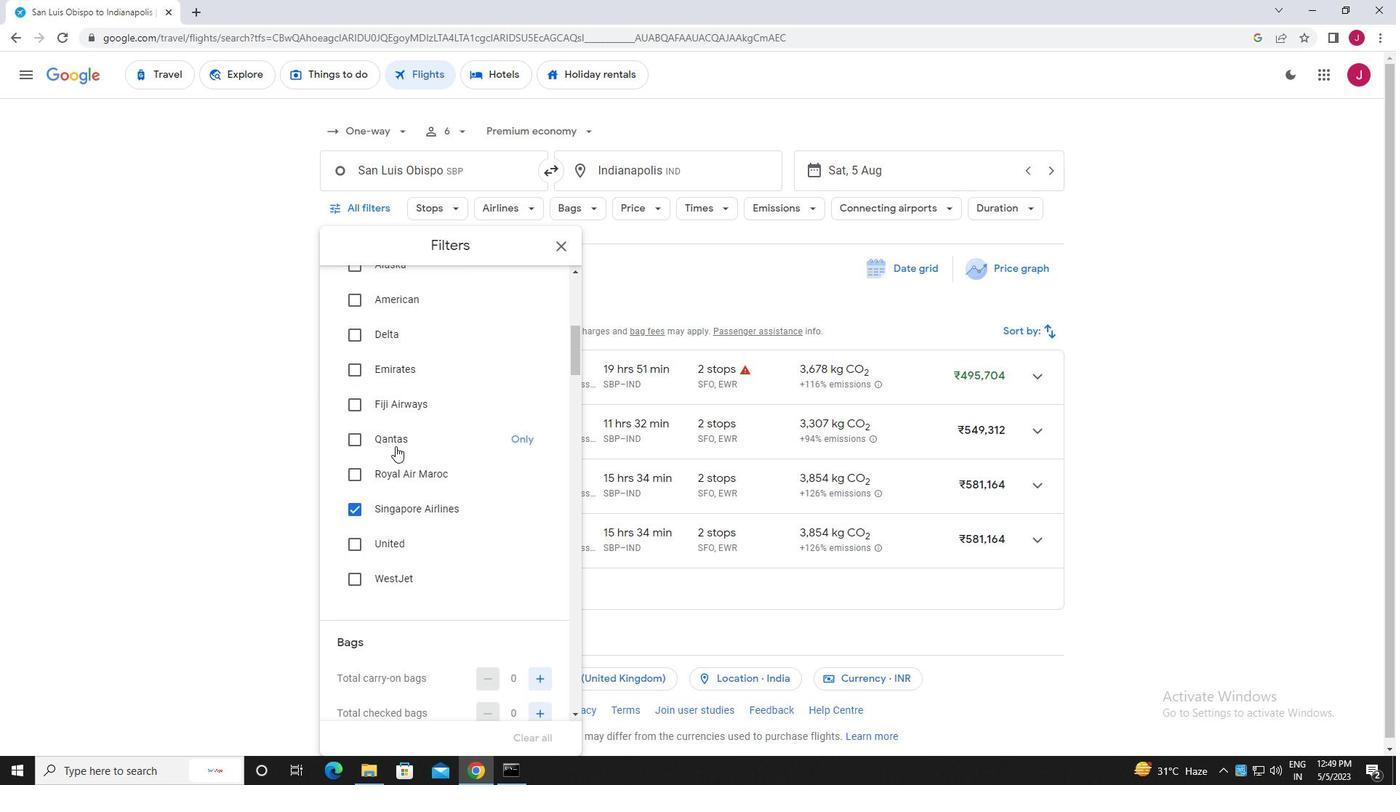 
Action: Mouse moved to (394, 443)
Screenshot: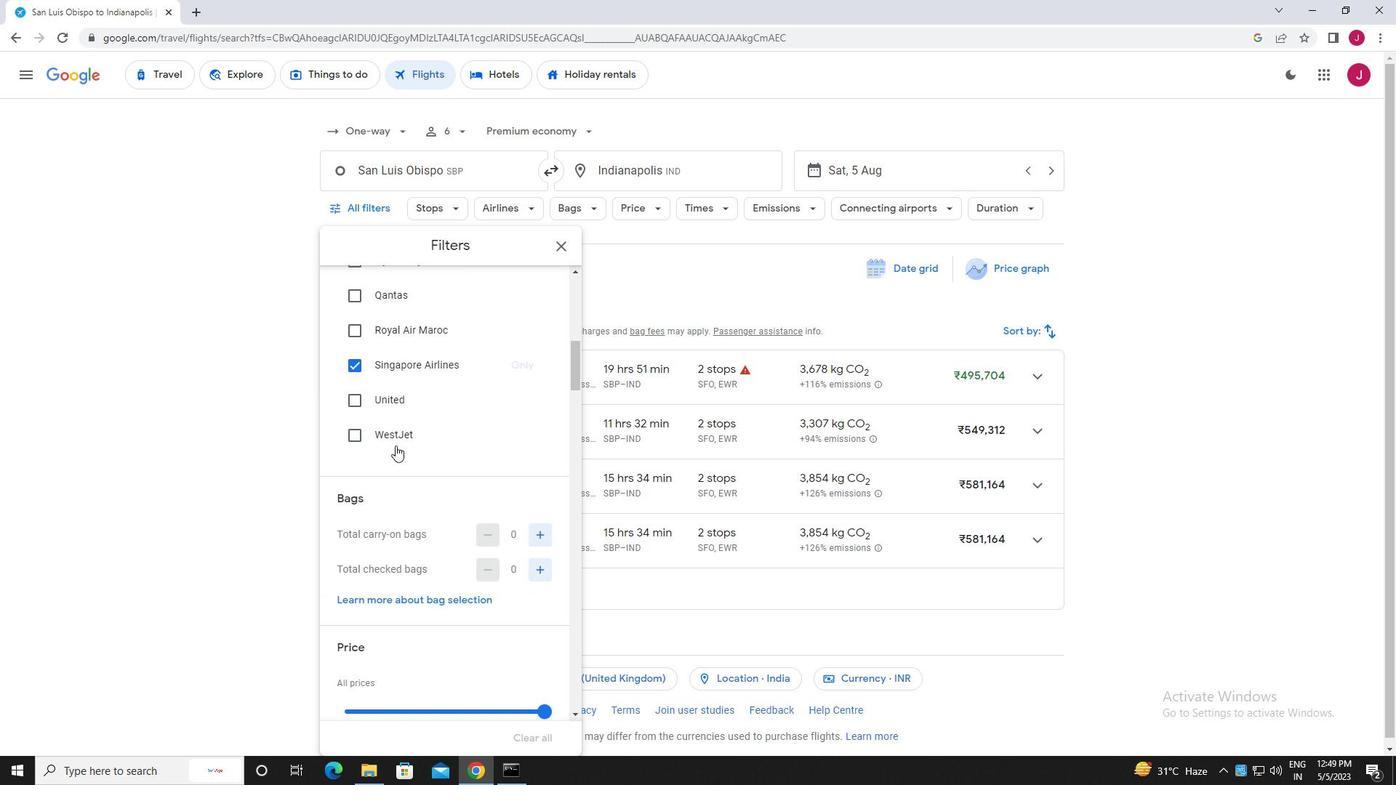 
Action: Mouse scrolled (394, 442) with delta (0, 0)
Screenshot: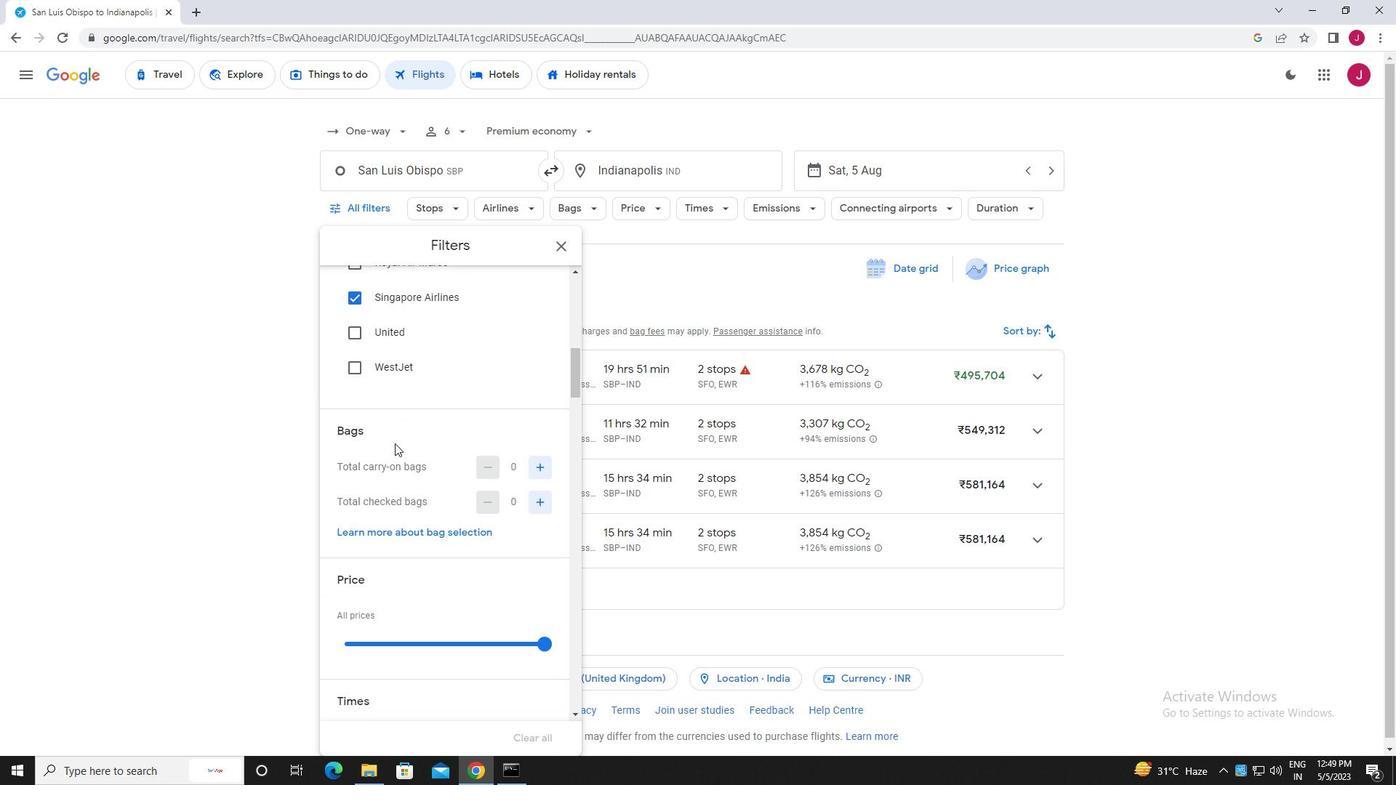 
Action: Mouse scrolled (394, 442) with delta (0, 0)
Screenshot: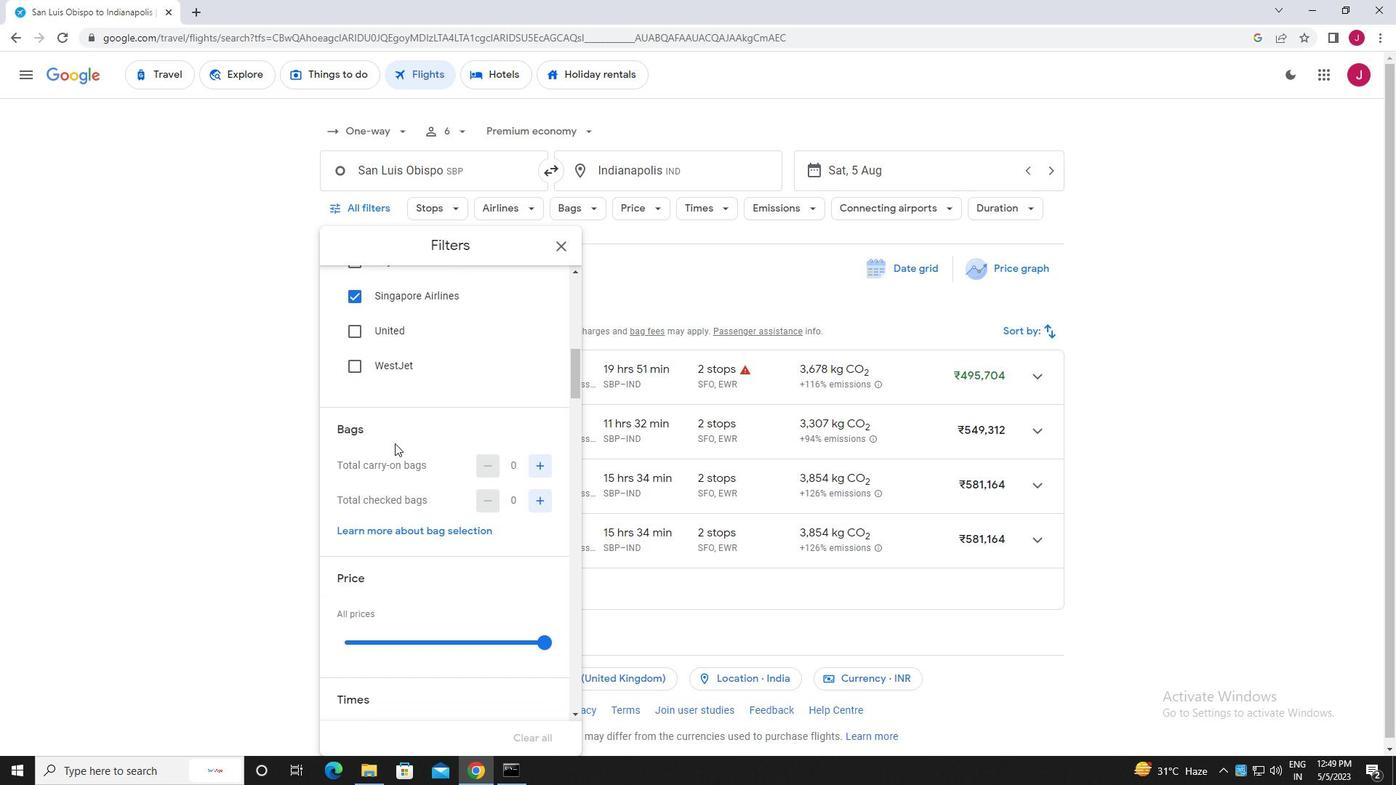 
Action: Mouse moved to (539, 320)
Screenshot: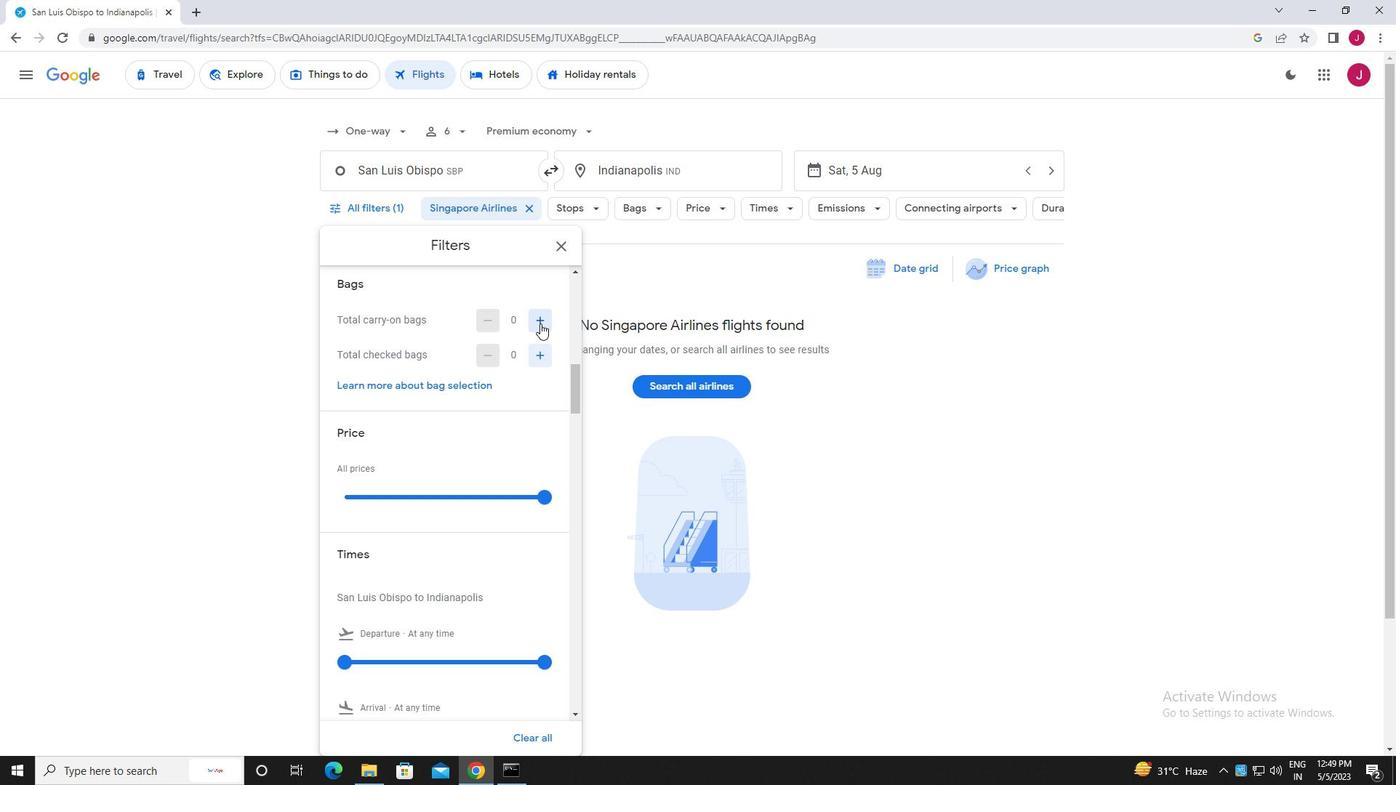 
Action: Mouse pressed left at (539, 320)
Screenshot: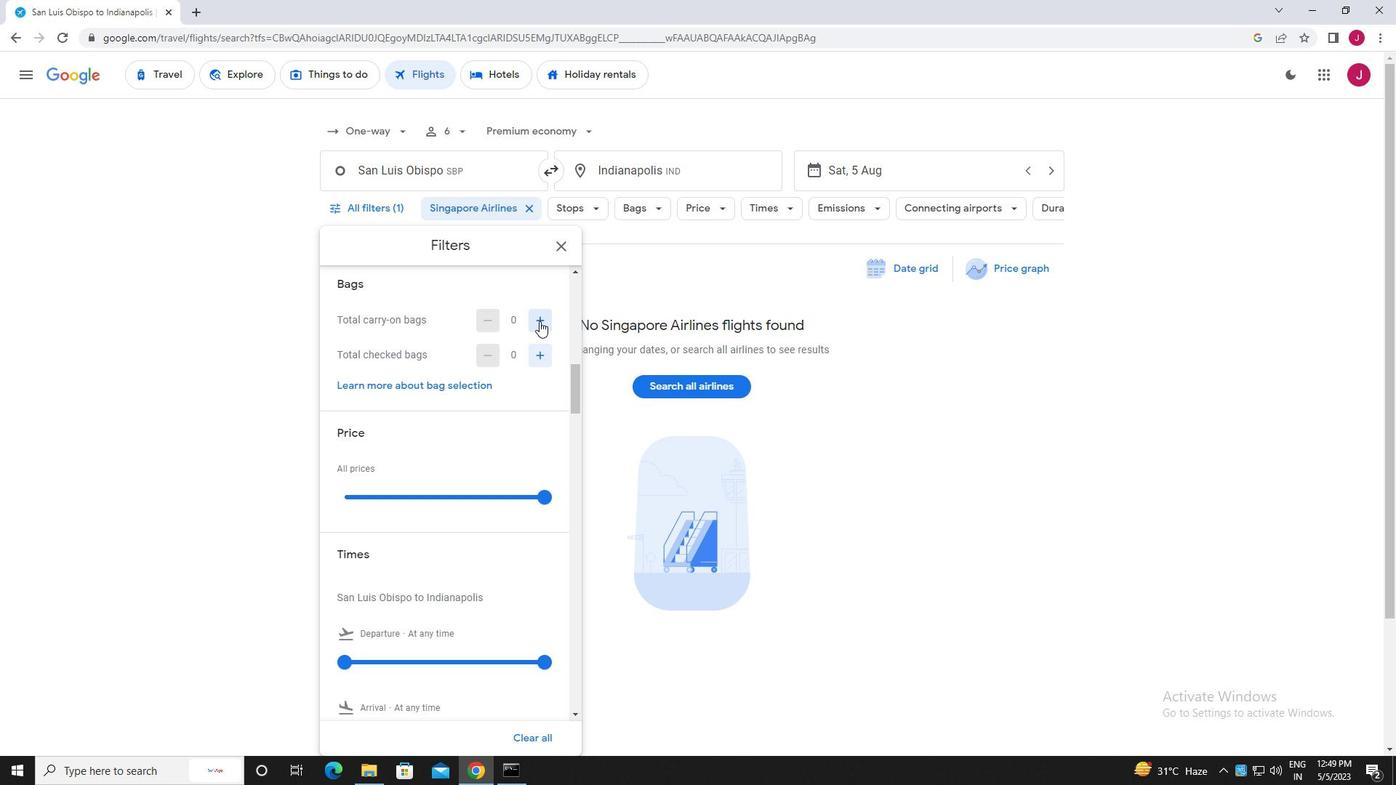 
Action: Mouse moved to (539, 494)
Screenshot: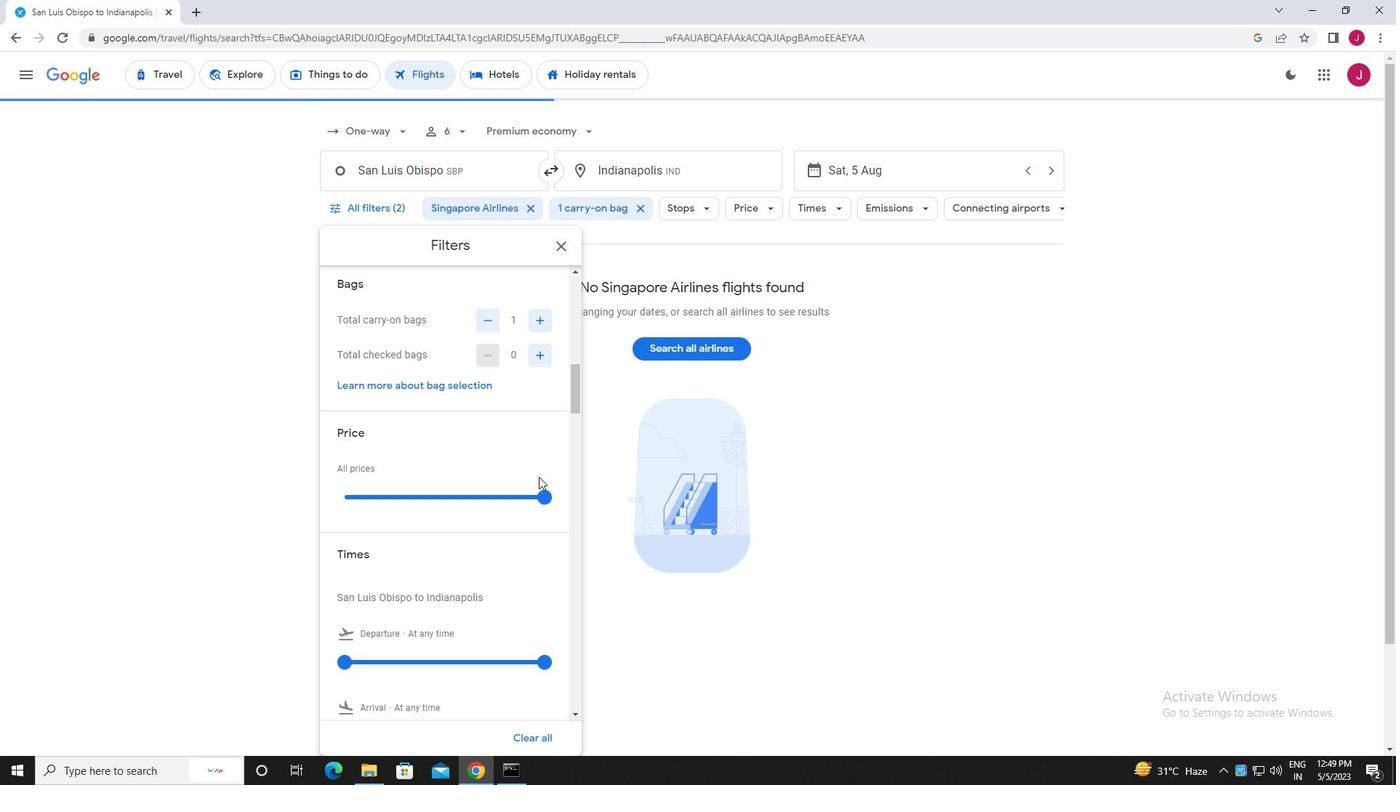 
Action: Mouse pressed left at (539, 494)
Screenshot: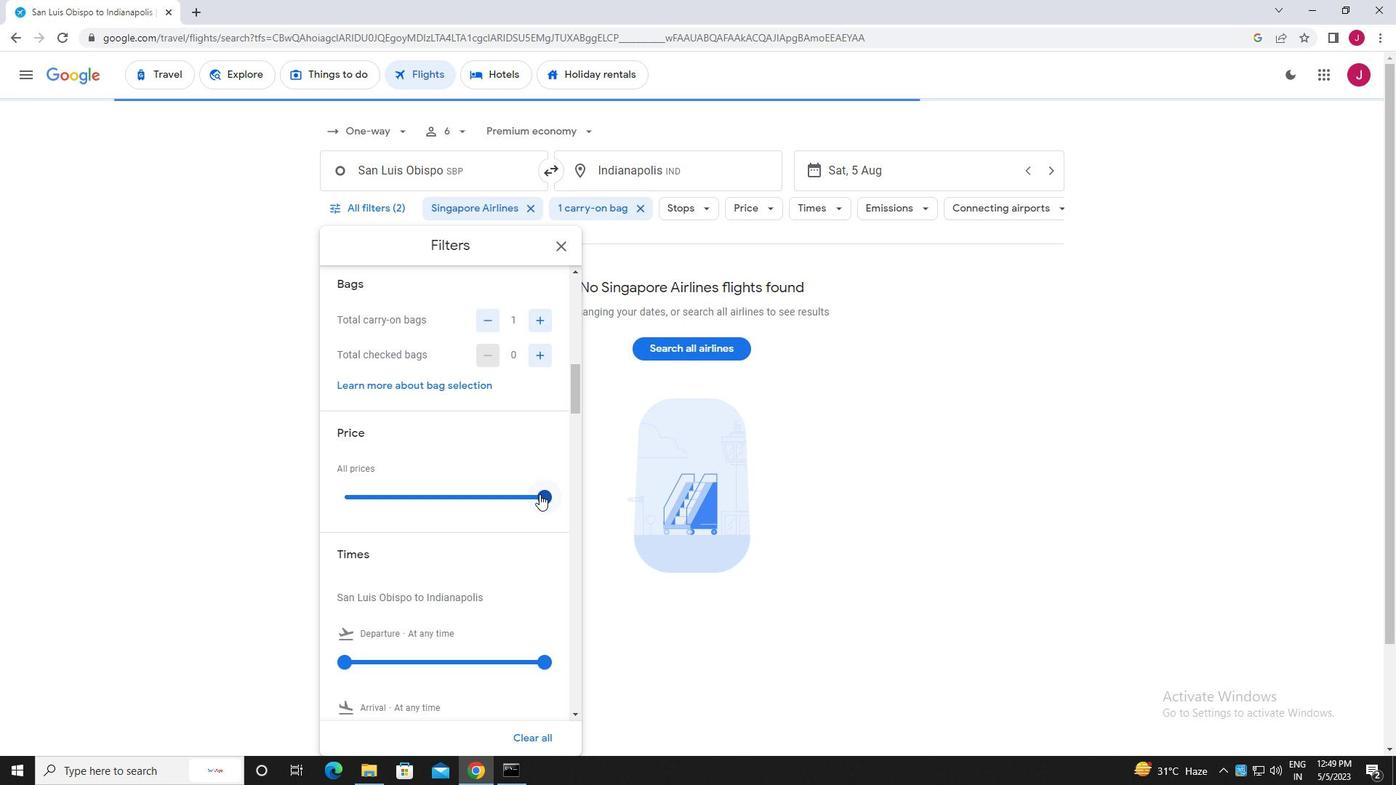 
Action: Mouse moved to (409, 447)
Screenshot: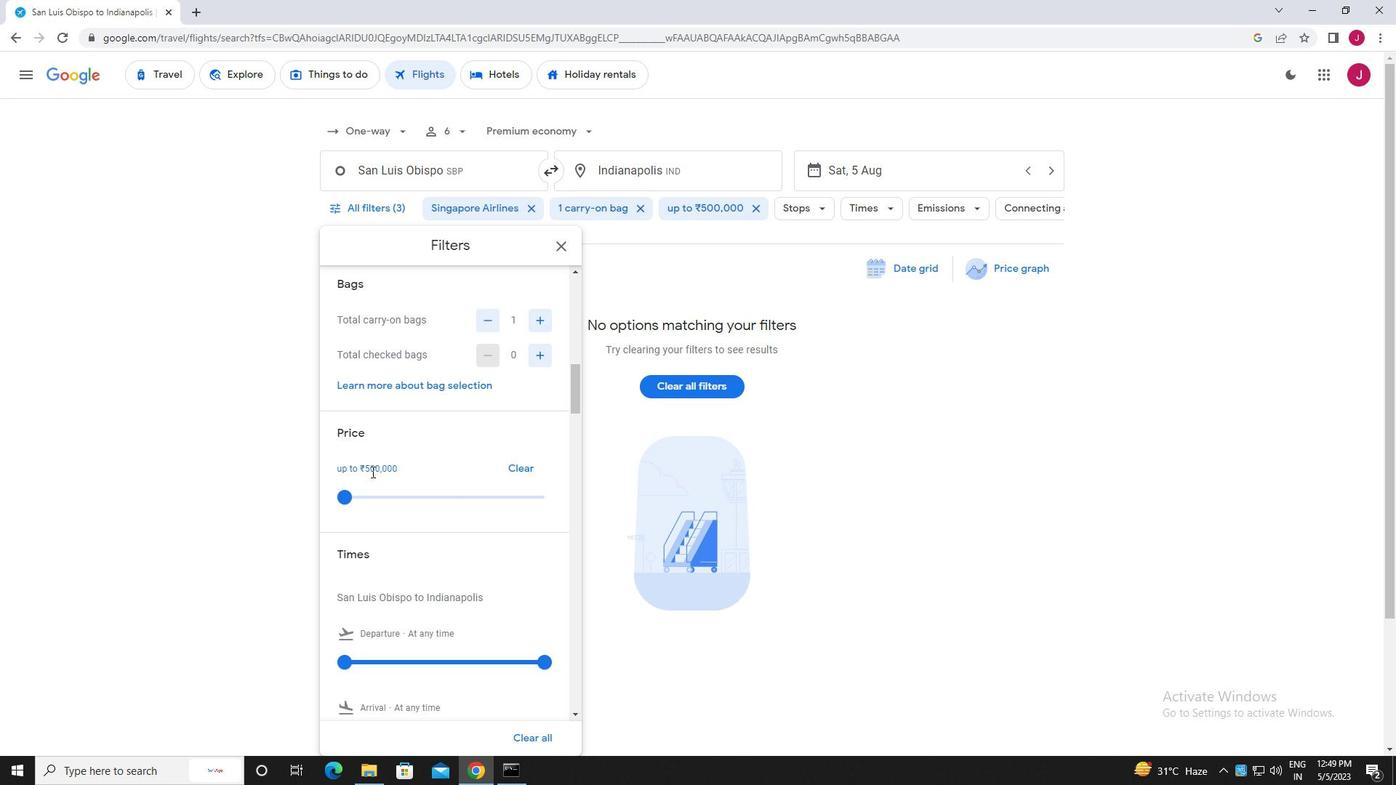 
Action: Mouse scrolled (409, 447) with delta (0, 0)
Screenshot: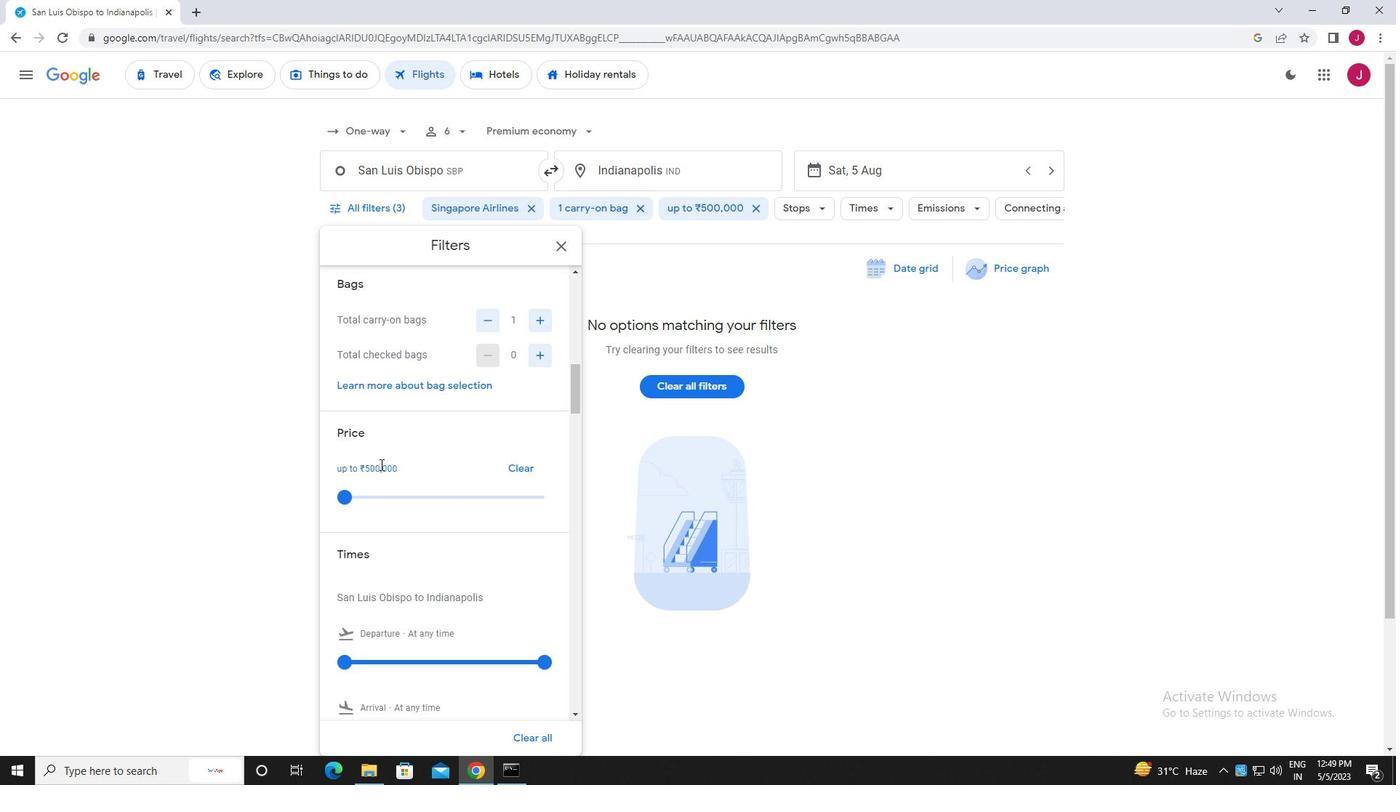 
Action: Mouse scrolled (409, 447) with delta (0, 0)
Screenshot: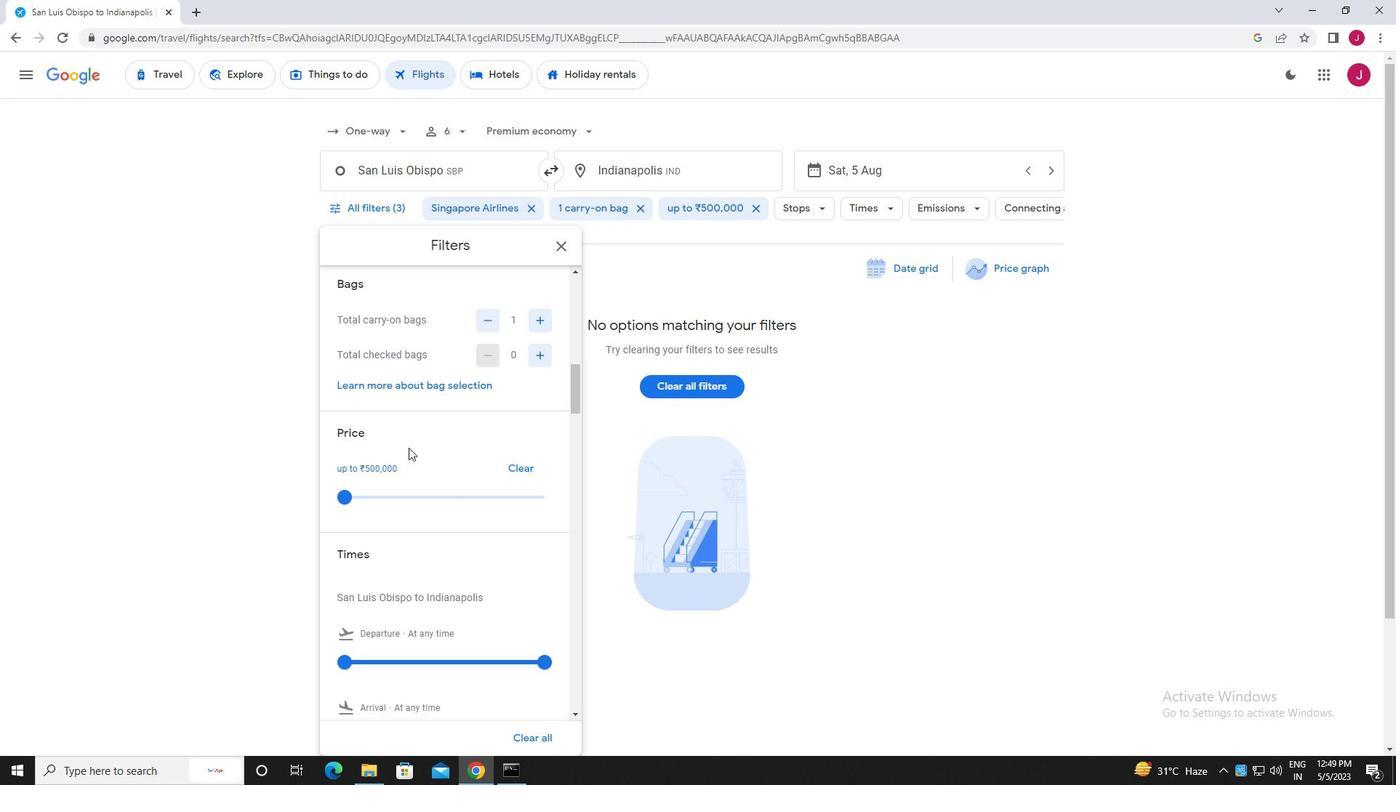 
Action: Mouse scrolled (409, 447) with delta (0, 0)
Screenshot: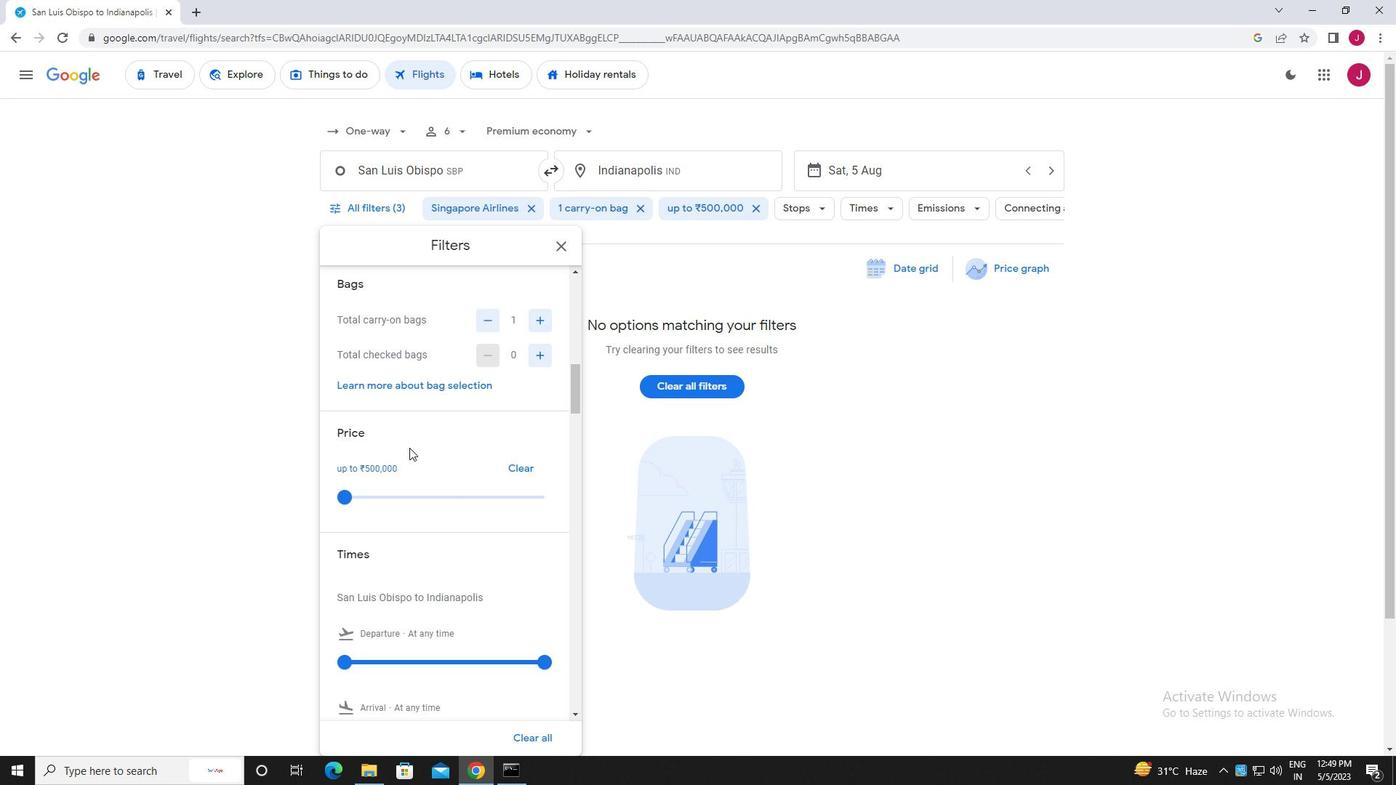 
Action: Mouse scrolled (409, 447) with delta (0, 0)
Screenshot: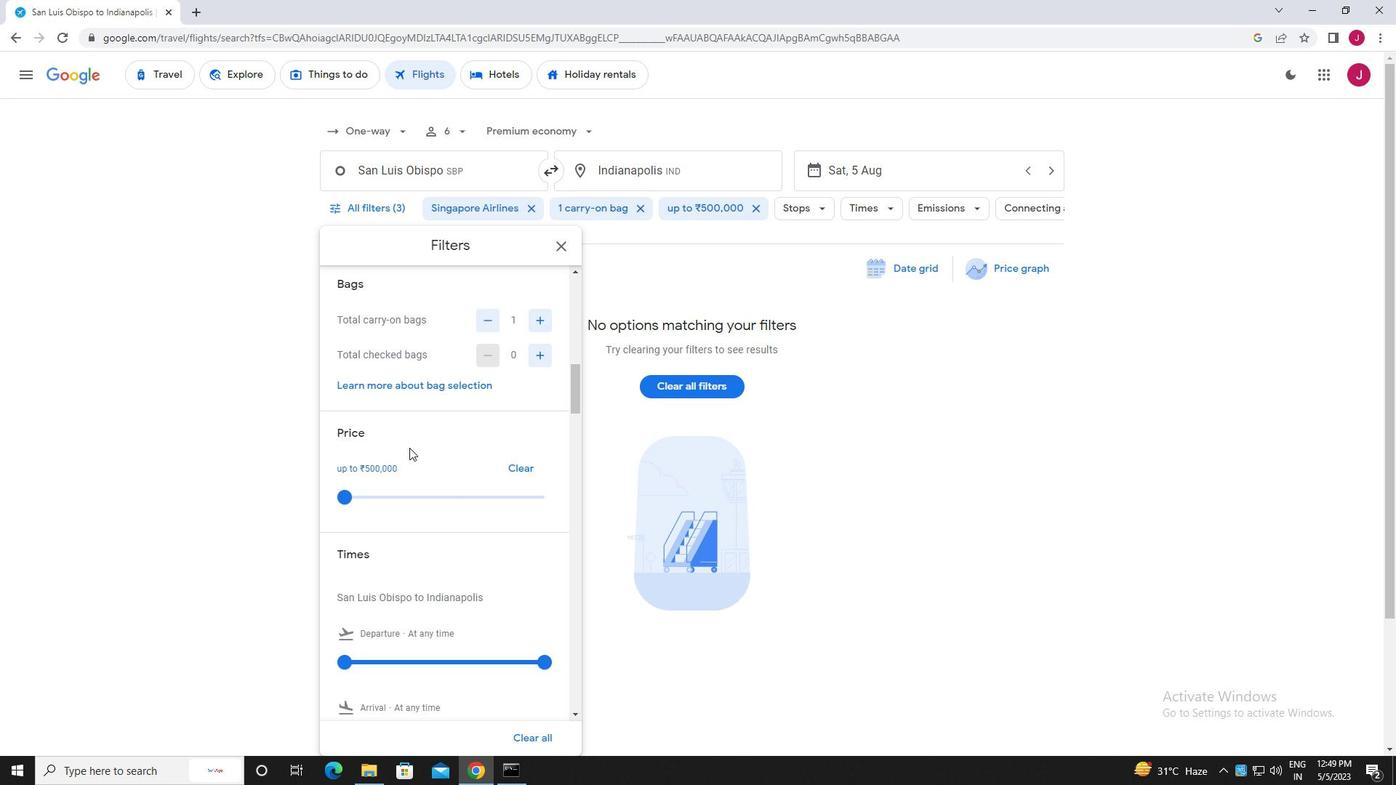 
Action: Mouse moved to (344, 369)
Screenshot: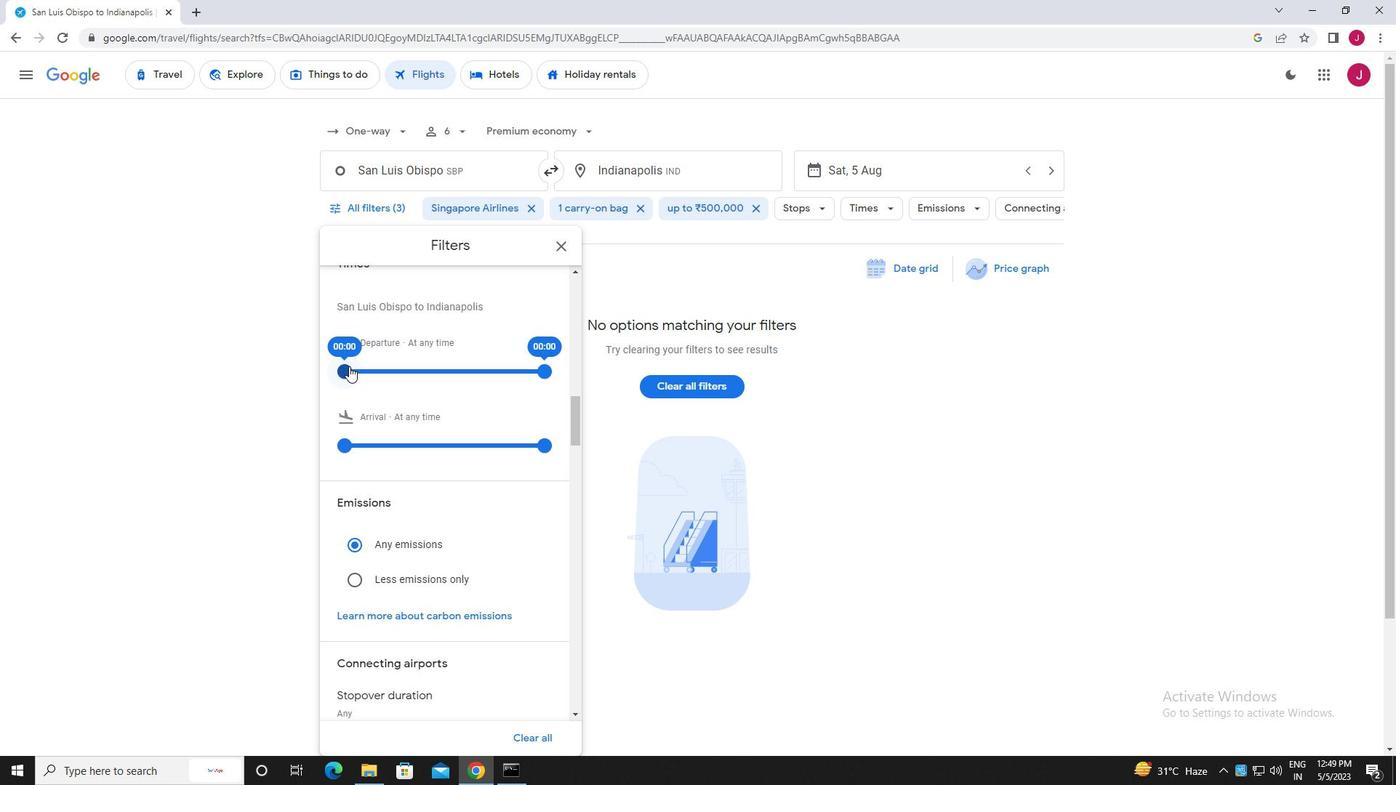 
Action: Mouse pressed left at (344, 369)
Screenshot: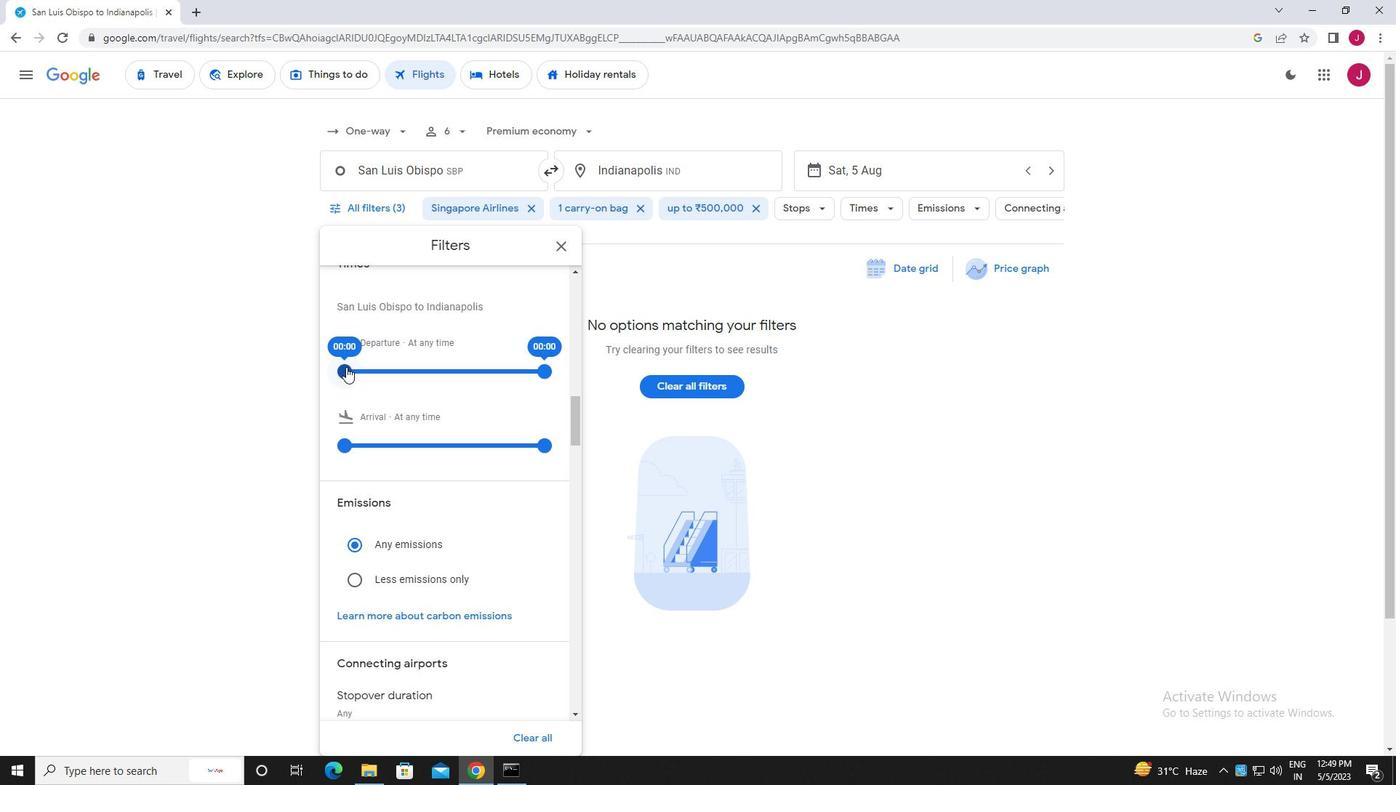
Action: Mouse moved to (547, 370)
Screenshot: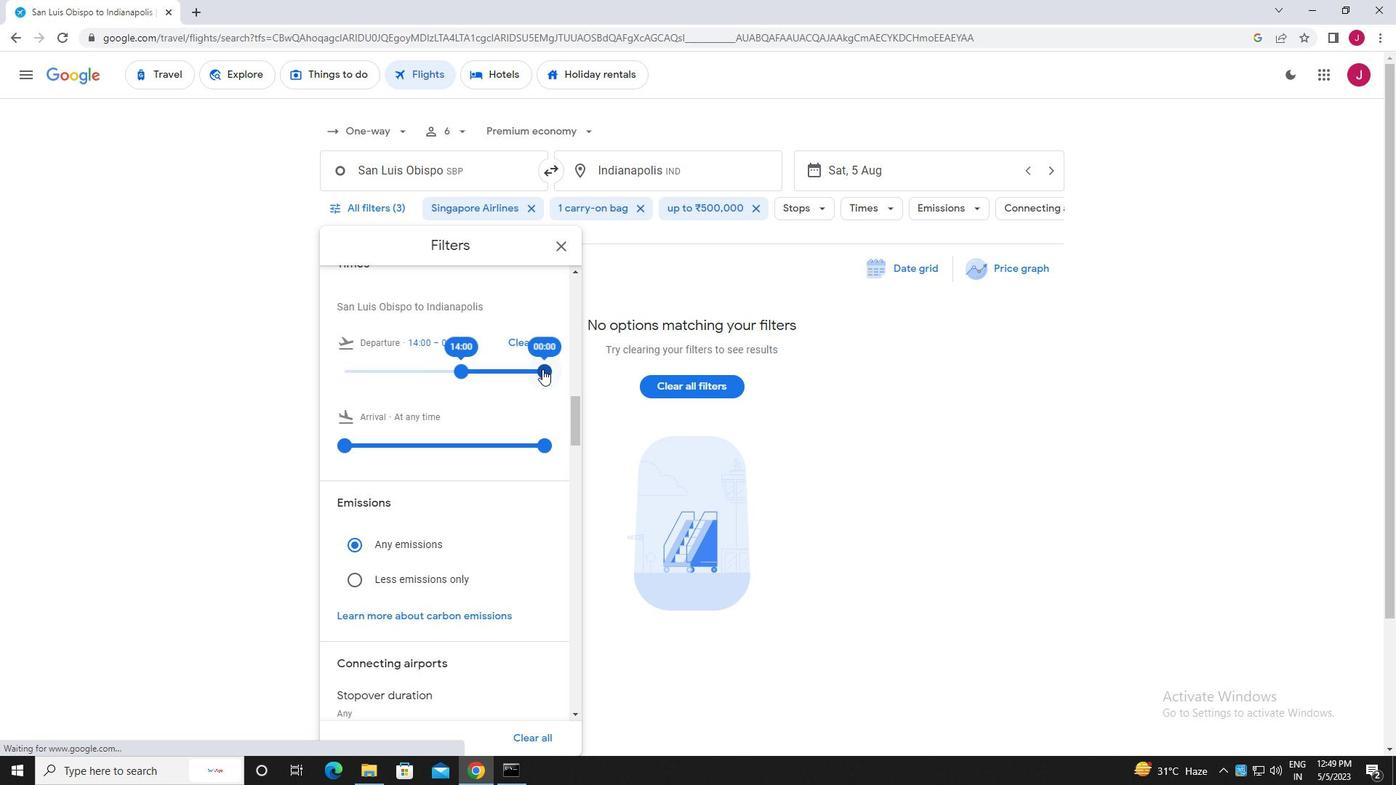 
Action: Mouse pressed left at (547, 370)
Screenshot: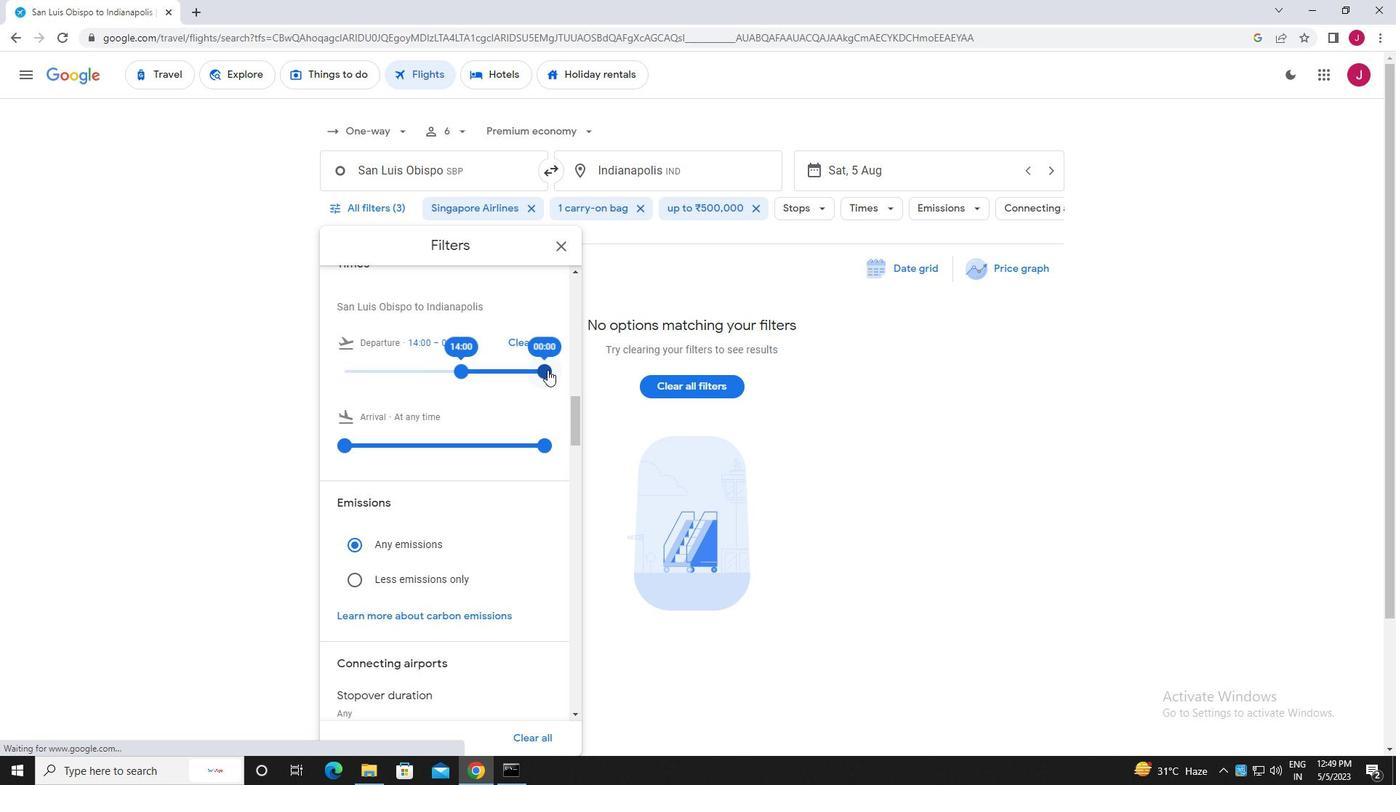 
Action: Mouse moved to (562, 244)
Screenshot: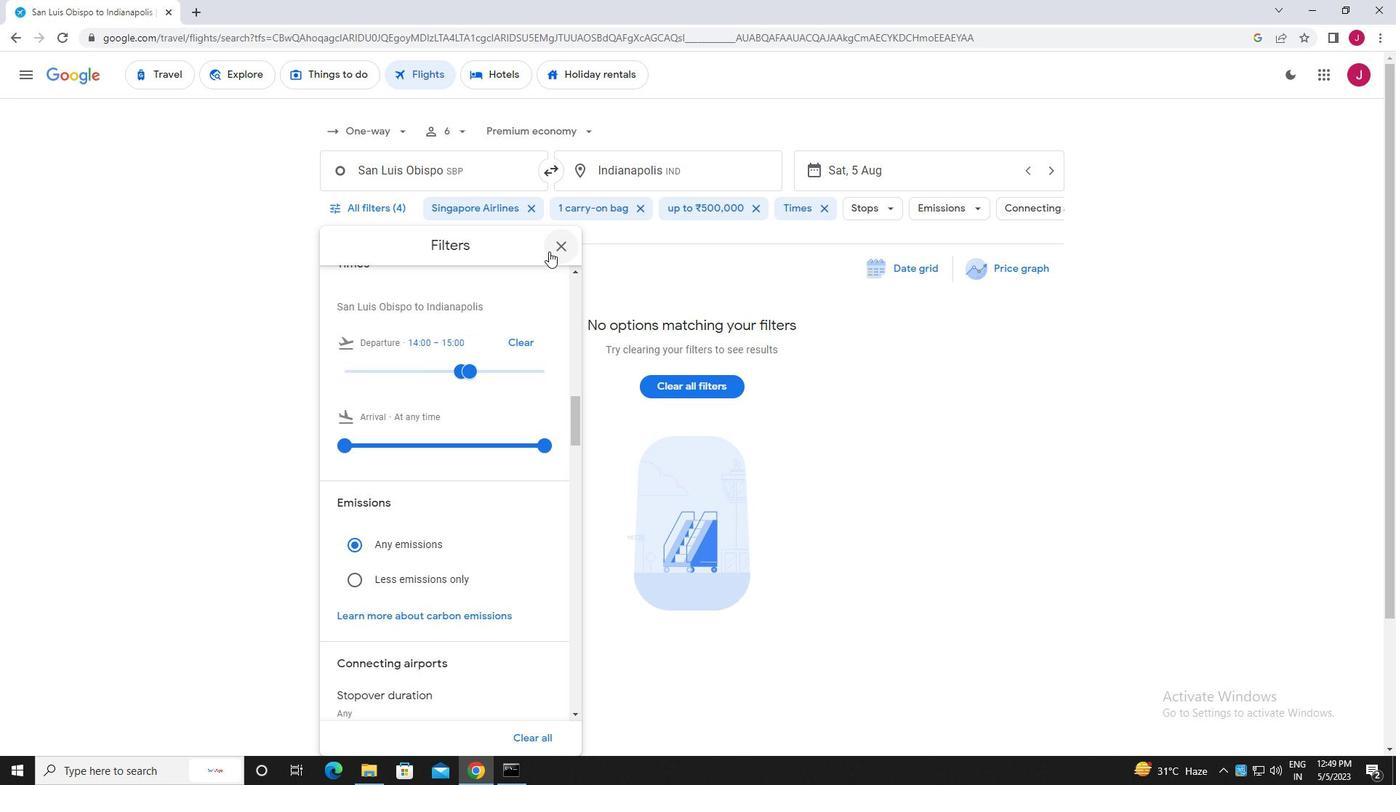 
Action: Mouse pressed left at (562, 244)
Screenshot: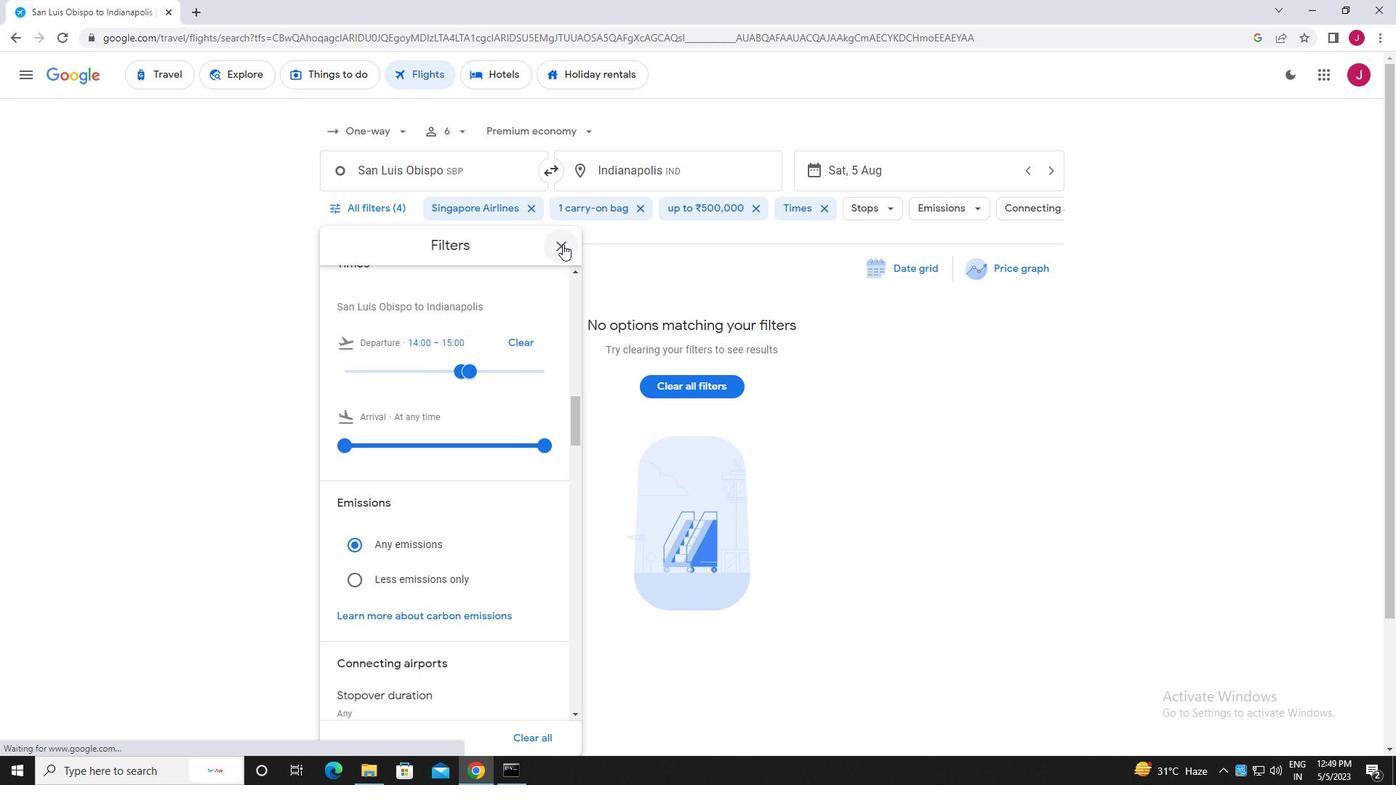 
